 Task: Look for space in Massapequa, United States from 10th September, 2023 to 18th September, 2023 for 7 adults, 3 children in price range Rs.10000 to Rs.15000. Place can be shared room with 5 bedrooms having 10 beds and 5 bathrooms. Property type can be house, flat, guest house. Amenities needed are: wifi, TV, free parkinig on premises, gym, breakfast. Booking option can be shelf check-in. Required host language is English.
Action: Mouse moved to (436, 91)
Screenshot: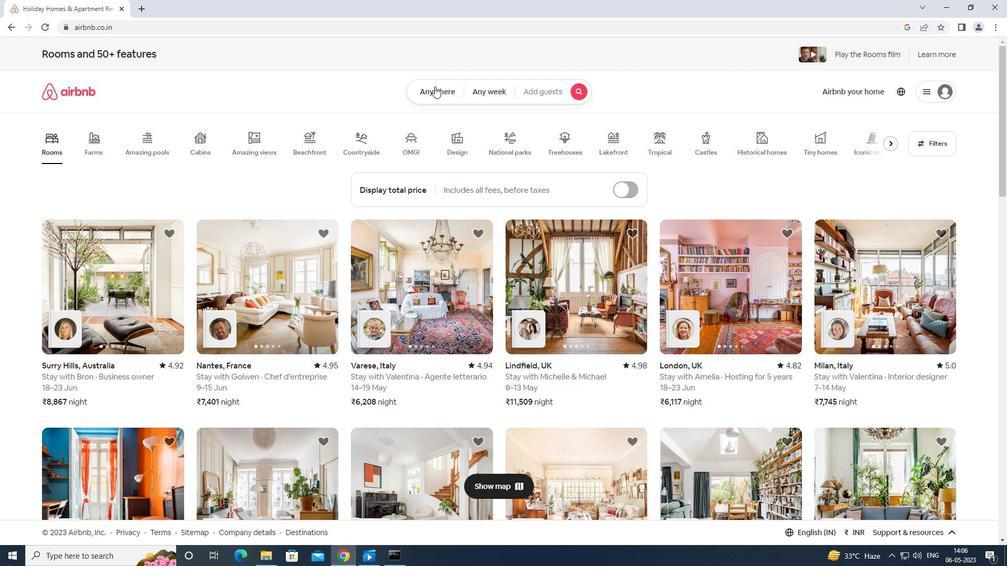 
Action: Mouse pressed left at (436, 91)
Screenshot: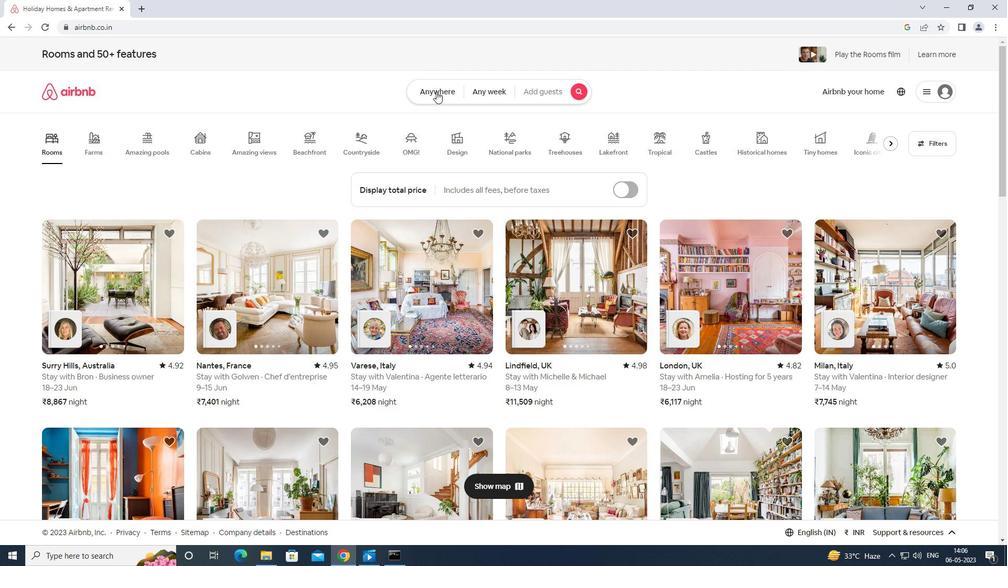 
Action: Mouse moved to (377, 134)
Screenshot: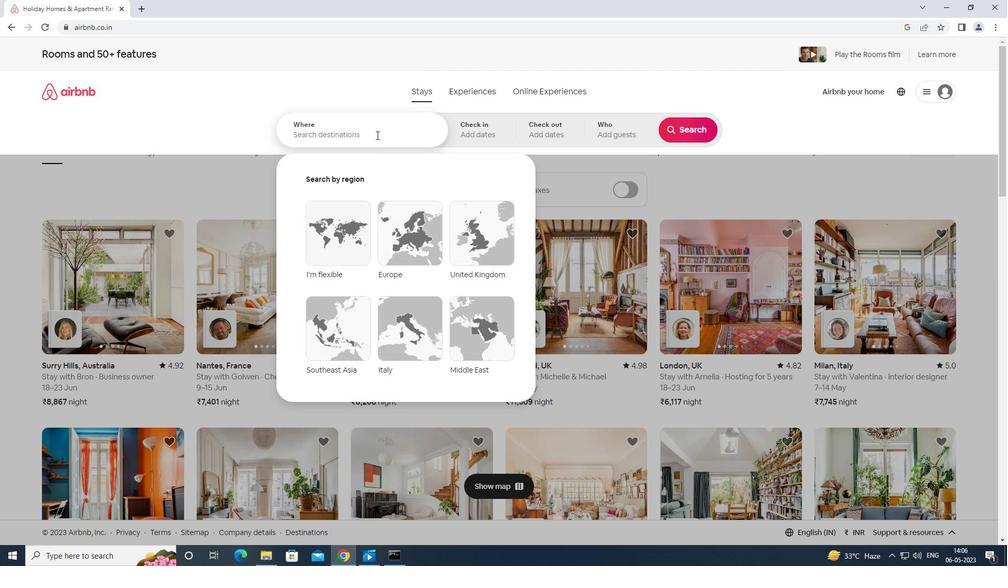
Action: Mouse pressed left at (377, 134)
Screenshot: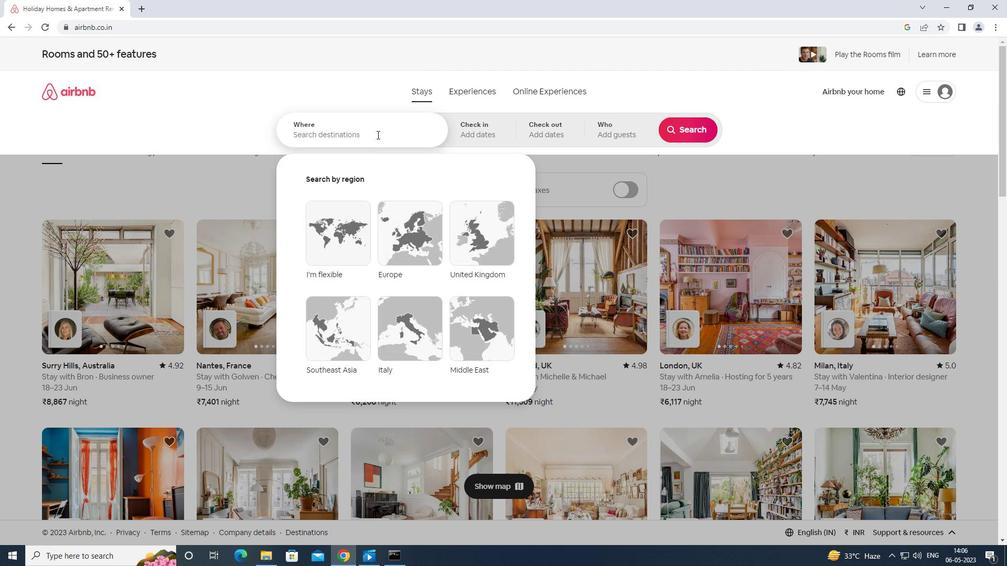 
Action: Mouse moved to (378, 133)
Screenshot: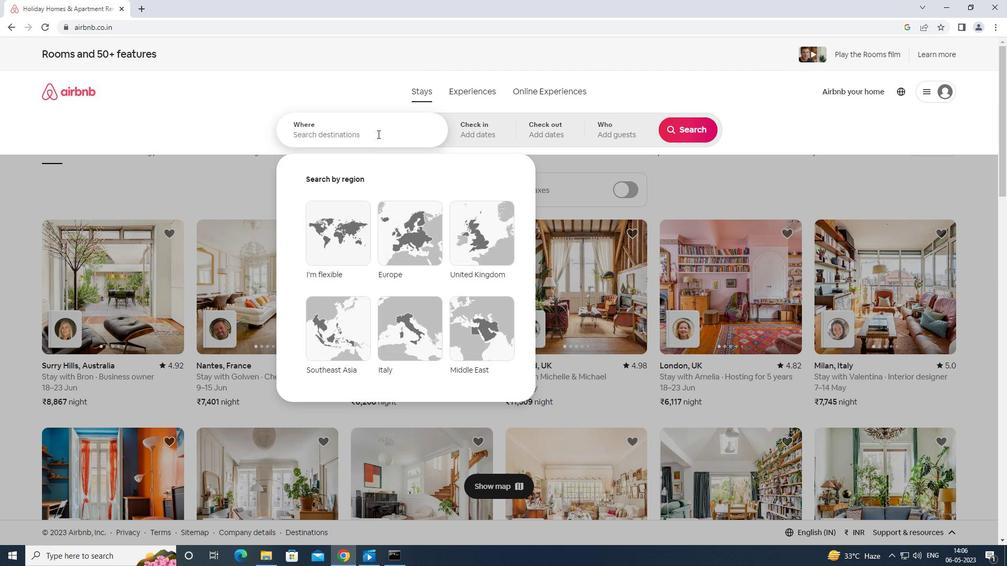 
Action: Key pressed <Key.shift>MASSA<Key.backspace><Key.backspace><Key.backspace><Key.backspace><Key.backspace><Key.caps_lock><Key.shift>MASSAPEQUE<Key.space>UNITED<Key.space>U<Key.backspace>STATES<Key.enter>
Screenshot: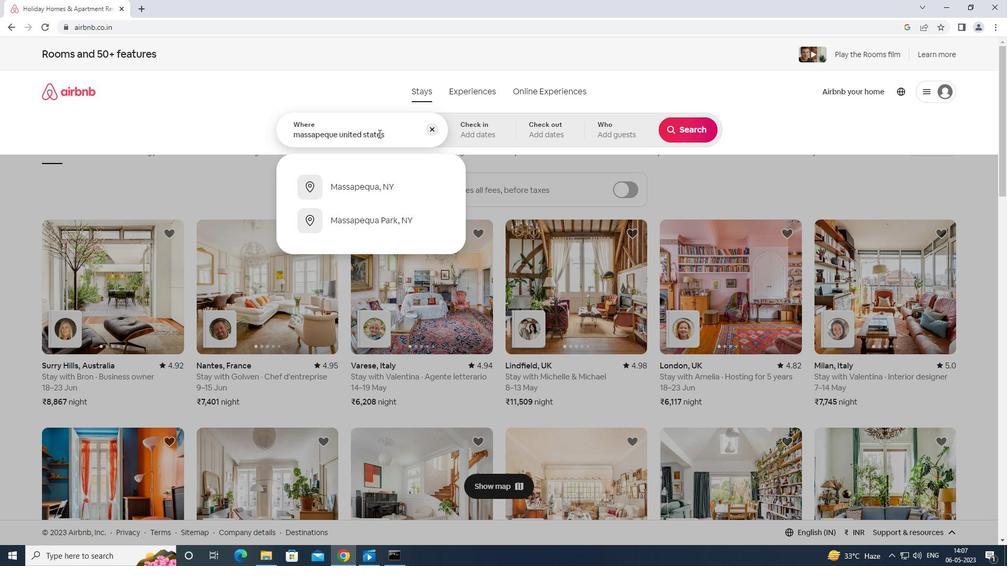 
Action: Mouse moved to (682, 211)
Screenshot: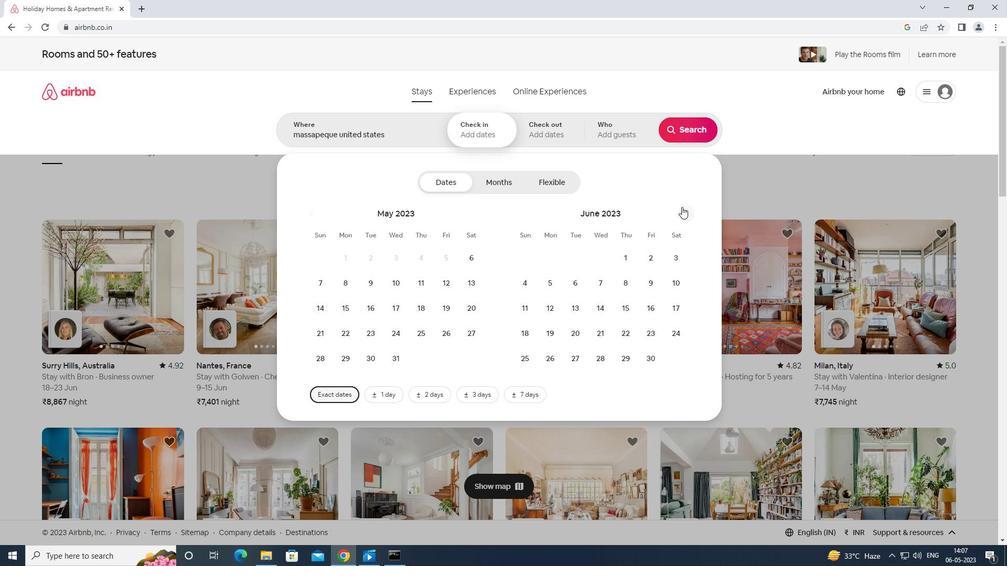 
Action: Mouse pressed left at (682, 211)
Screenshot: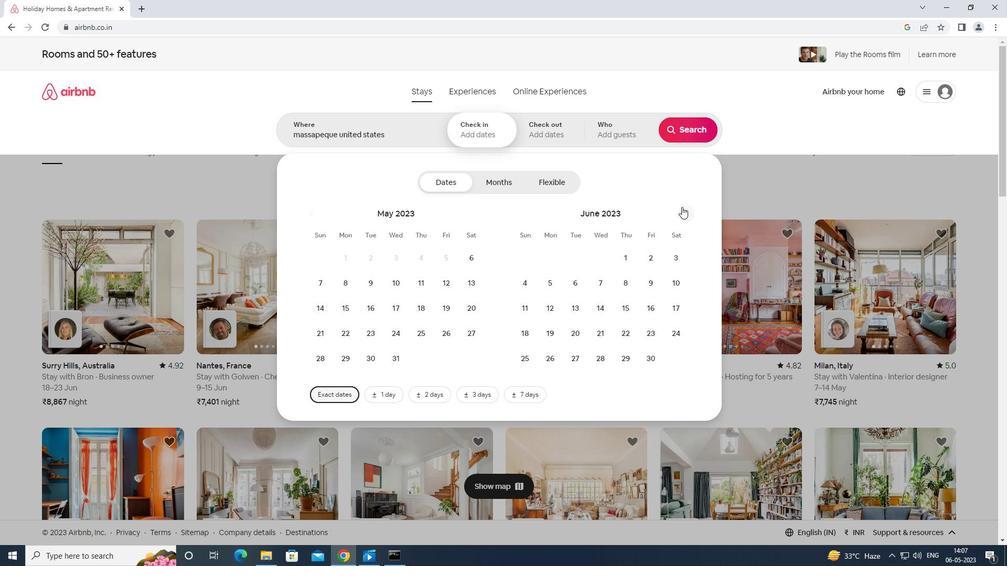 
Action: Mouse moved to (684, 214)
Screenshot: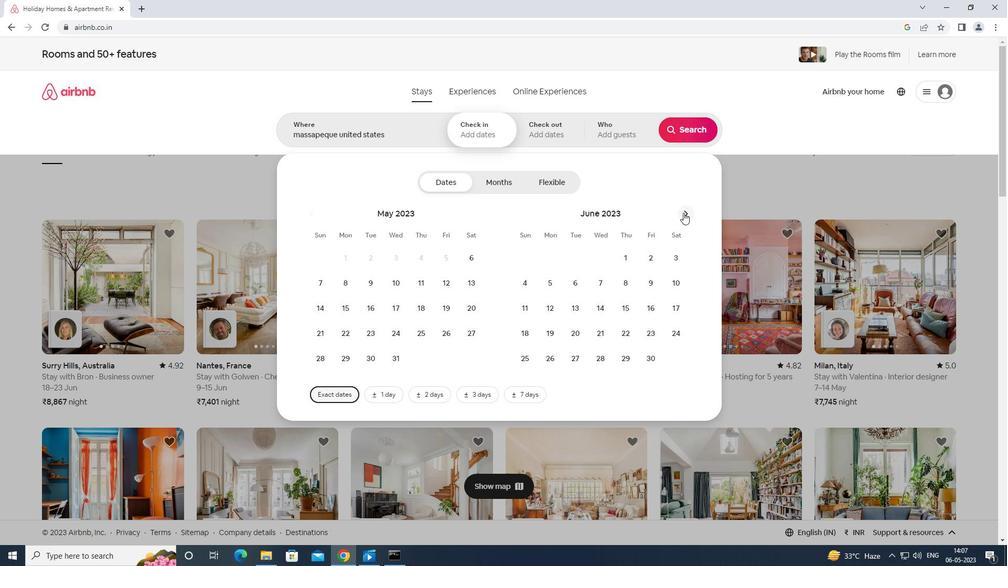 
Action: Mouse pressed left at (684, 214)
Screenshot: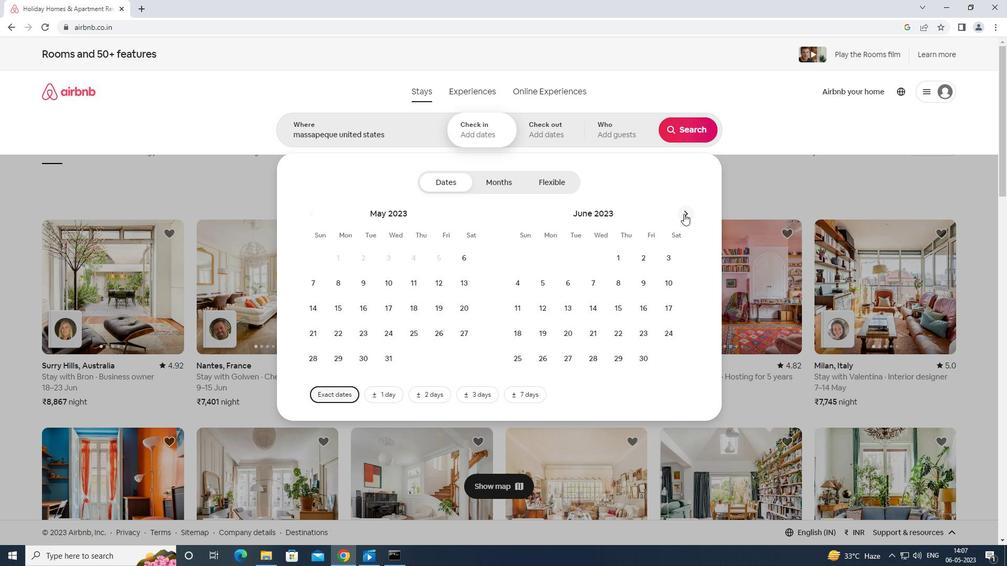 
Action: Mouse pressed left at (684, 214)
Screenshot: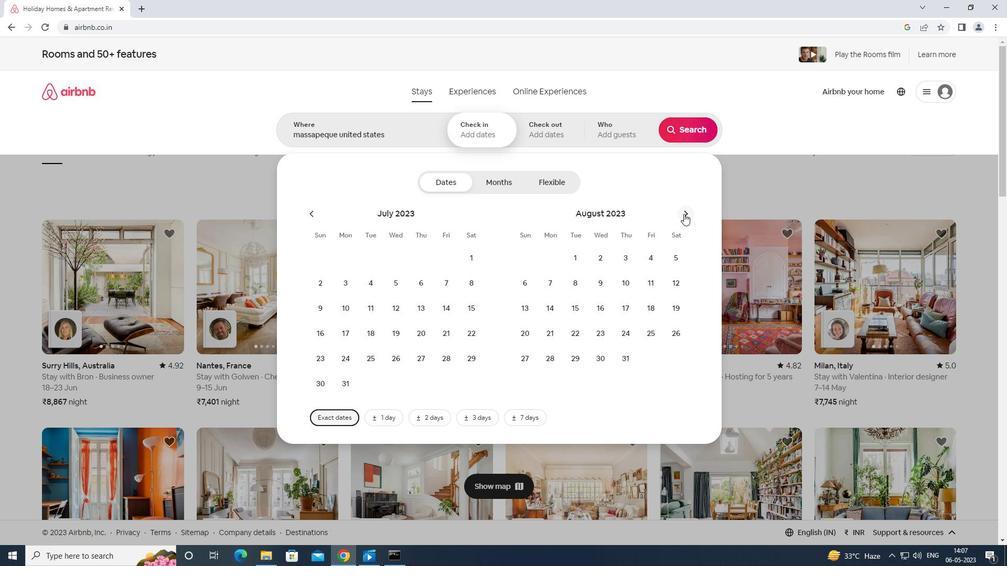 
Action: Mouse moved to (523, 307)
Screenshot: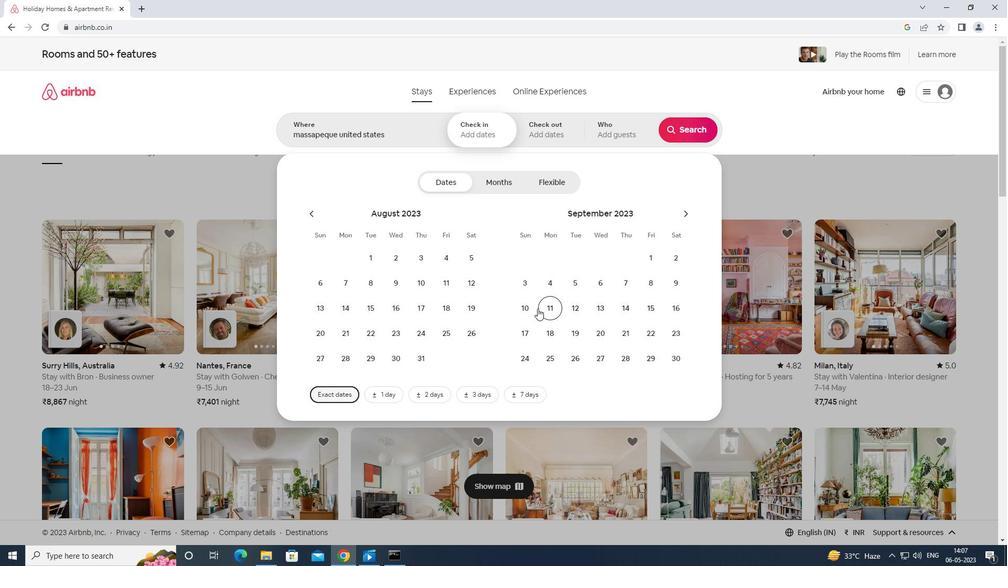 
Action: Mouse pressed left at (523, 307)
Screenshot: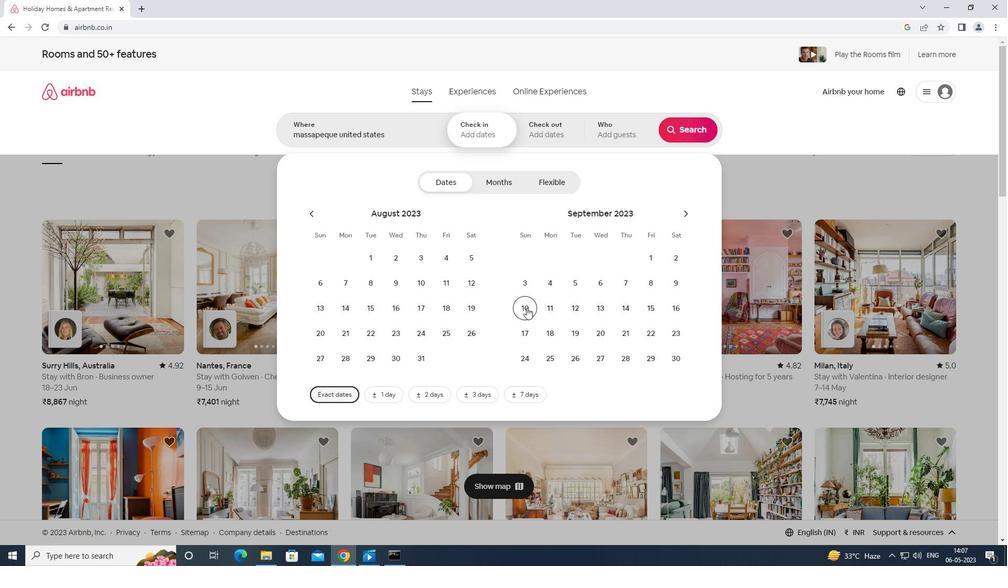
Action: Mouse moved to (551, 331)
Screenshot: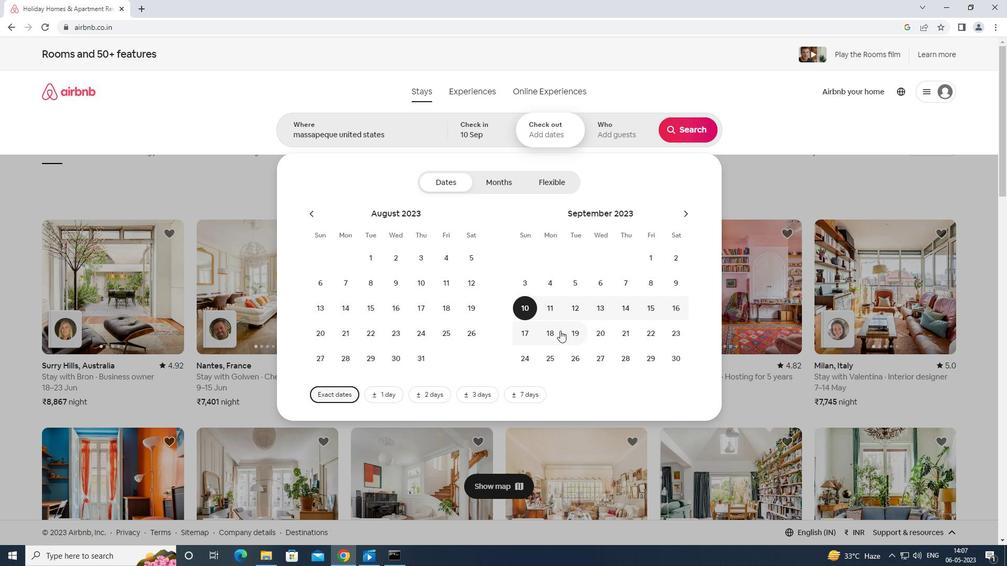 
Action: Mouse pressed left at (551, 331)
Screenshot: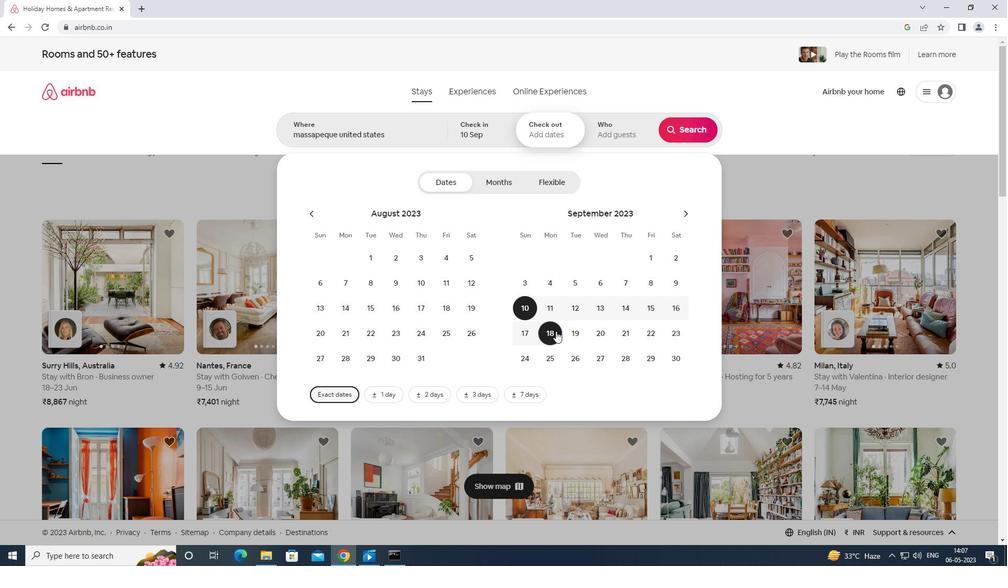 
Action: Mouse moved to (626, 130)
Screenshot: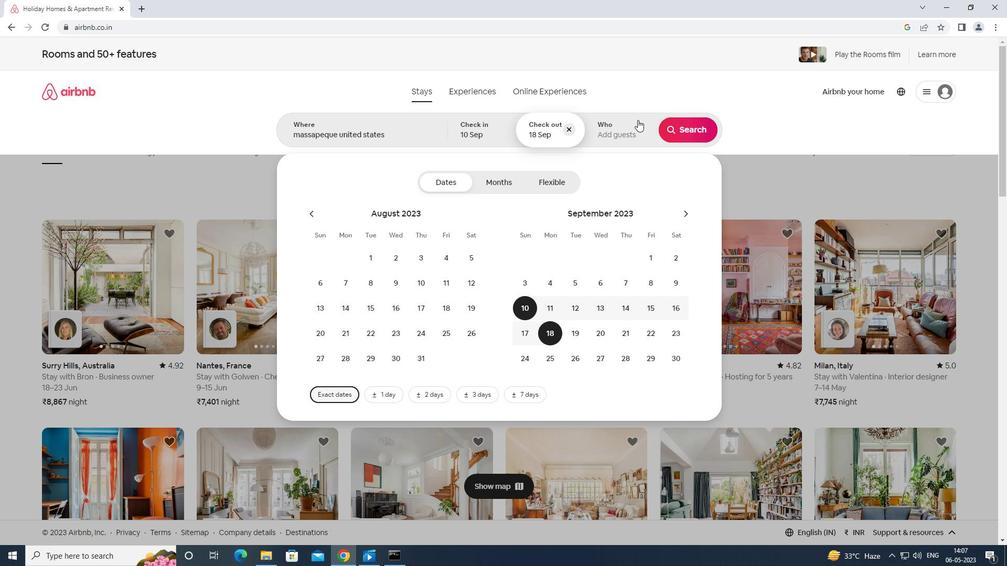 
Action: Mouse pressed left at (626, 130)
Screenshot: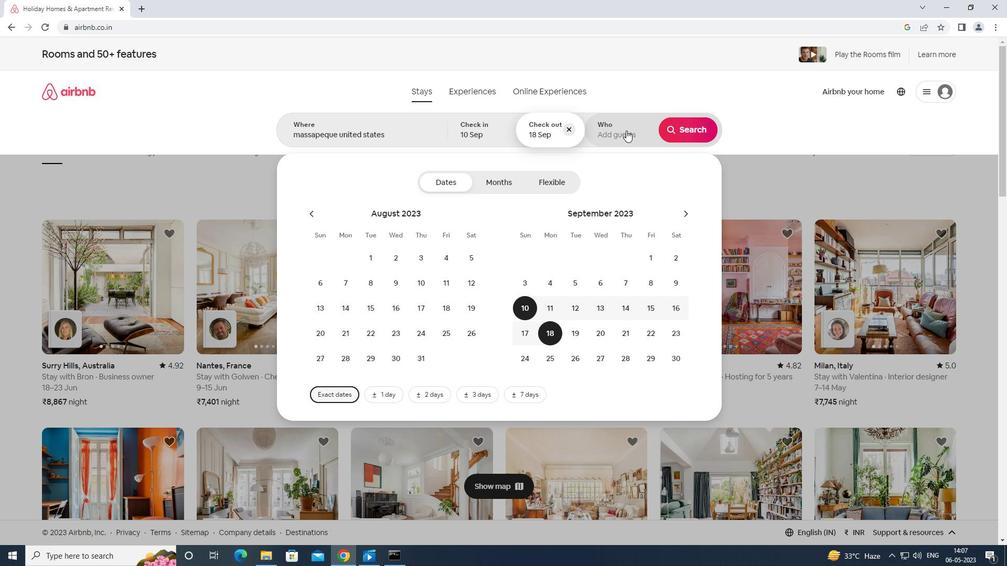 
Action: Mouse moved to (690, 186)
Screenshot: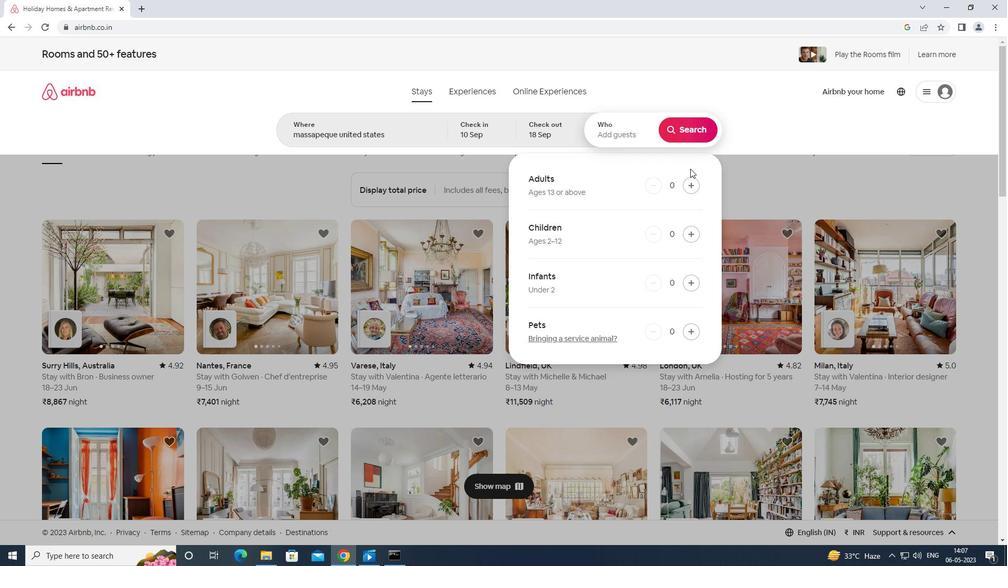 
Action: Mouse pressed left at (690, 186)
Screenshot: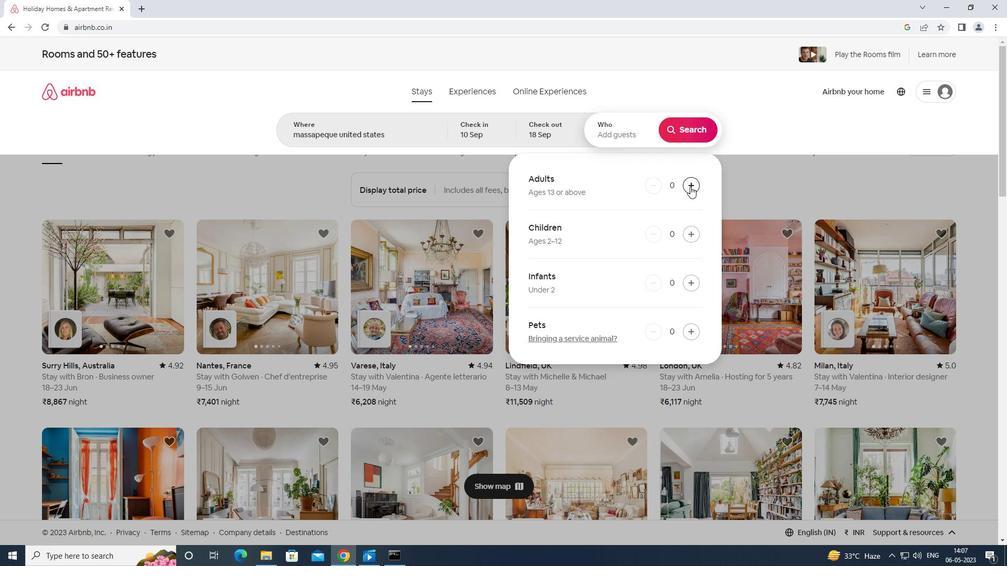 
Action: Mouse moved to (693, 183)
Screenshot: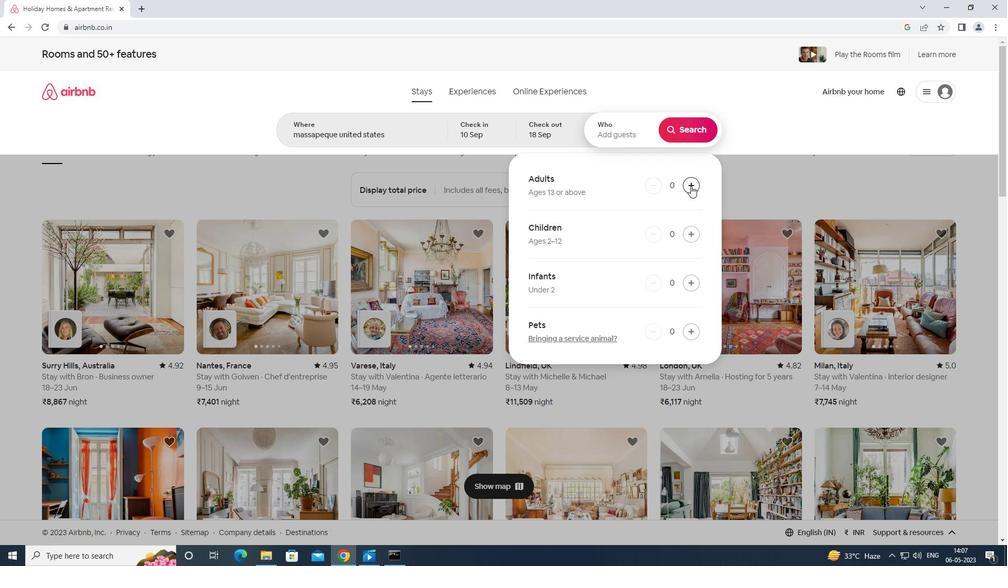 
Action: Mouse pressed left at (693, 183)
Screenshot: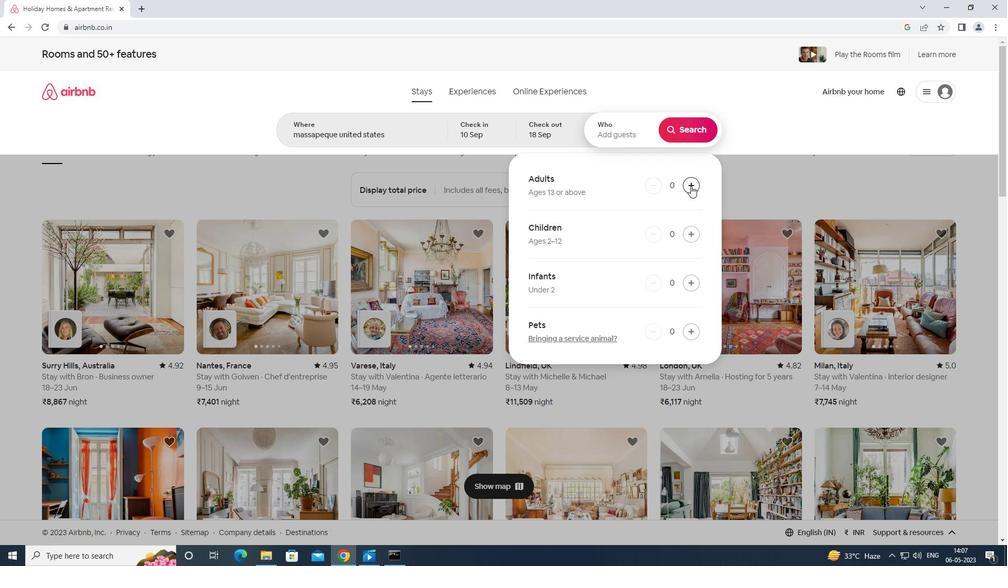 
Action: Mouse moved to (694, 182)
Screenshot: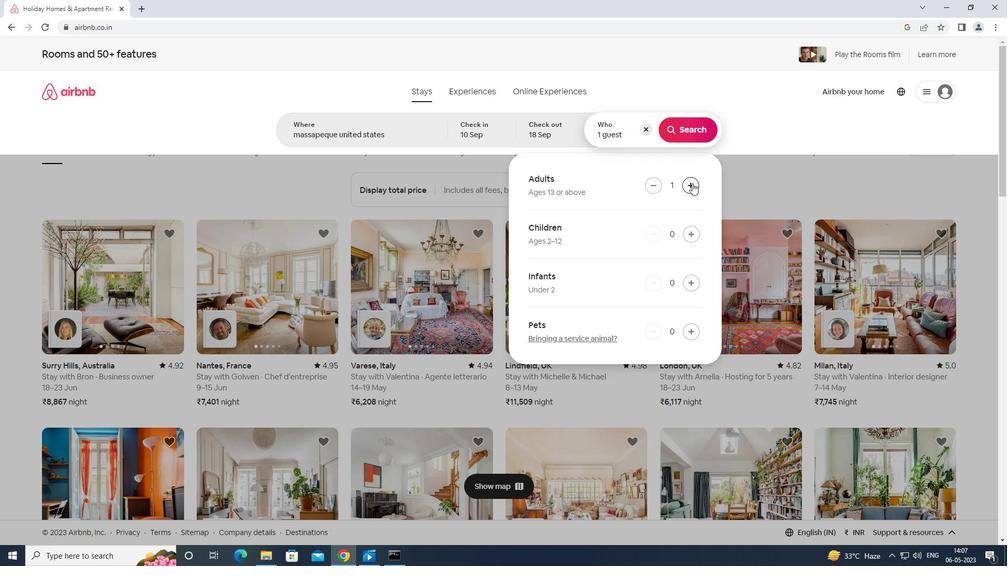 
Action: Mouse pressed left at (694, 182)
Screenshot: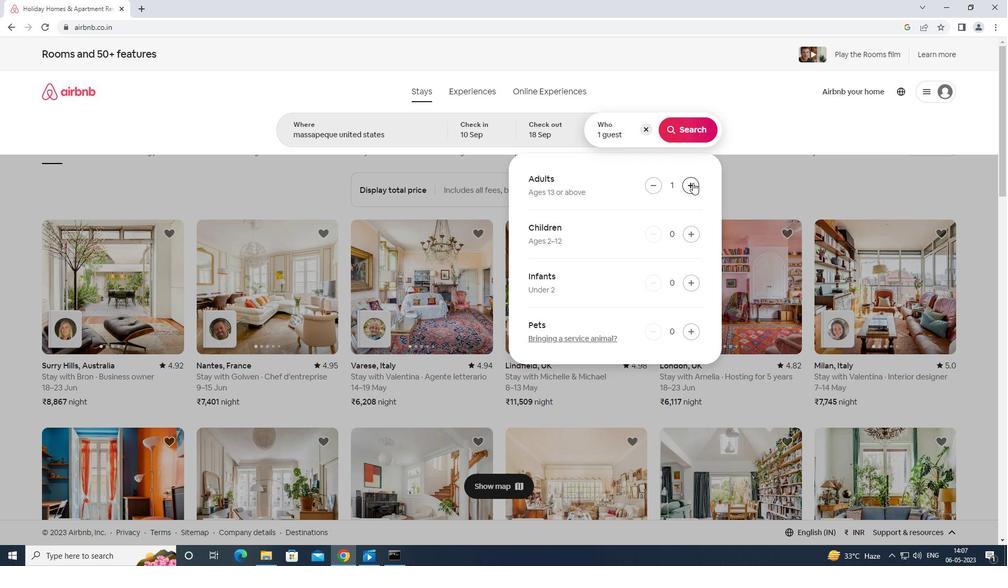 
Action: Mouse moved to (695, 182)
Screenshot: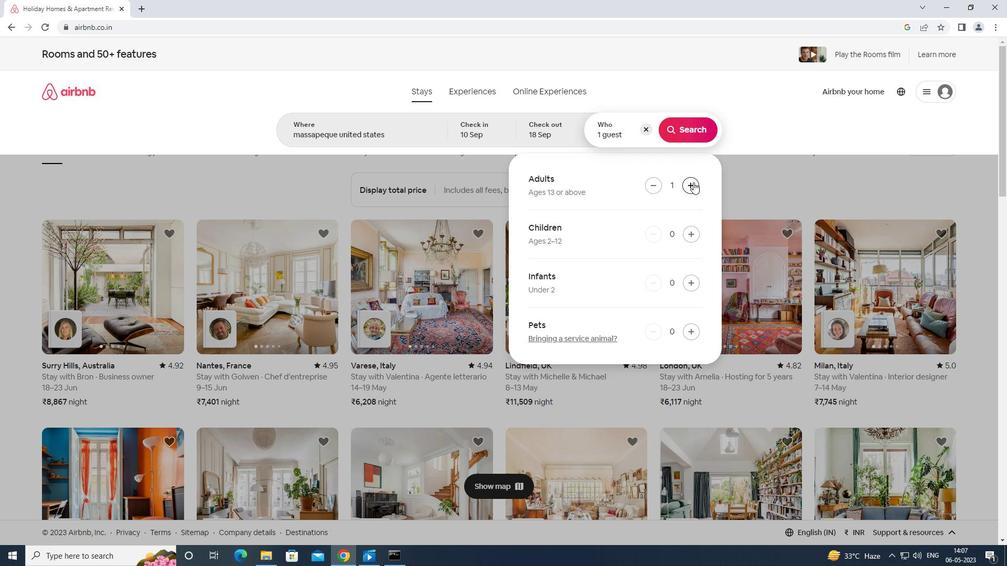 
Action: Mouse pressed left at (695, 182)
Screenshot: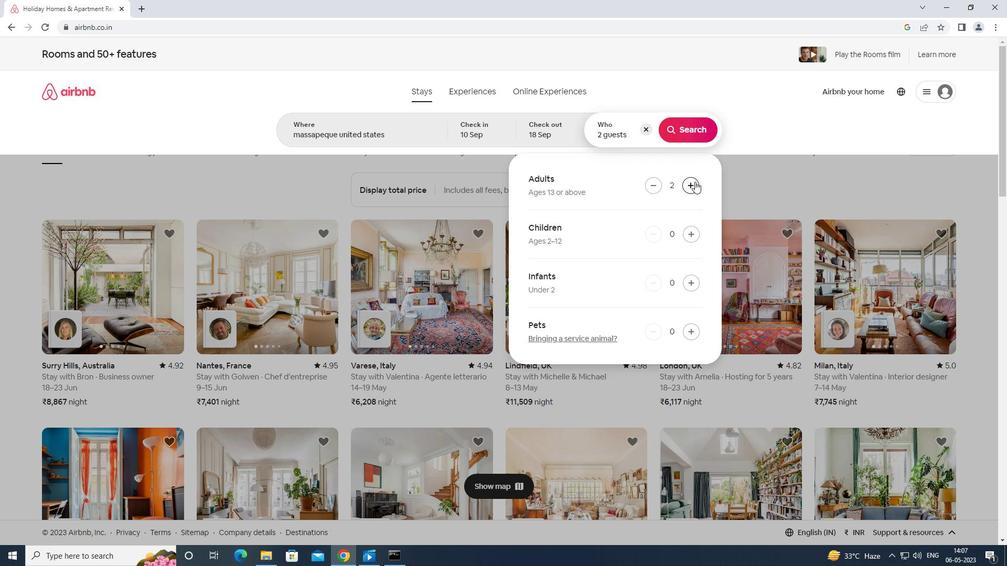 
Action: Mouse moved to (695, 181)
Screenshot: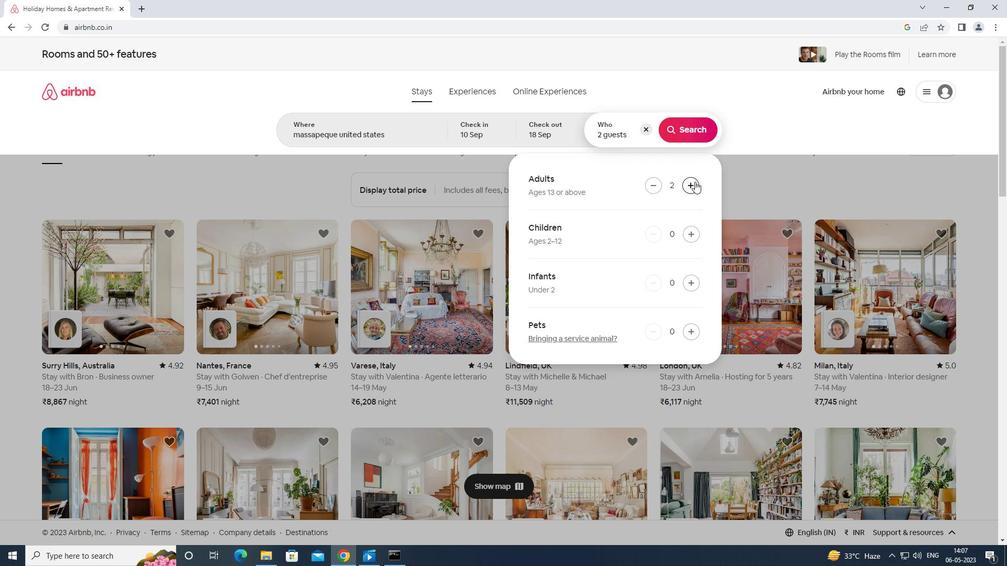 
Action: Mouse pressed left at (695, 181)
Screenshot: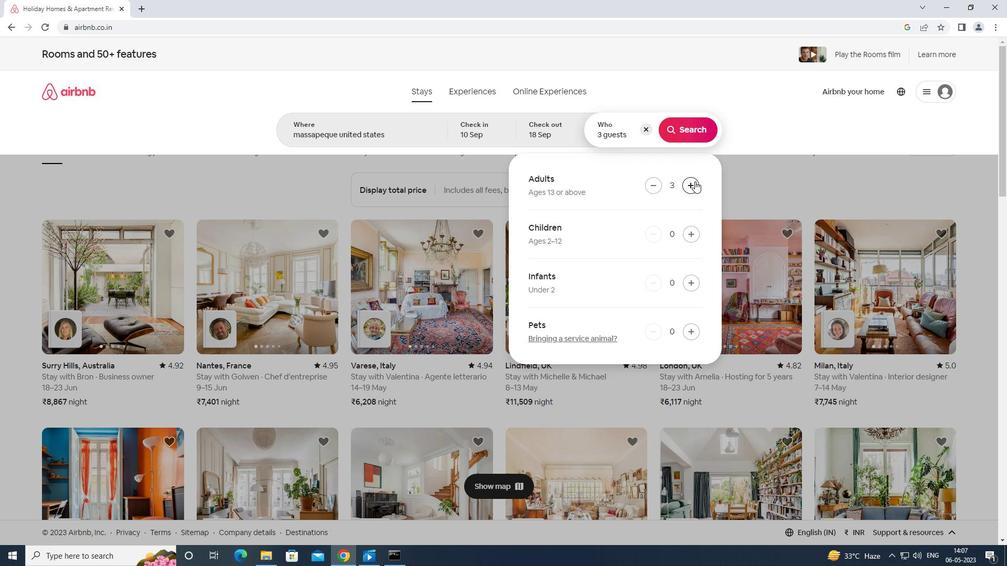 
Action: Mouse moved to (695, 181)
Screenshot: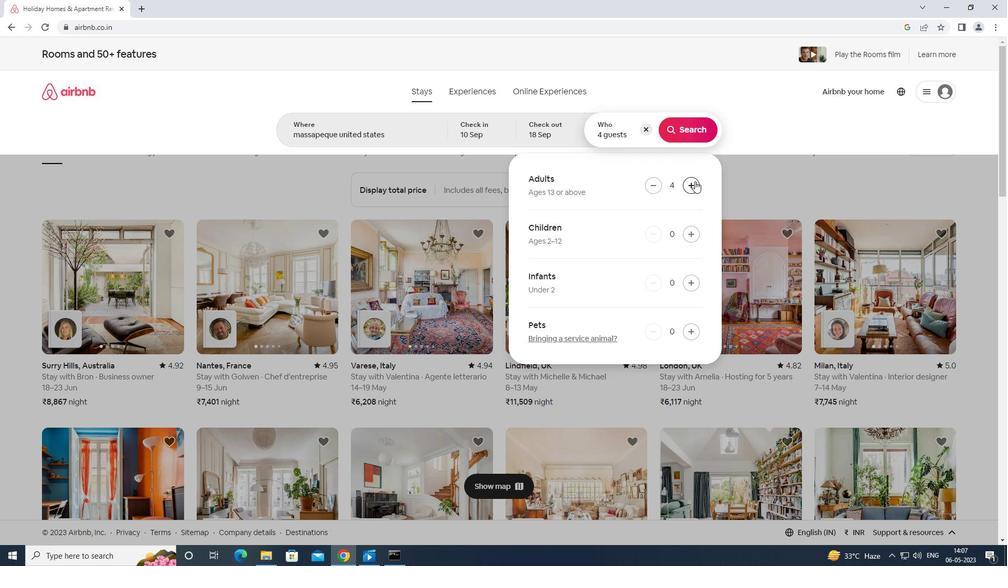 
Action: Mouse pressed left at (695, 181)
Screenshot: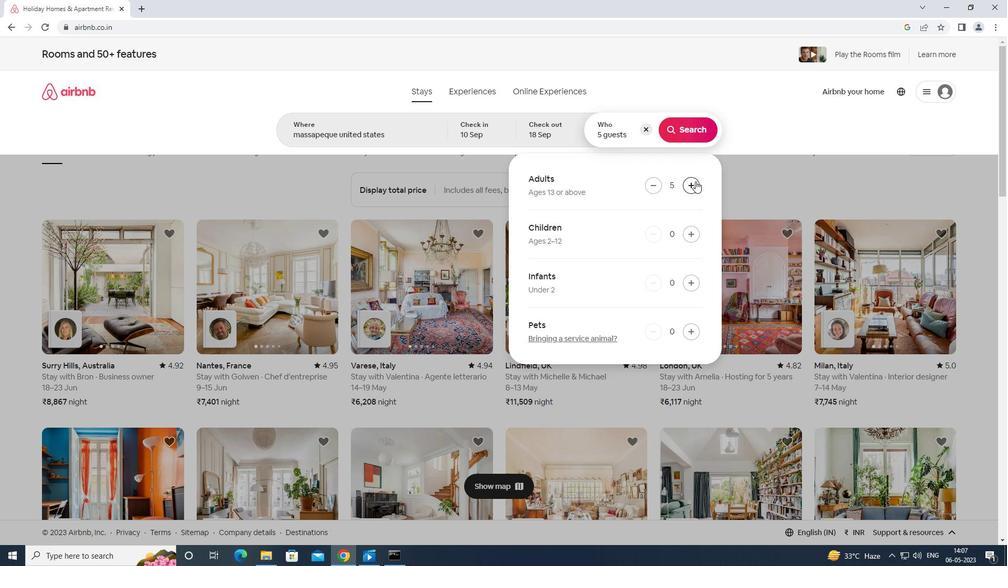 
Action: Mouse moved to (694, 183)
Screenshot: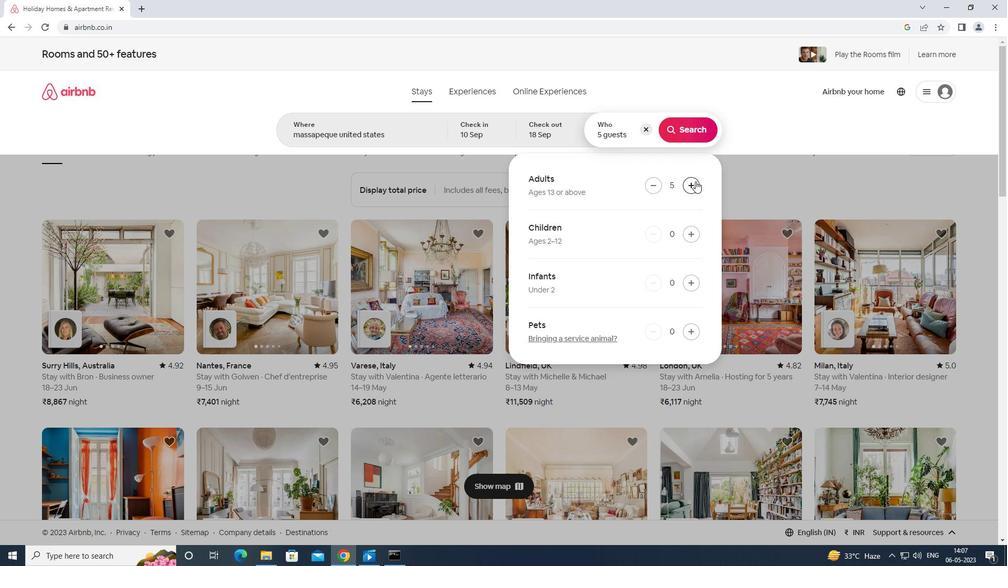 
Action: Mouse pressed left at (694, 183)
Screenshot: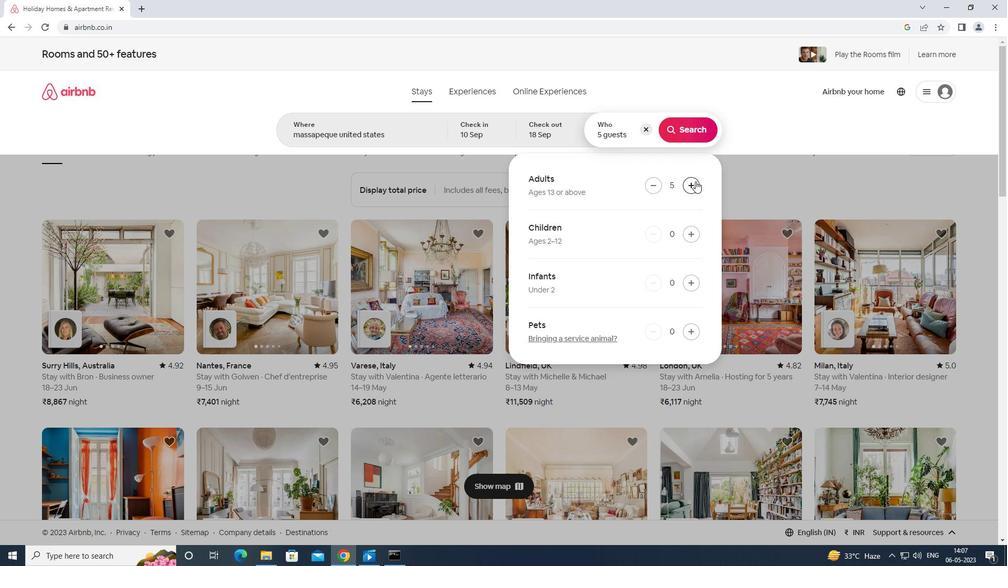 
Action: Mouse moved to (694, 231)
Screenshot: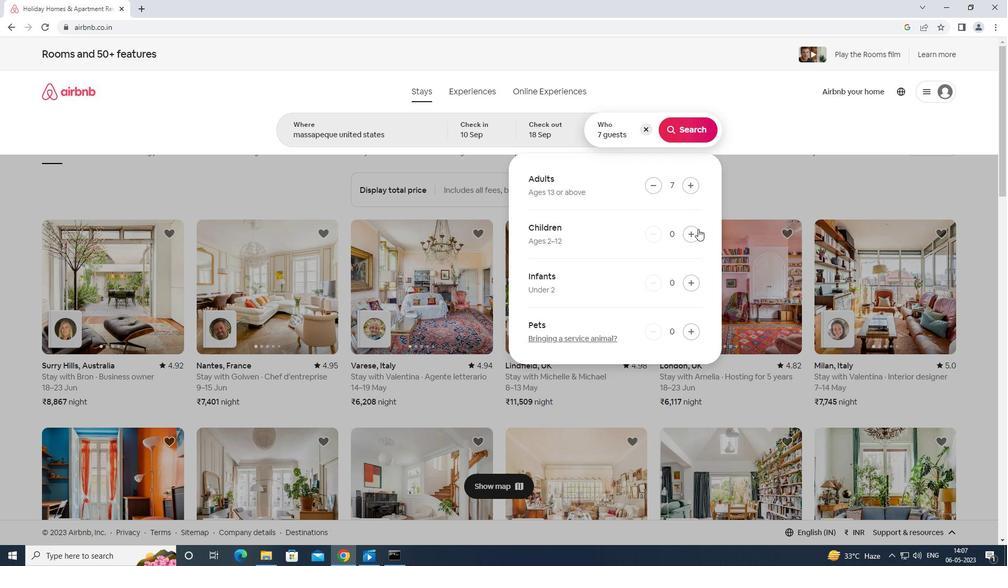 
Action: Mouse pressed left at (694, 231)
Screenshot: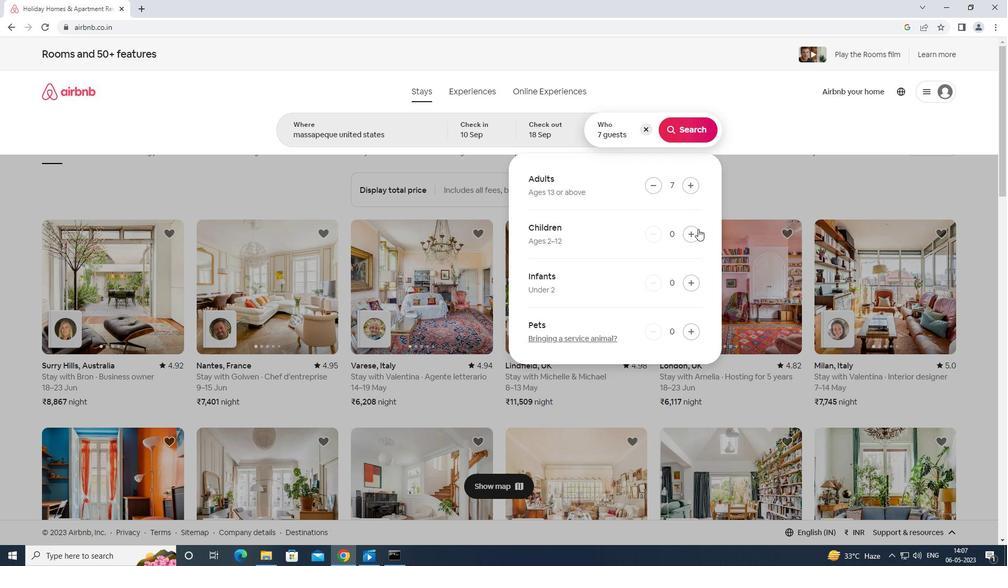 
Action: Mouse moved to (693, 232)
Screenshot: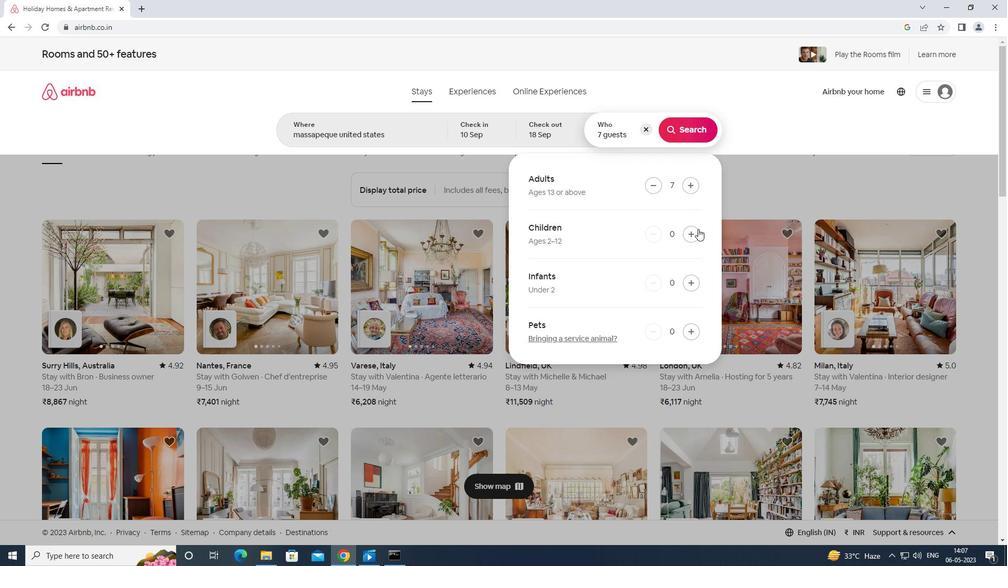 
Action: Mouse pressed left at (693, 232)
Screenshot: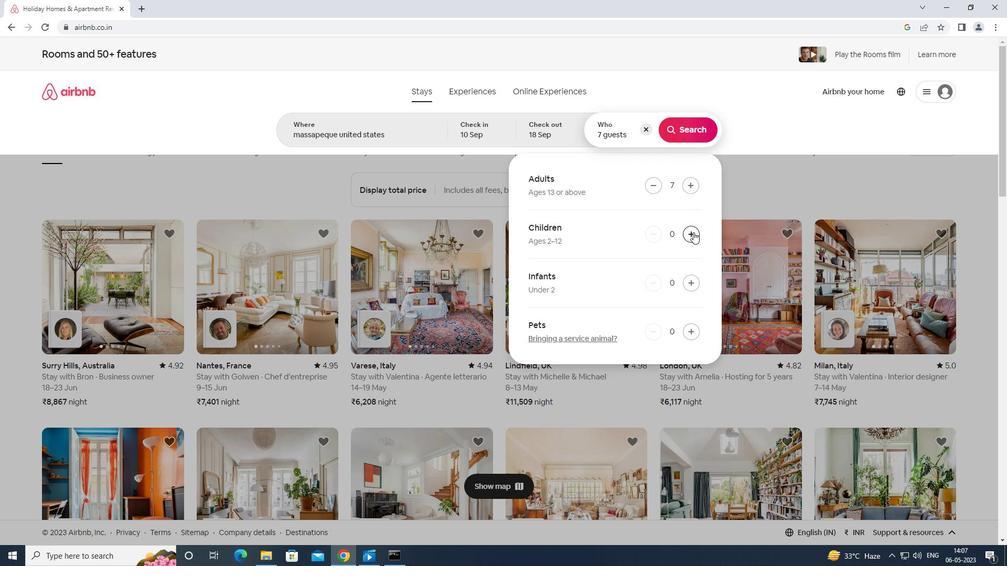 
Action: Mouse pressed left at (693, 232)
Screenshot: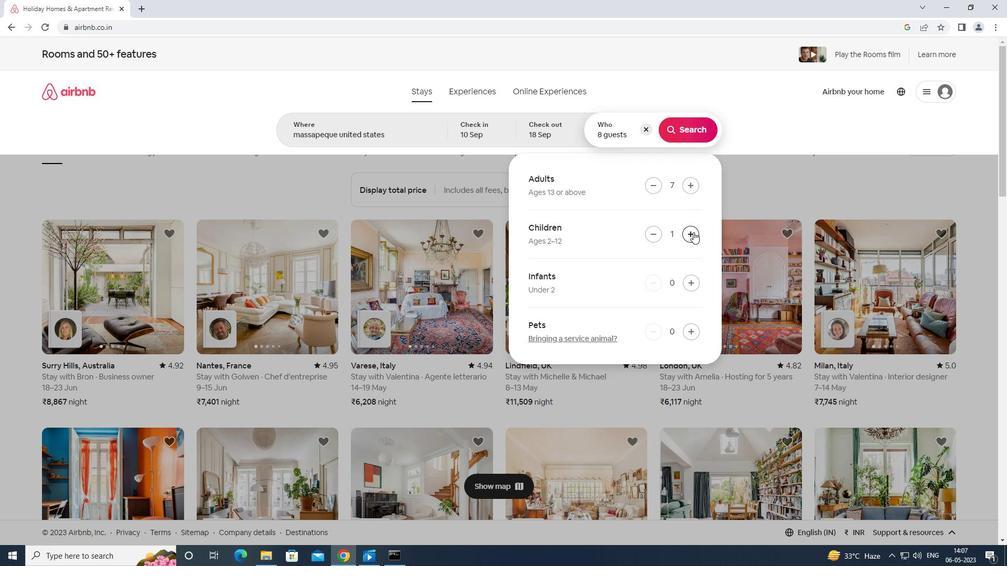 
Action: Mouse moved to (684, 135)
Screenshot: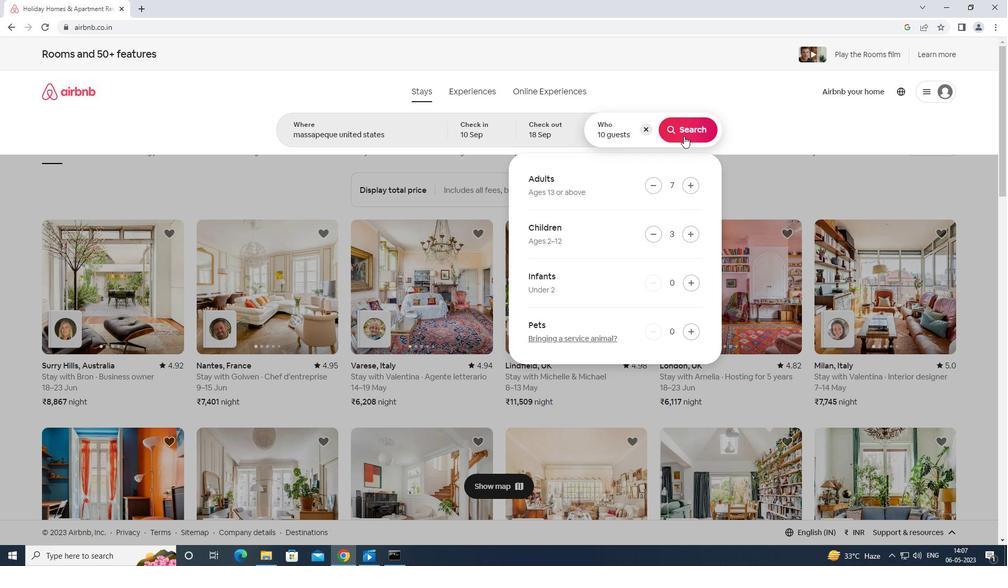 
Action: Mouse pressed left at (684, 135)
Screenshot: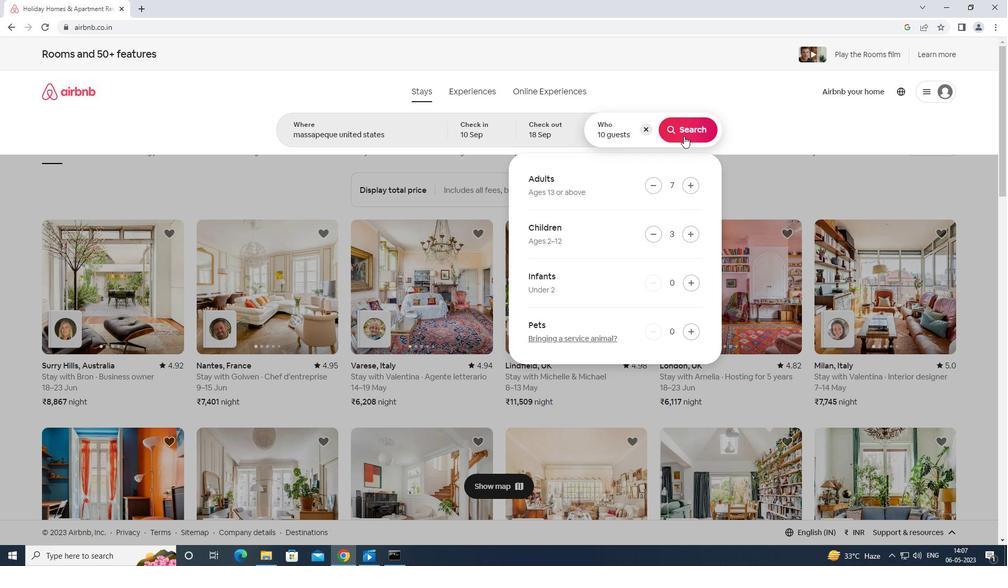 
Action: Mouse moved to (967, 99)
Screenshot: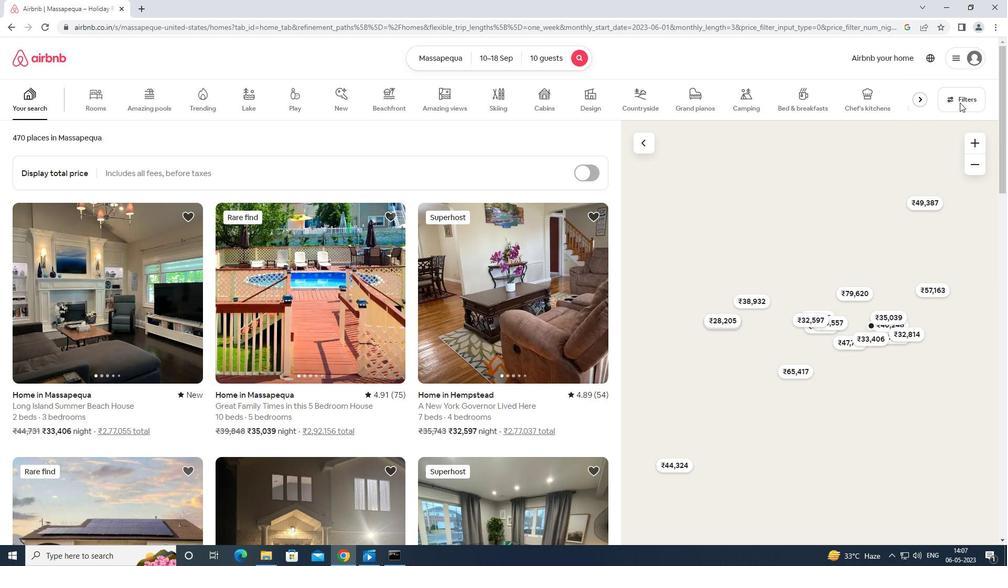 
Action: Mouse pressed left at (967, 99)
Screenshot: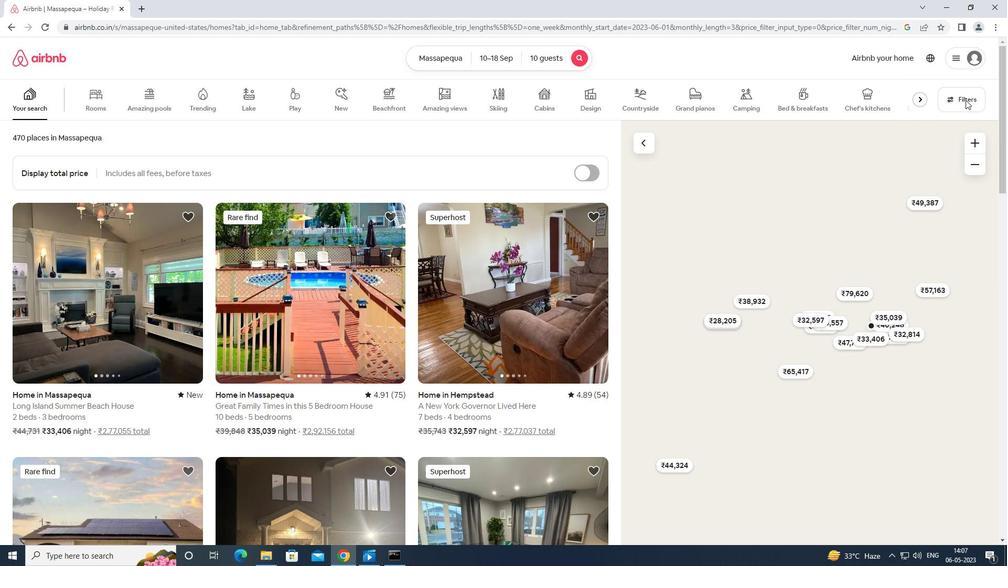 
Action: Mouse moved to (395, 363)
Screenshot: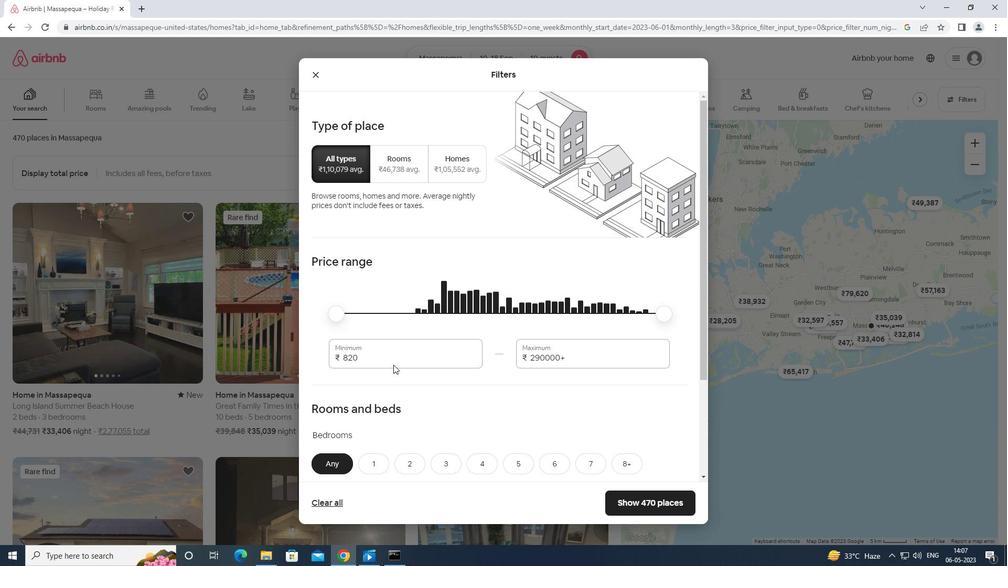 
Action: Mouse pressed left at (395, 363)
Screenshot: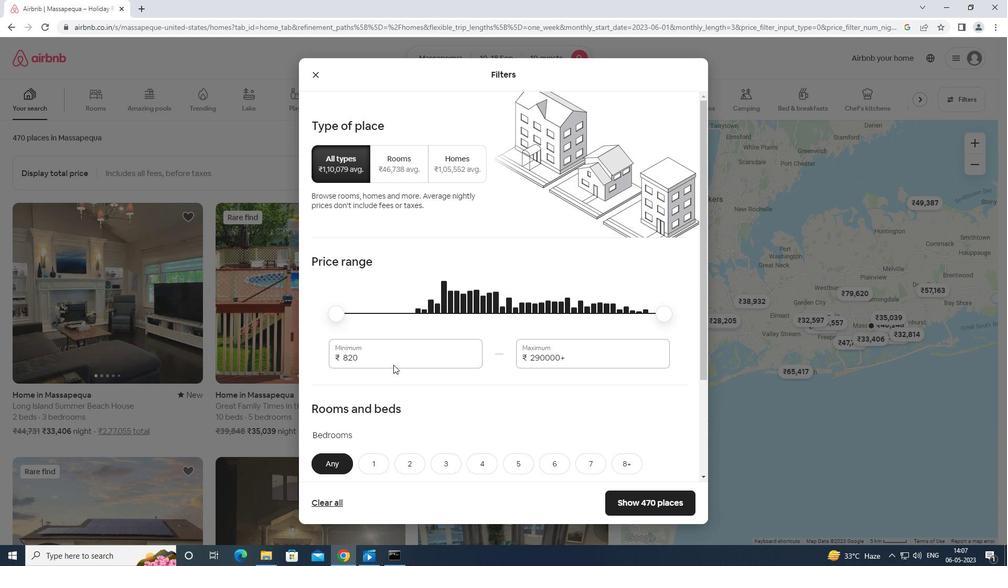 
Action: Key pressed <Key.backspace><Key.backspace><Key.backspace><Key.backspace><Key.backspace><Key.backspace><Key.backspace><Key.backspace><Key.backspace><Key.backspace>10000
Screenshot: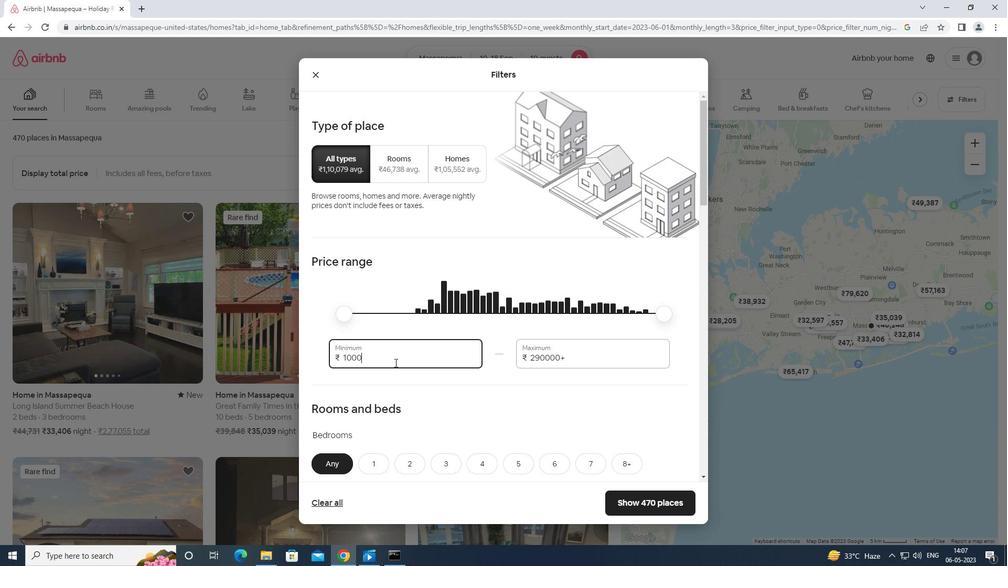 
Action: Mouse moved to (599, 347)
Screenshot: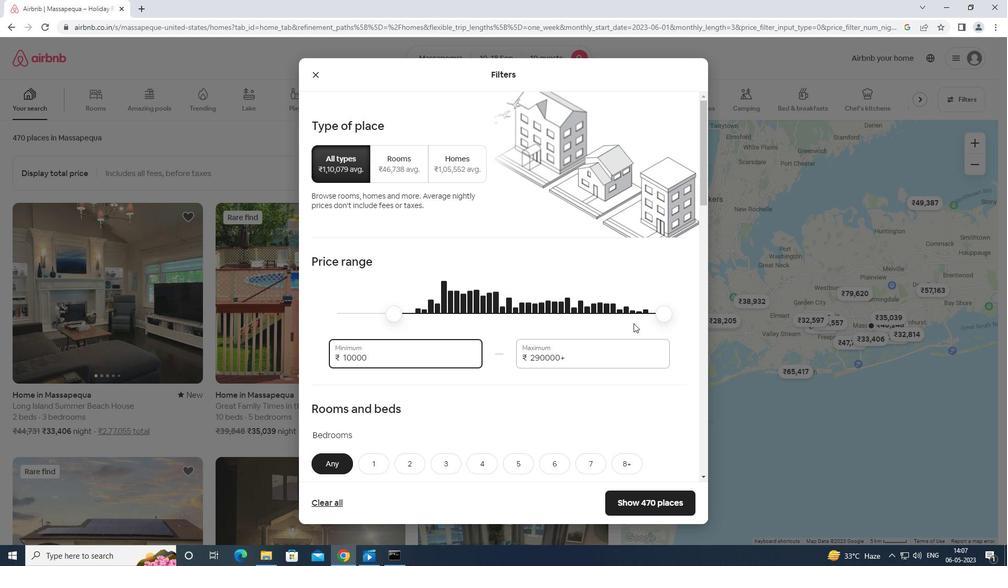 
Action: Mouse pressed left at (599, 347)
Screenshot: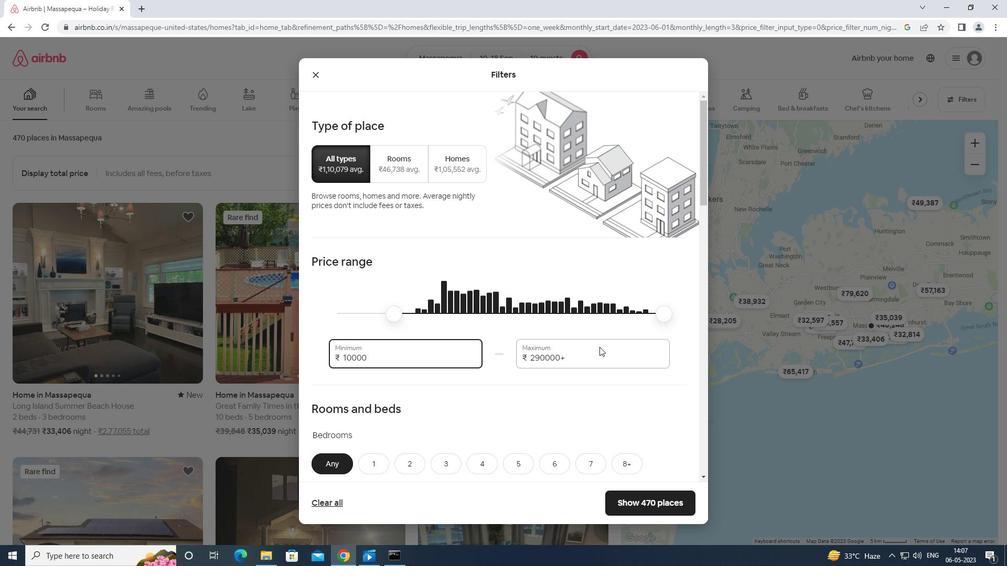 
Action: Key pressed <Key.backspace><Key.backspace><Key.backspace><Key.backspace><Key.backspace><Key.backspace><Key.backspace><Key.backspace><Key.backspace><Key.backspace>15000
Screenshot: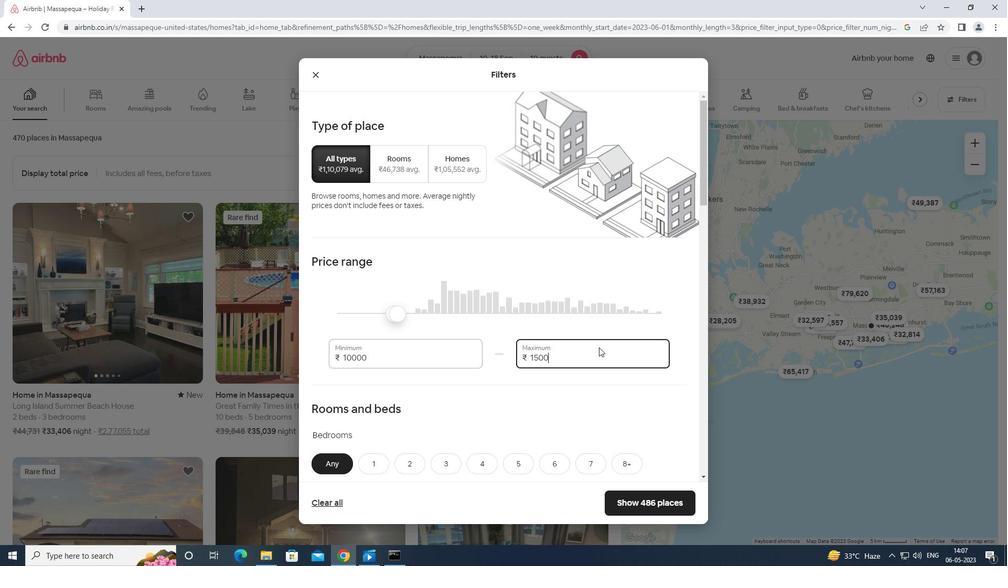 
Action: Mouse moved to (576, 380)
Screenshot: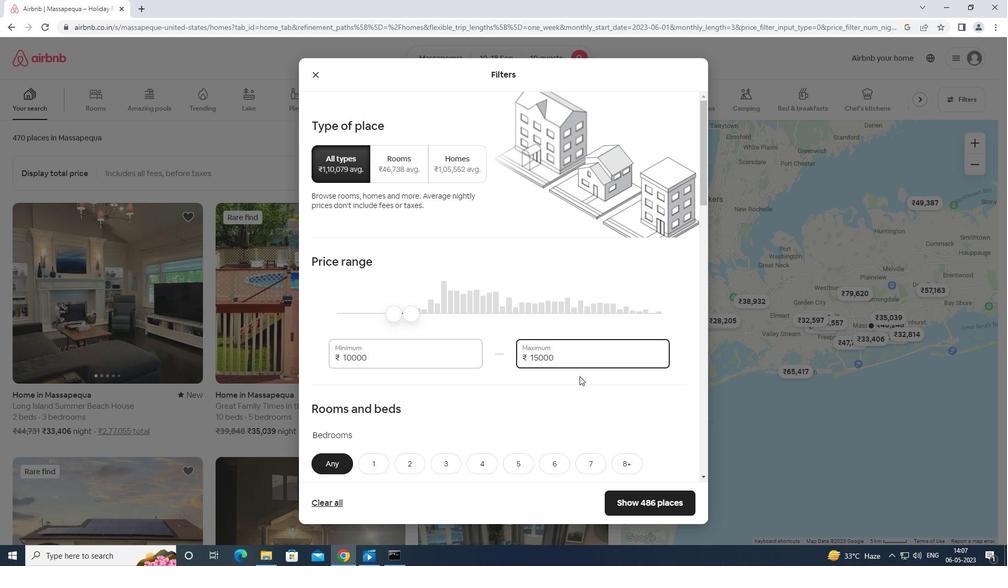
Action: Mouse scrolled (576, 380) with delta (0, 0)
Screenshot: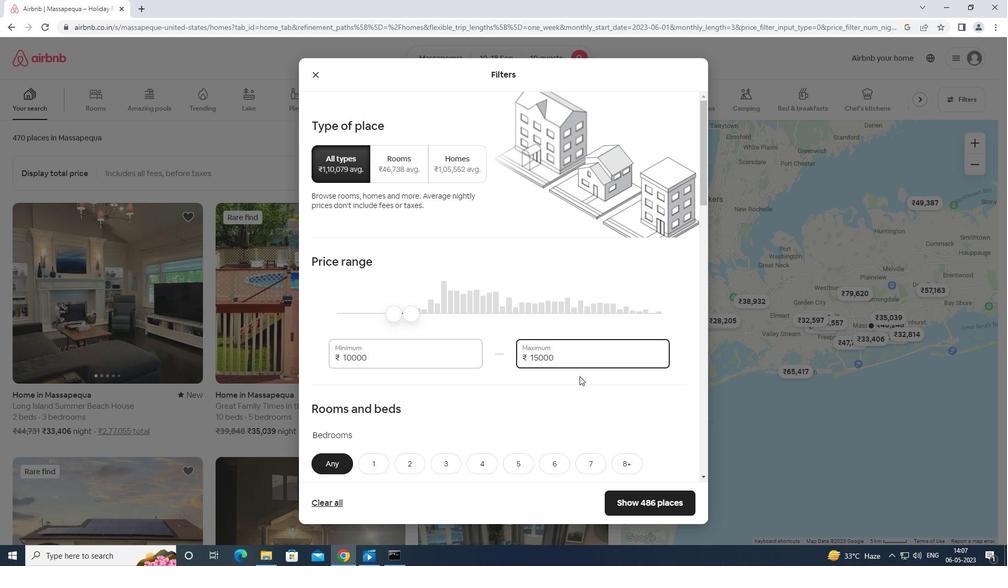 
Action: Mouse moved to (574, 385)
Screenshot: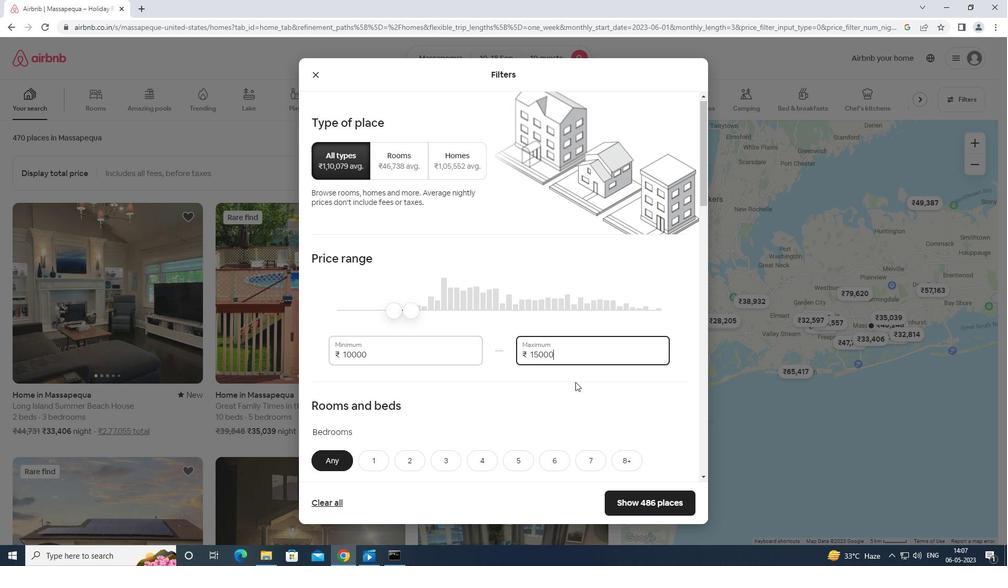 
Action: Mouse scrolled (574, 384) with delta (0, 0)
Screenshot: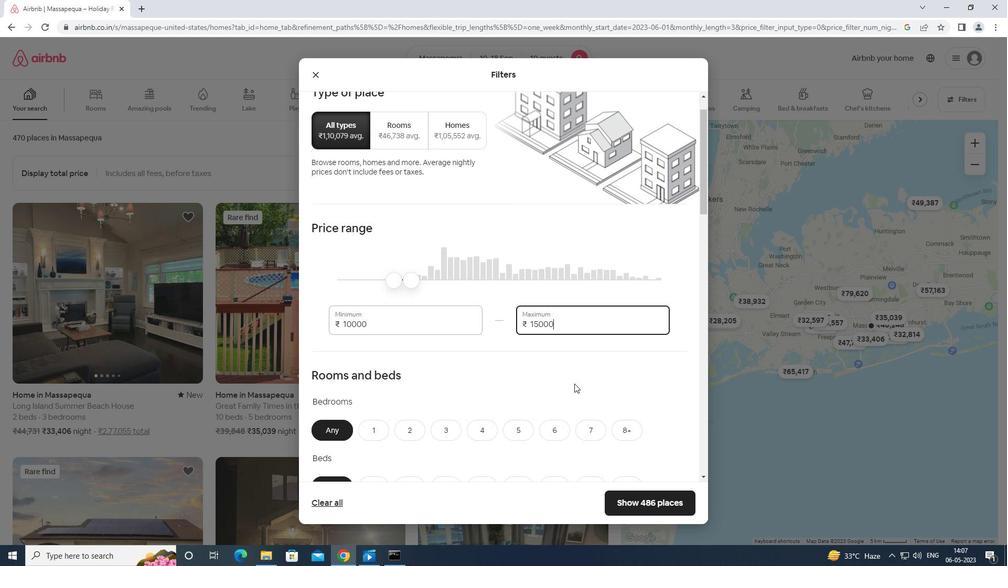 
Action: Mouse moved to (574, 385)
Screenshot: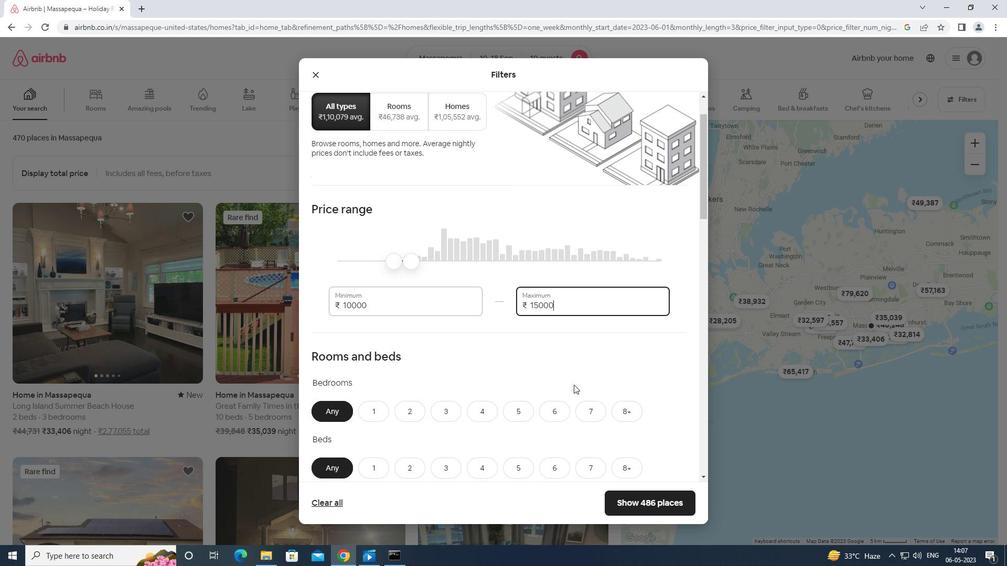 
Action: Mouse scrolled (574, 385) with delta (0, 0)
Screenshot: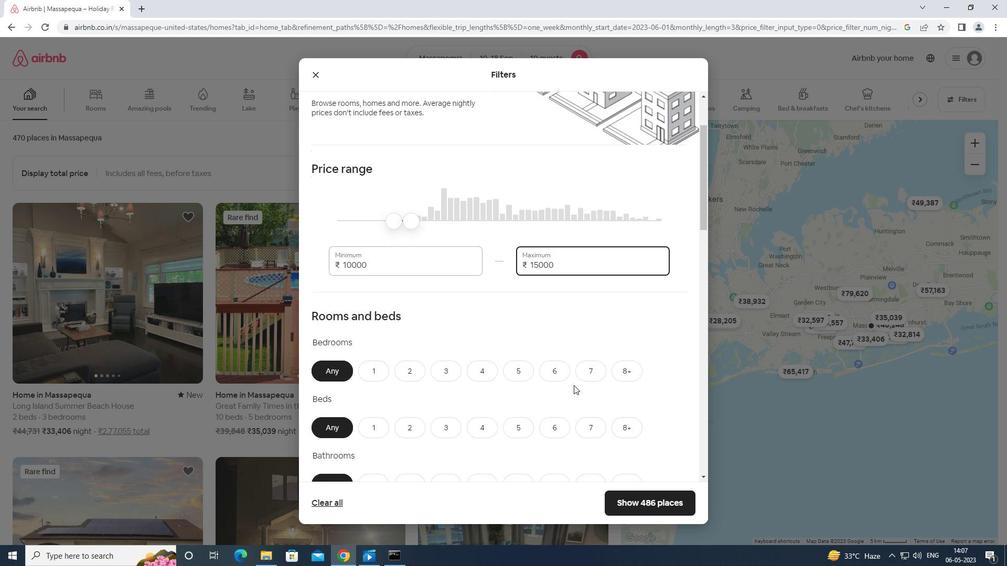 
Action: Mouse scrolled (574, 385) with delta (0, 0)
Screenshot: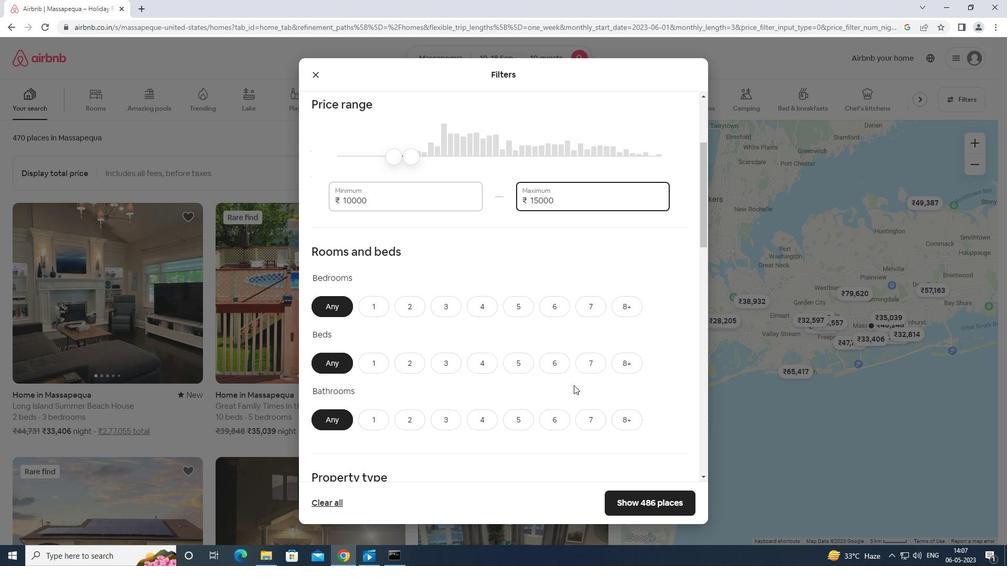
Action: Mouse moved to (528, 254)
Screenshot: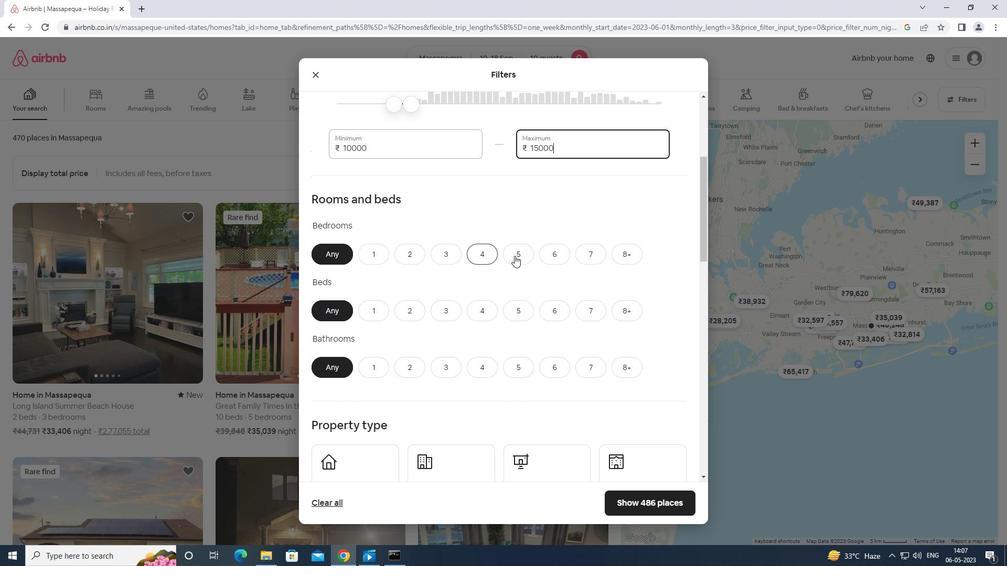 
Action: Mouse pressed left at (528, 254)
Screenshot: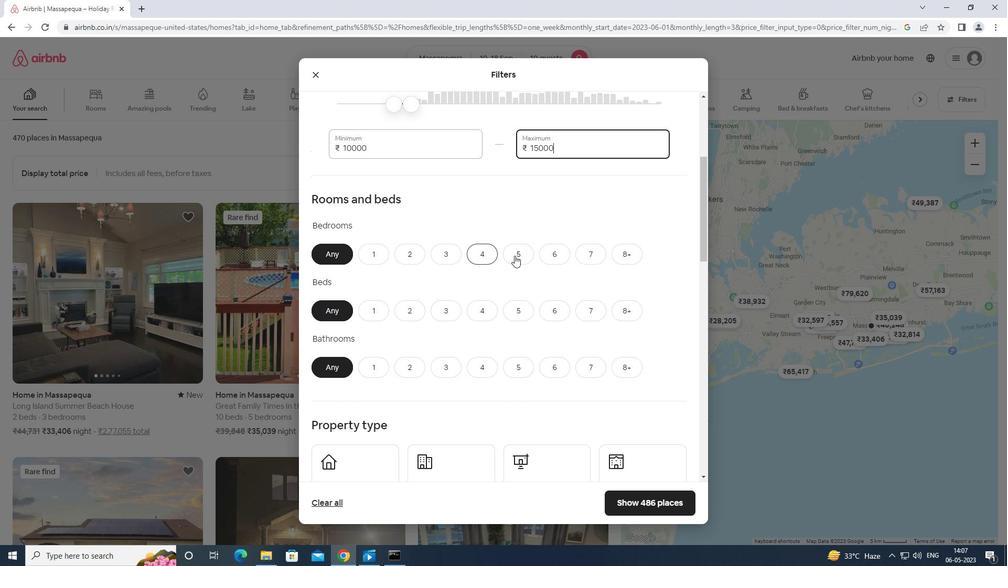 
Action: Mouse moved to (624, 306)
Screenshot: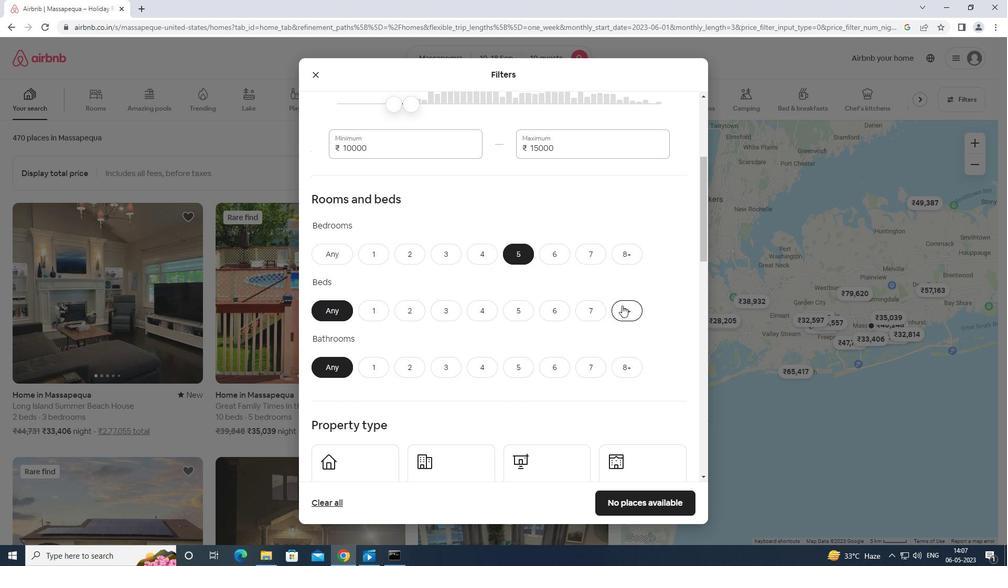 
Action: Mouse pressed left at (624, 306)
Screenshot: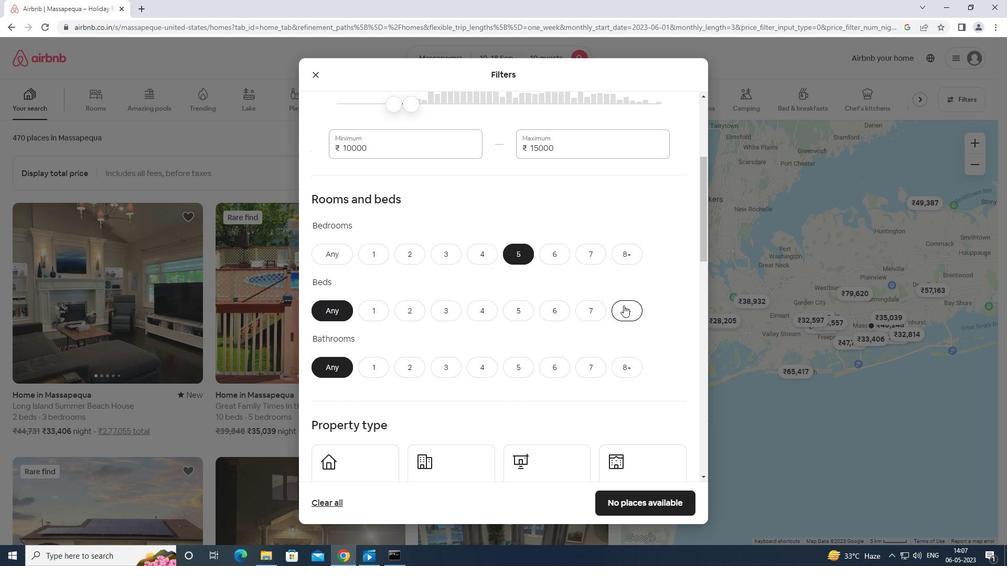 
Action: Mouse moved to (625, 306)
Screenshot: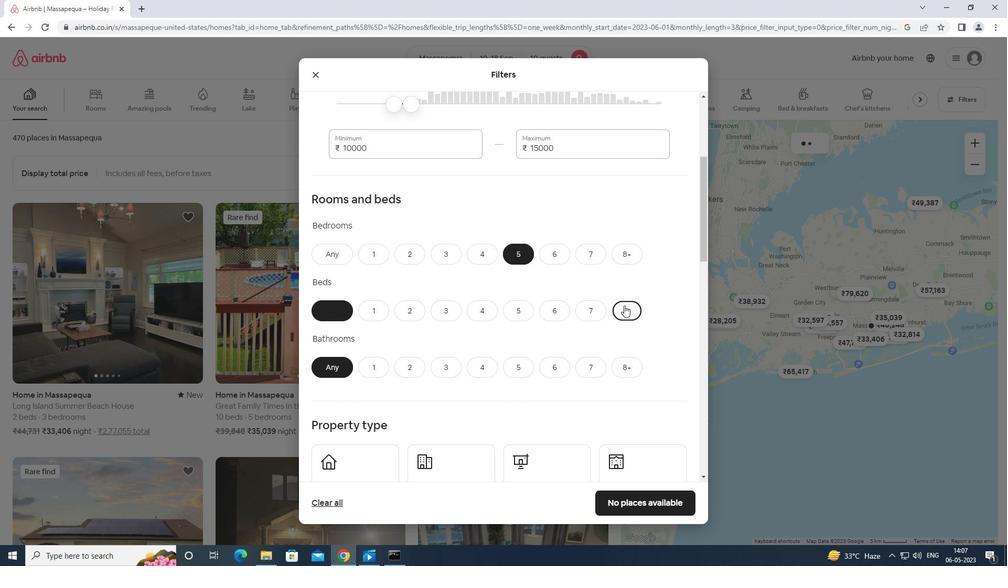 
Action: Mouse pressed left at (625, 306)
Screenshot: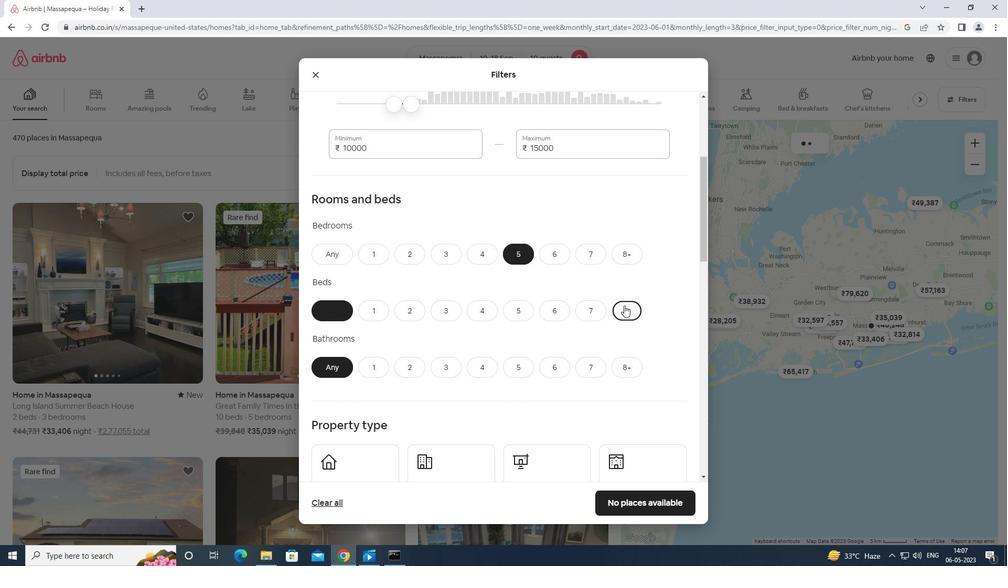 
Action: Mouse moved to (626, 306)
Screenshot: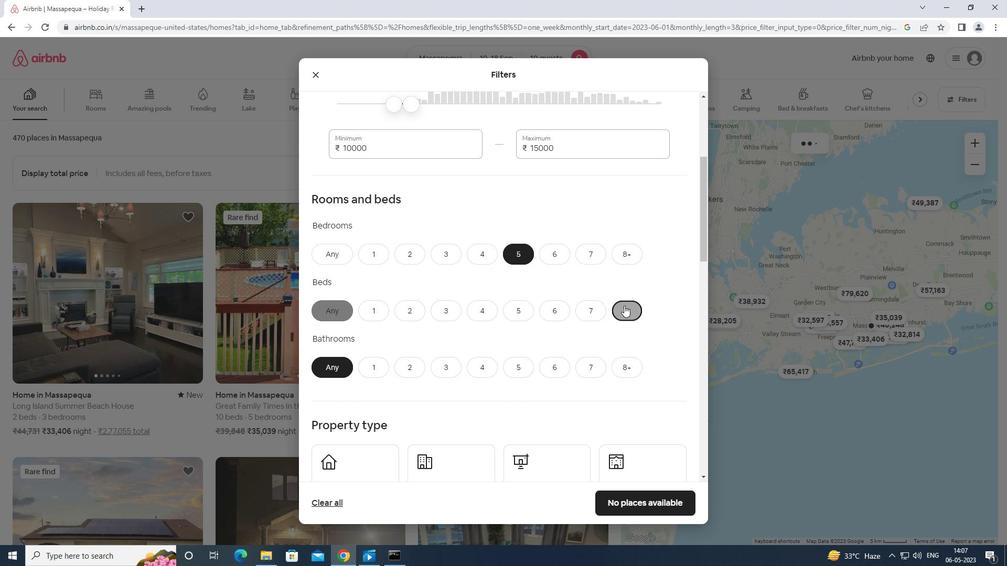 
Action: Mouse pressed left at (626, 306)
Screenshot: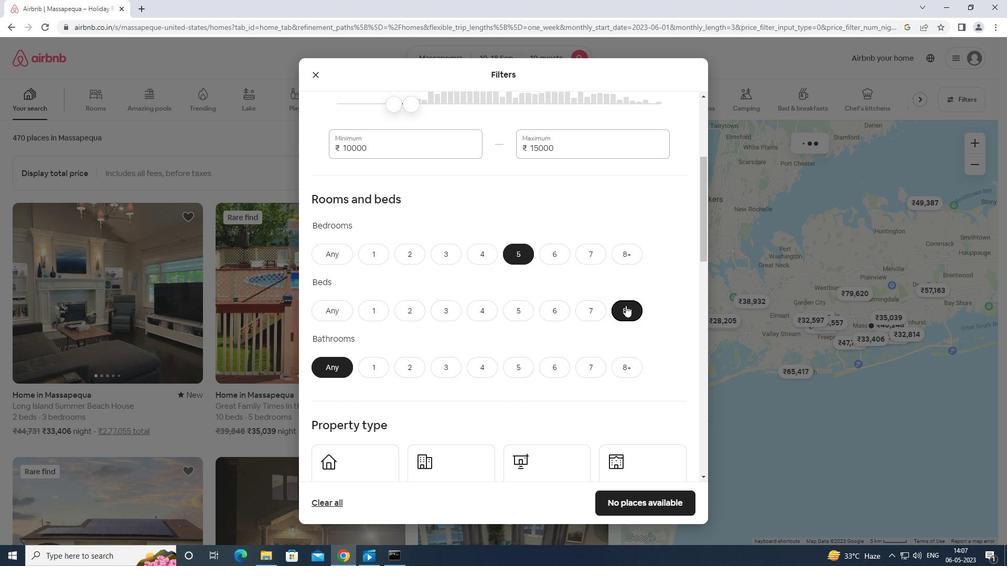 
Action: Mouse moved to (522, 370)
Screenshot: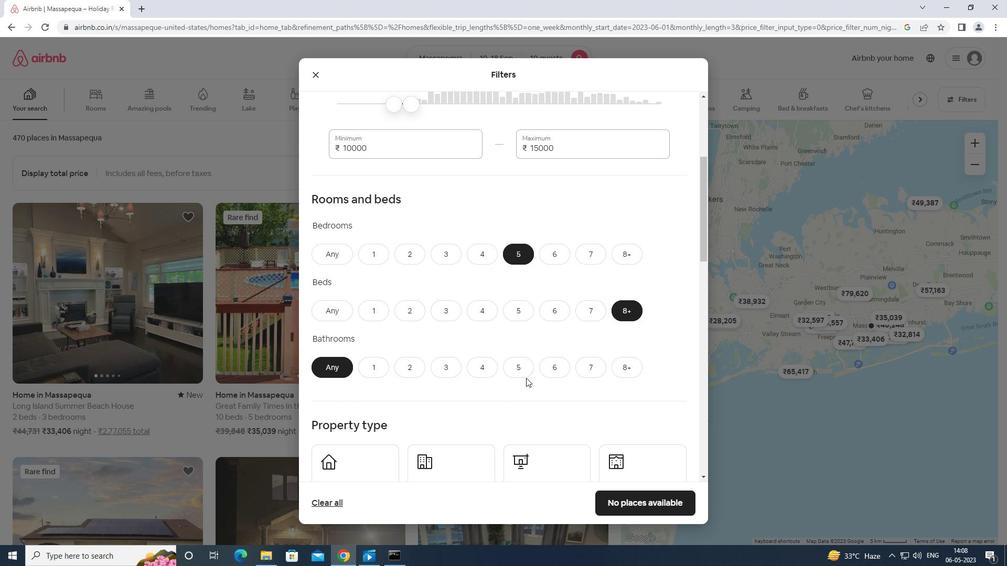 
Action: Mouse pressed left at (522, 370)
Screenshot: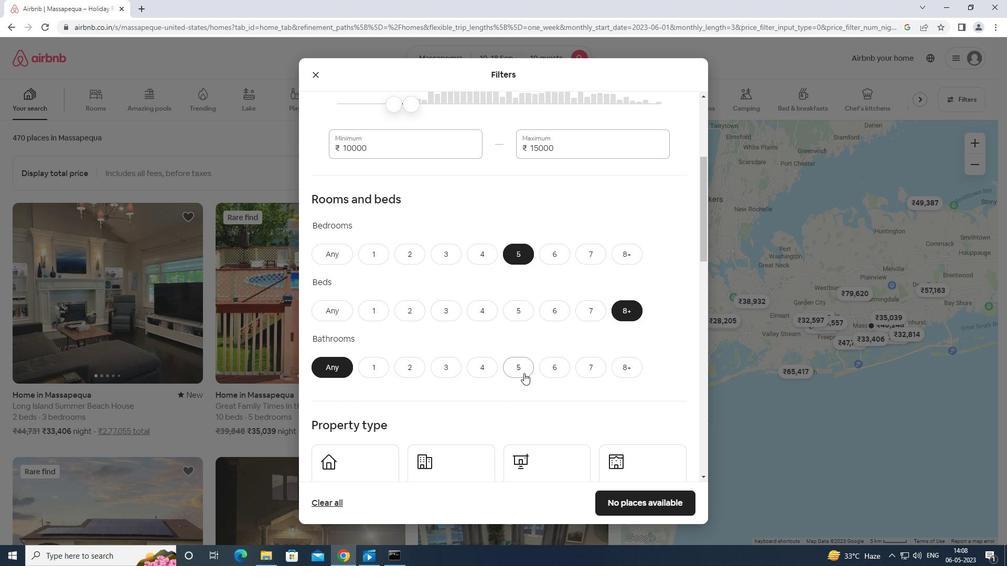
Action: Mouse moved to (512, 366)
Screenshot: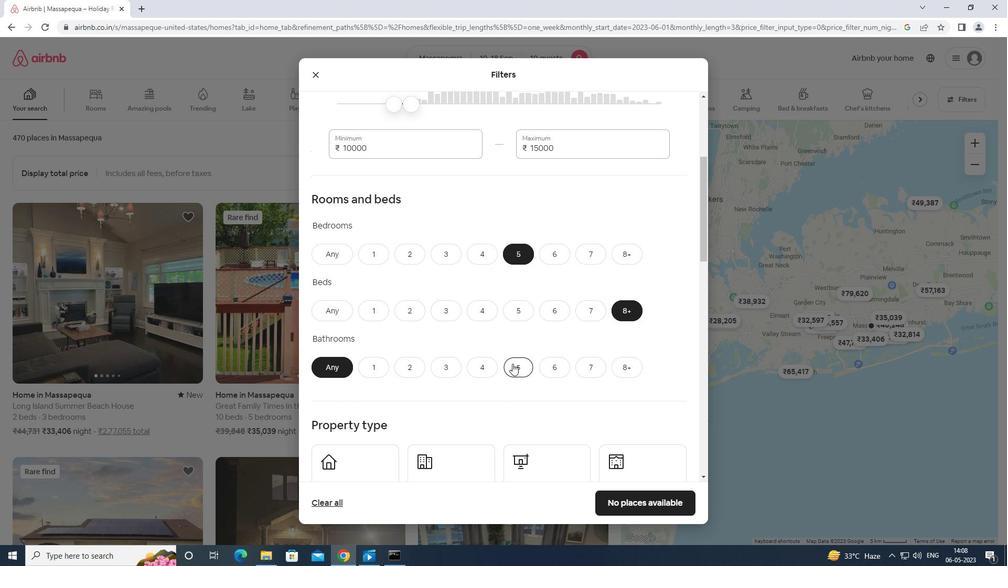 
Action: Mouse scrolled (512, 365) with delta (0, 0)
Screenshot: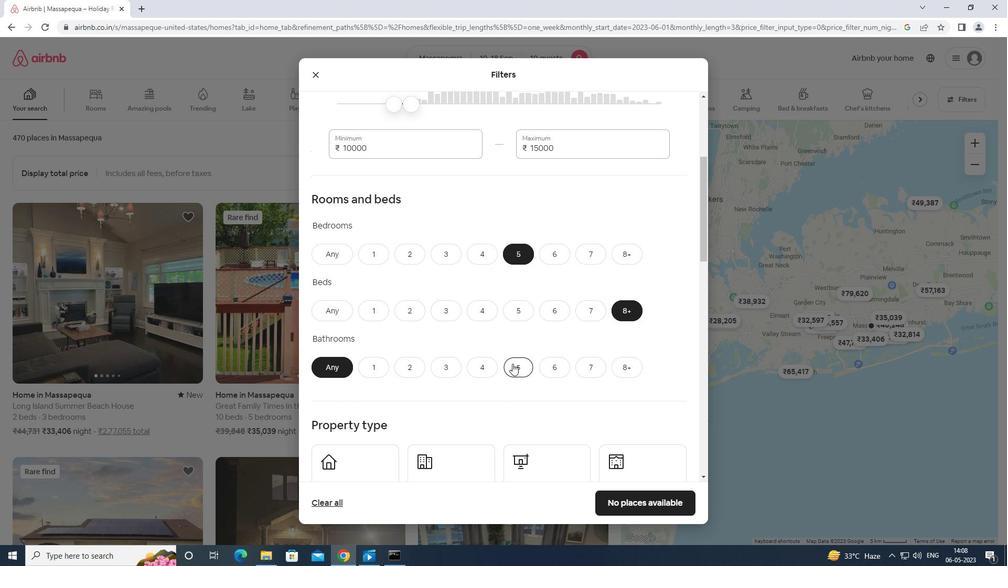 
Action: Mouse moved to (512, 366)
Screenshot: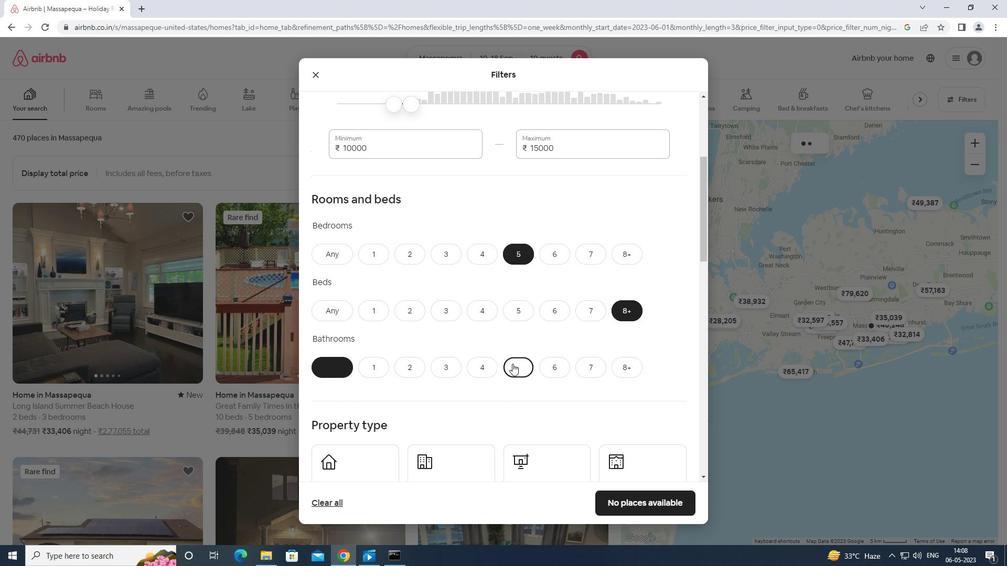 
Action: Mouse scrolled (512, 366) with delta (0, 0)
Screenshot: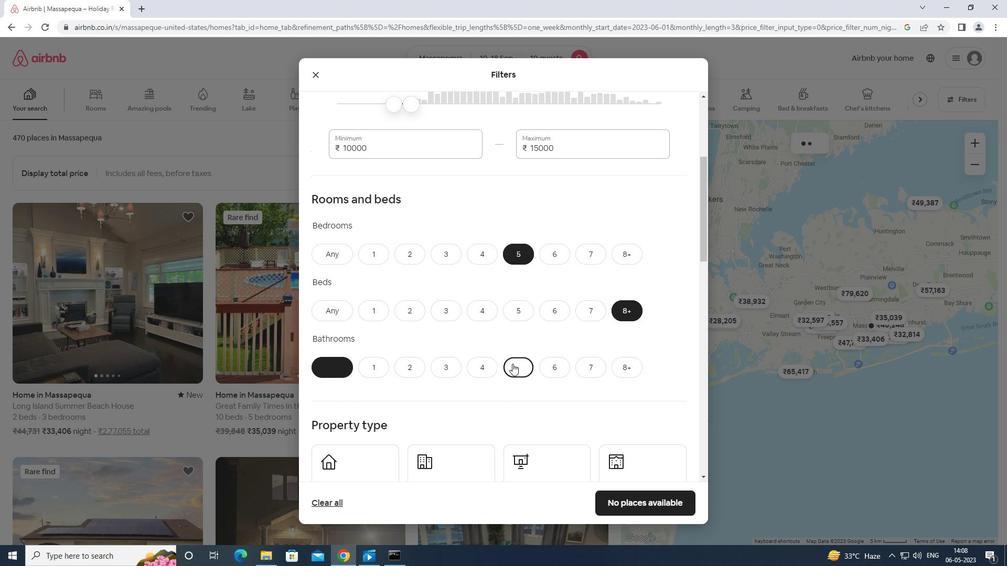 
Action: Mouse moved to (511, 368)
Screenshot: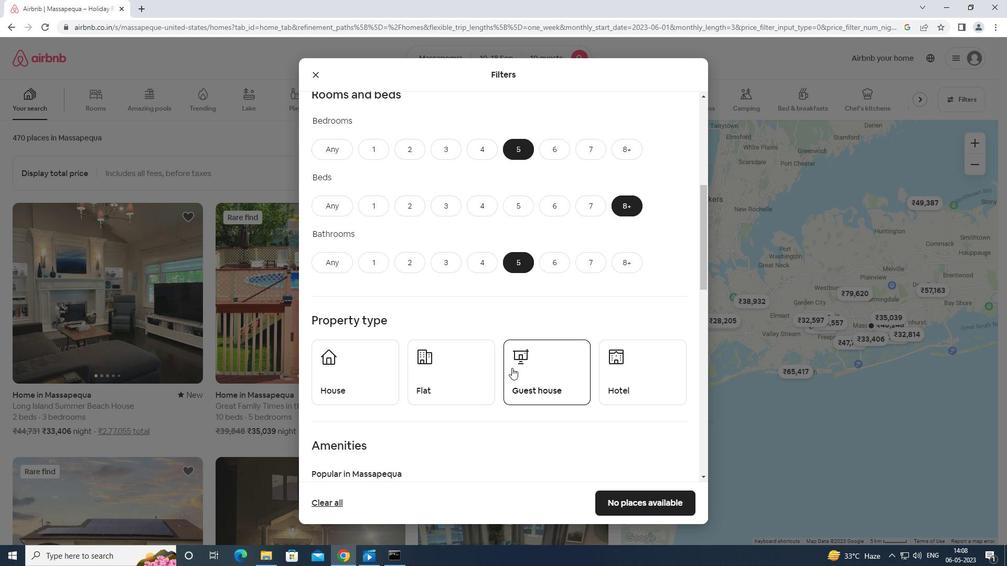 
Action: Mouse scrolled (511, 368) with delta (0, 0)
Screenshot: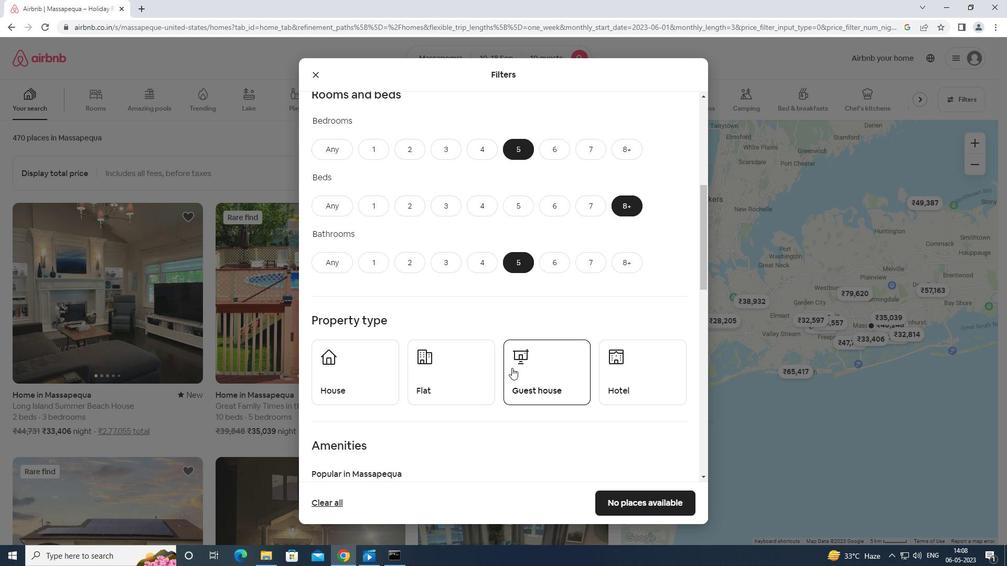 
Action: Mouse moved to (368, 333)
Screenshot: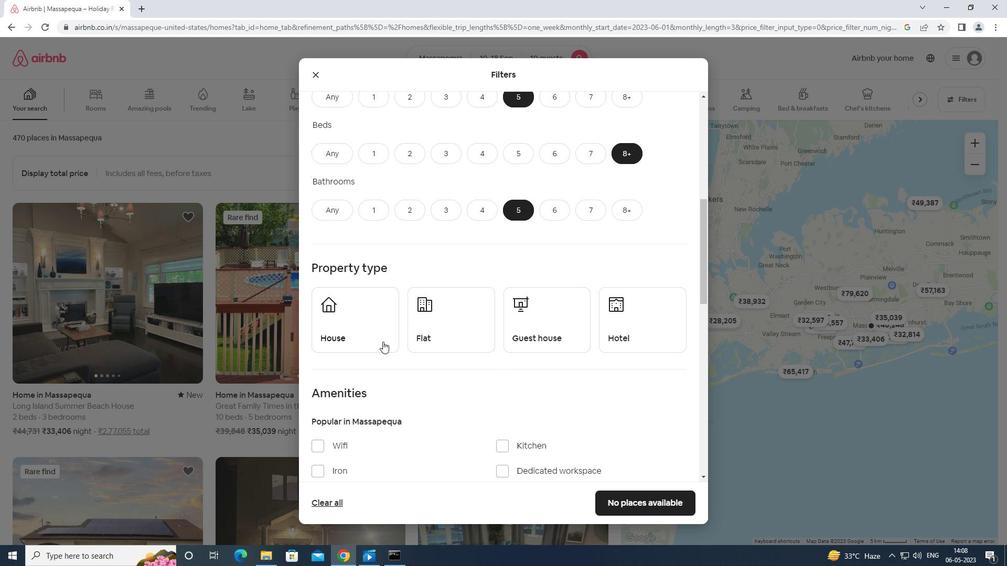 
Action: Mouse pressed left at (368, 333)
Screenshot: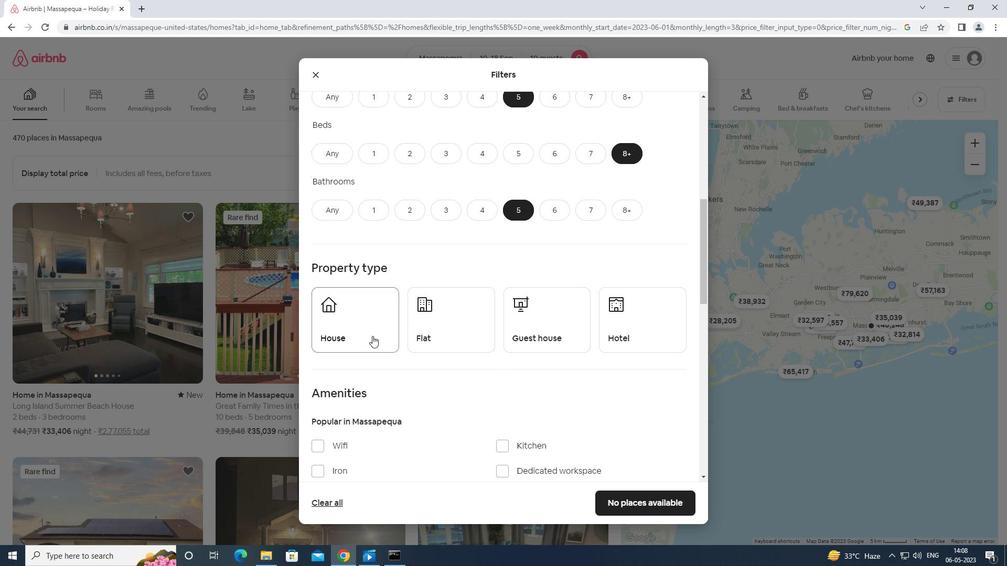 
Action: Mouse moved to (441, 323)
Screenshot: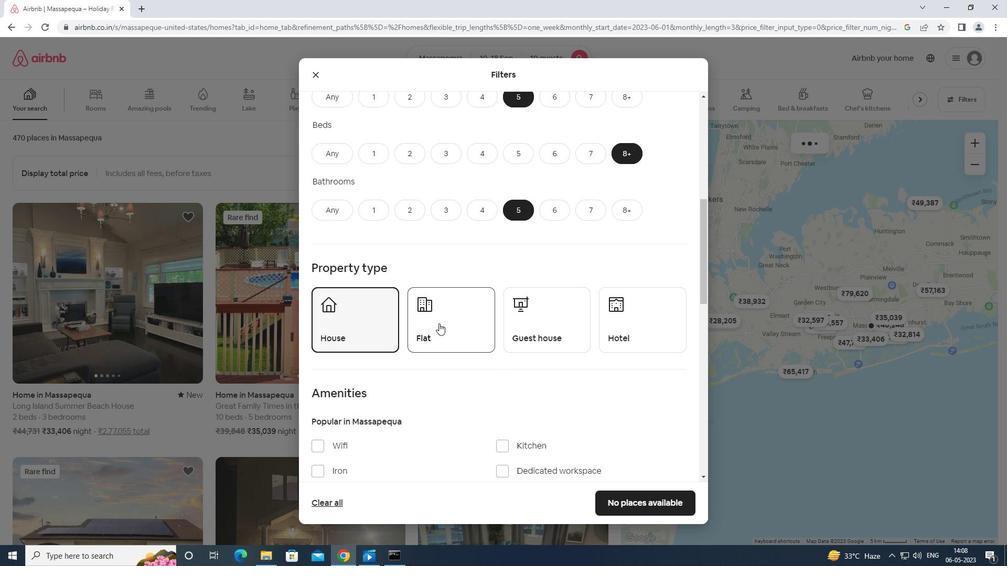 
Action: Mouse pressed left at (441, 323)
Screenshot: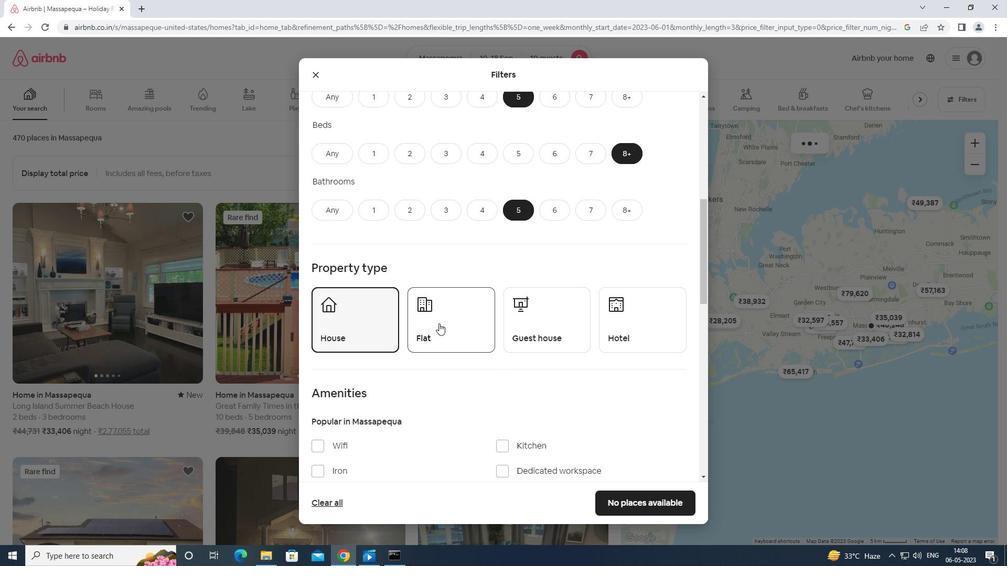
Action: Mouse moved to (525, 330)
Screenshot: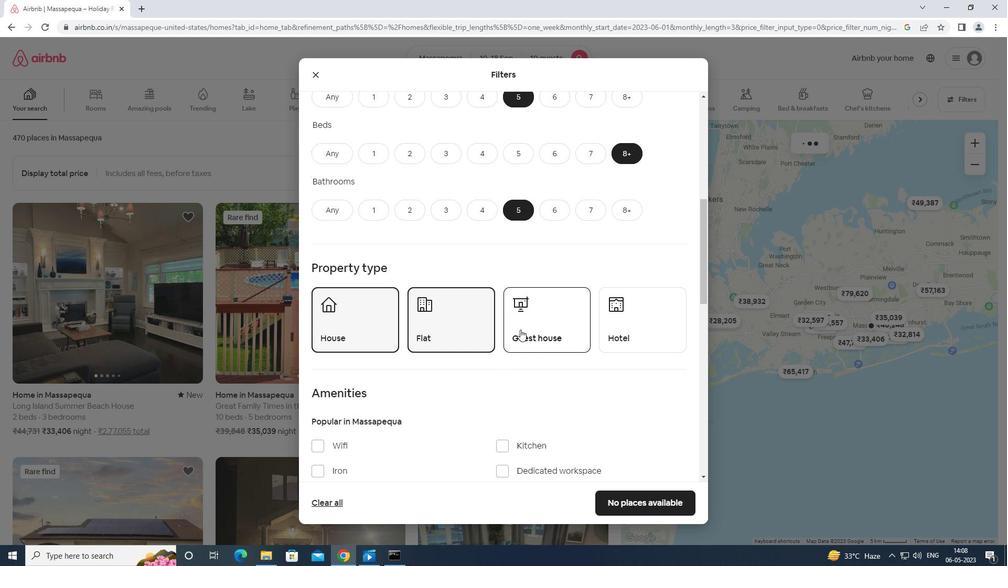 
Action: Mouse pressed left at (525, 330)
Screenshot: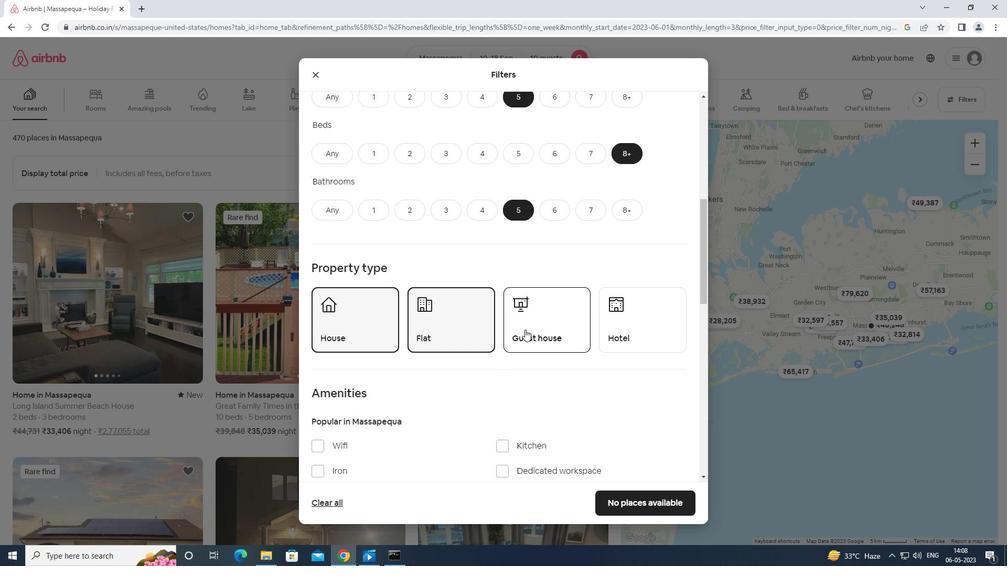 
Action: Mouse moved to (529, 328)
Screenshot: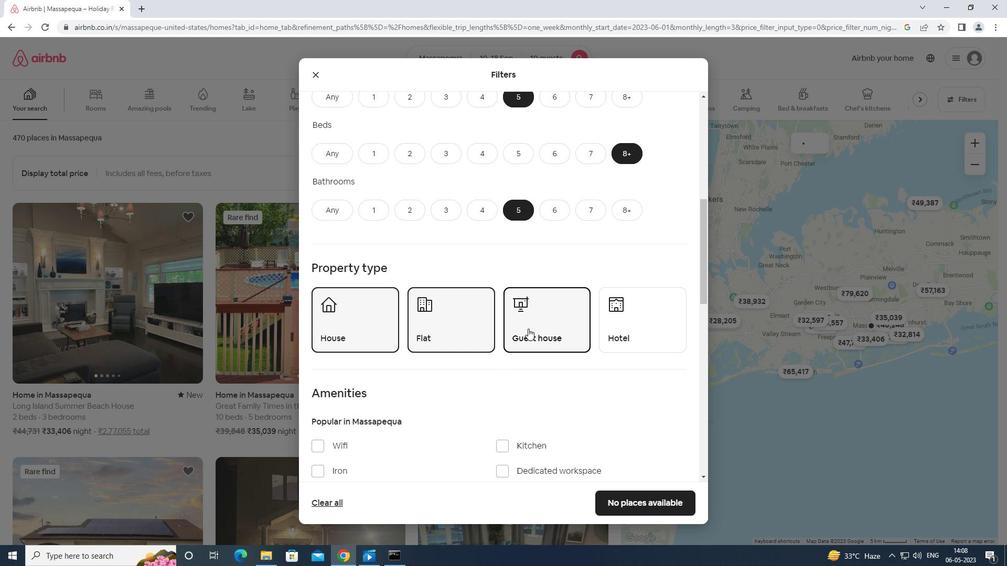 
Action: Mouse scrolled (529, 328) with delta (0, 0)
Screenshot: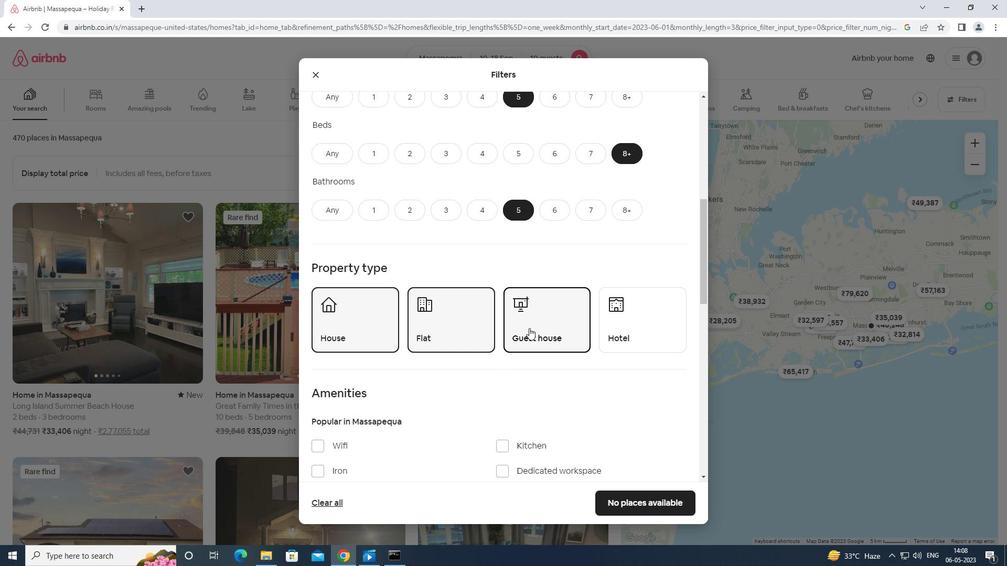 
Action: Mouse scrolled (529, 328) with delta (0, 0)
Screenshot: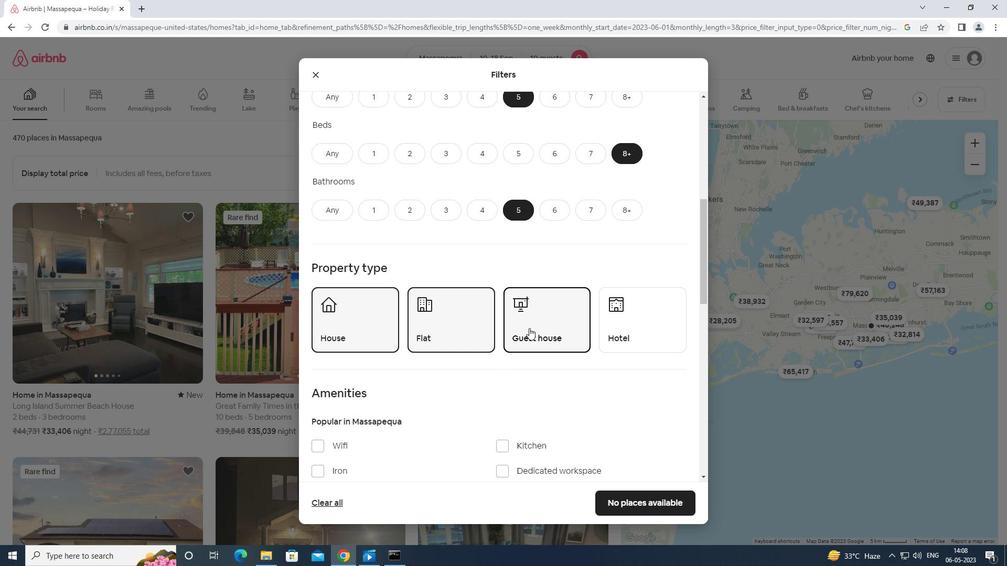 
Action: Mouse moved to (321, 341)
Screenshot: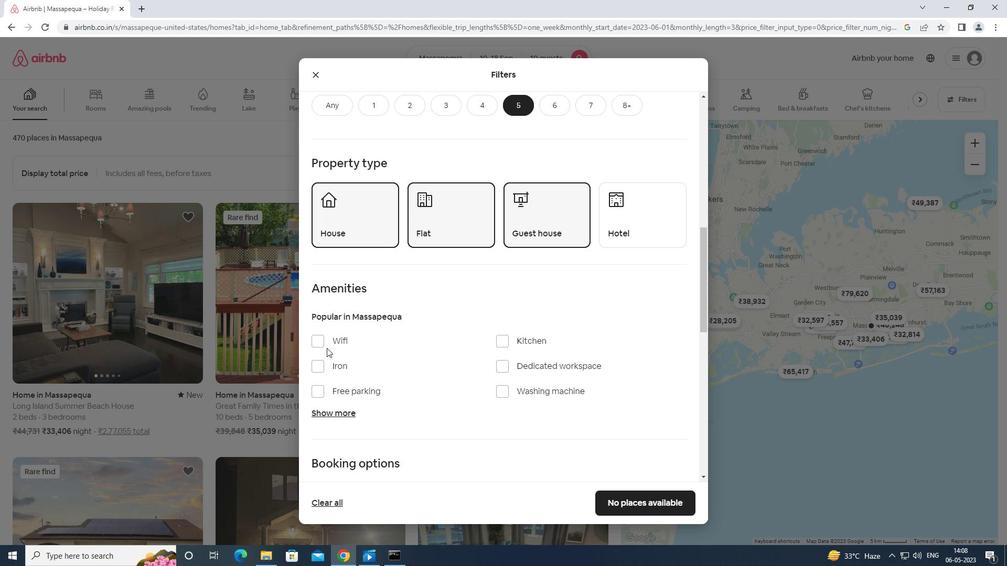 
Action: Mouse pressed left at (321, 341)
Screenshot: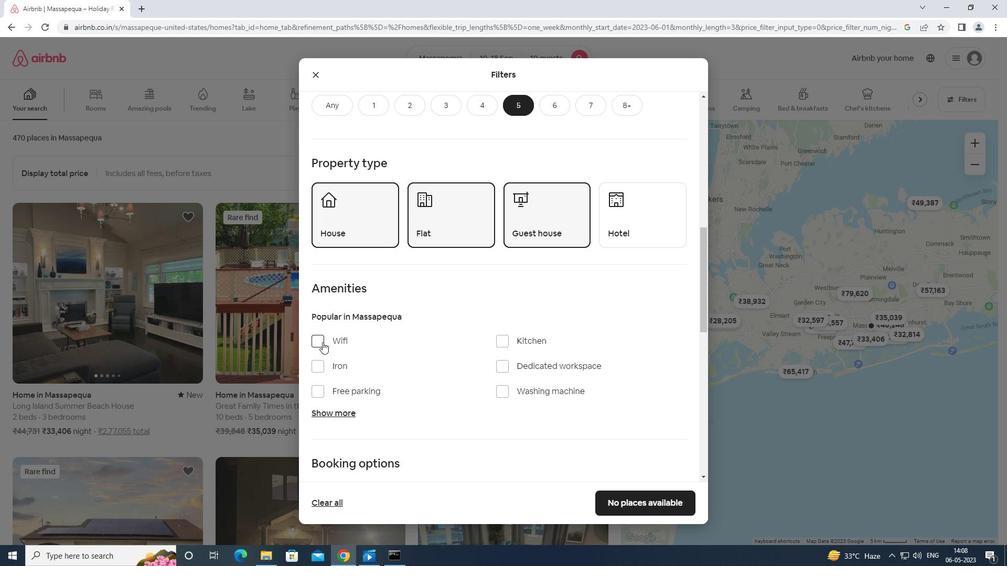 
Action: Mouse moved to (332, 408)
Screenshot: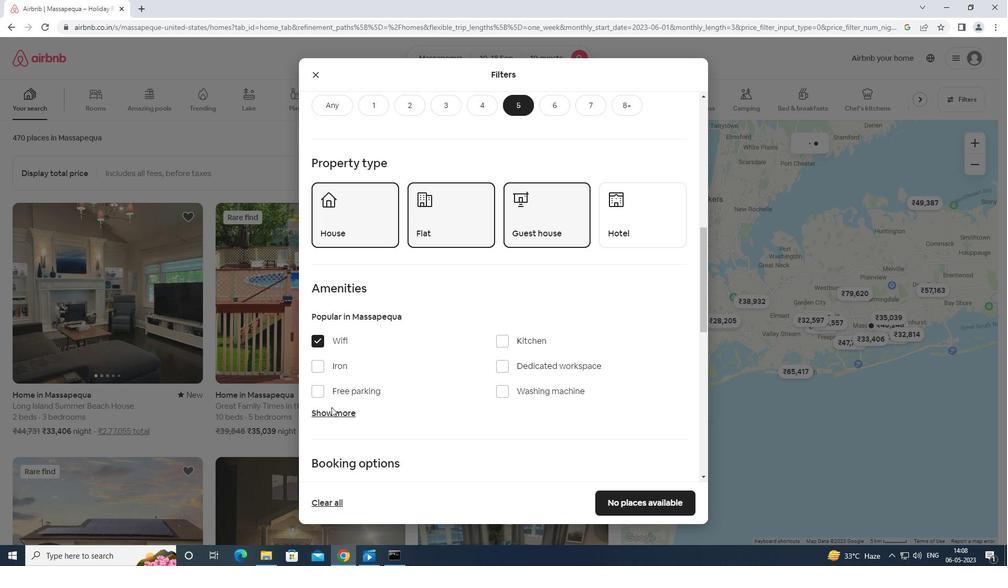 
Action: Mouse pressed left at (332, 408)
Screenshot: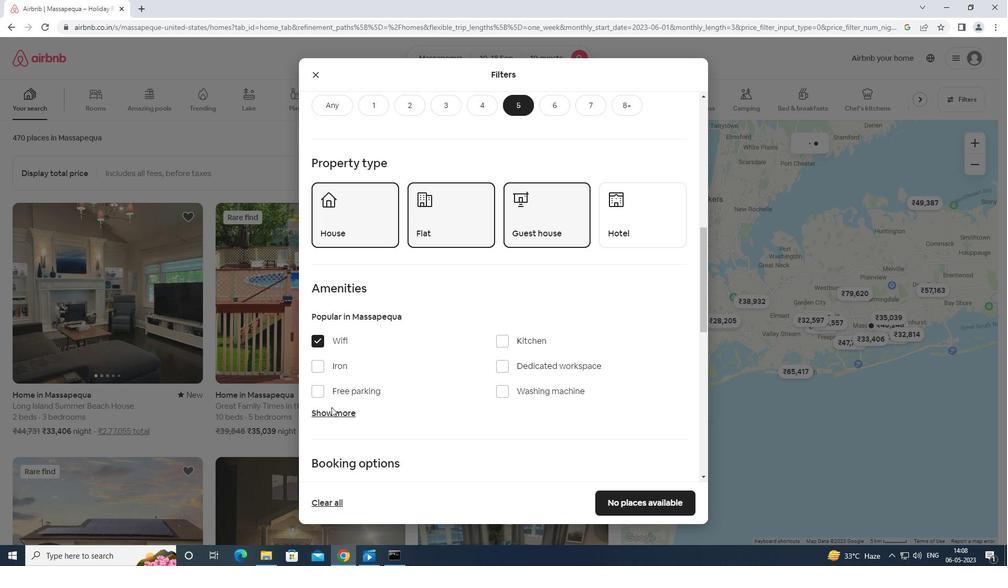 
Action: Mouse moved to (332, 409)
Screenshot: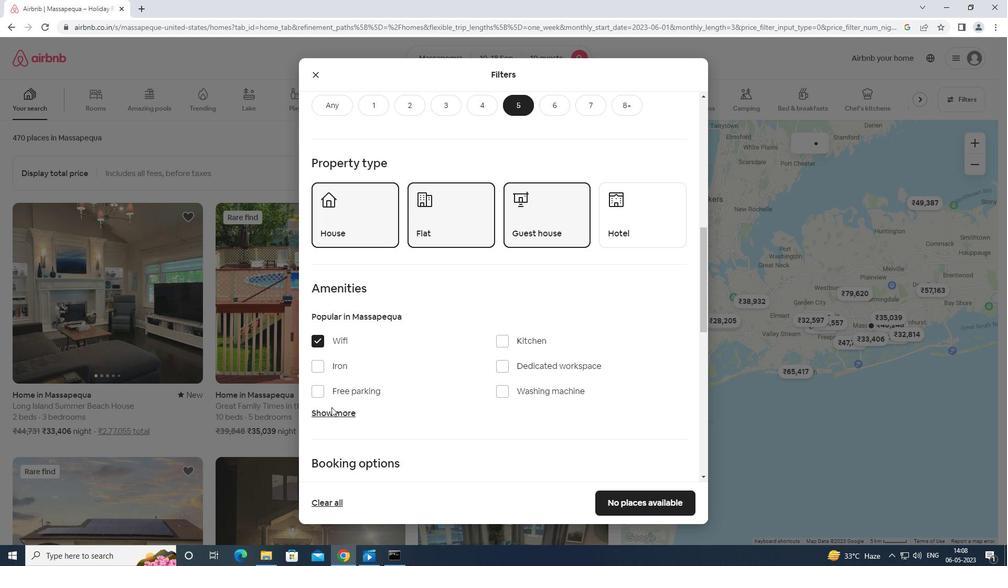 
Action: Mouse scrolled (332, 408) with delta (0, 0)
Screenshot: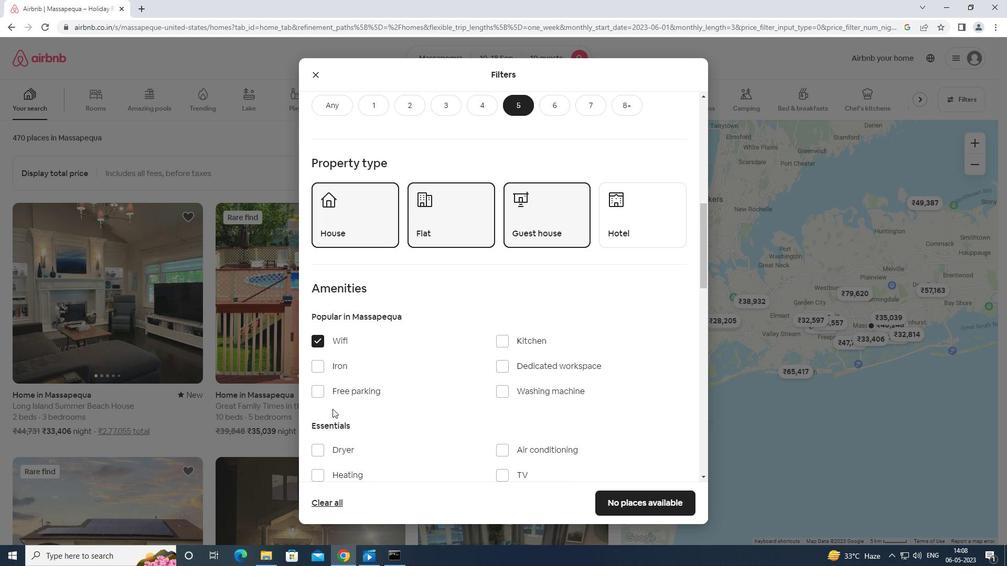 
Action: Mouse scrolled (332, 408) with delta (0, 0)
Screenshot: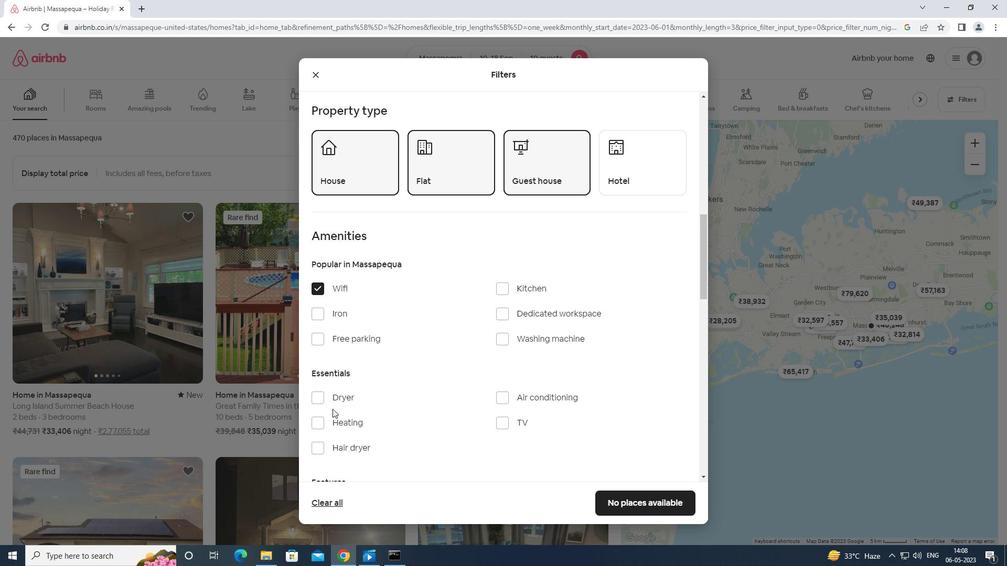 
Action: Mouse moved to (501, 375)
Screenshot: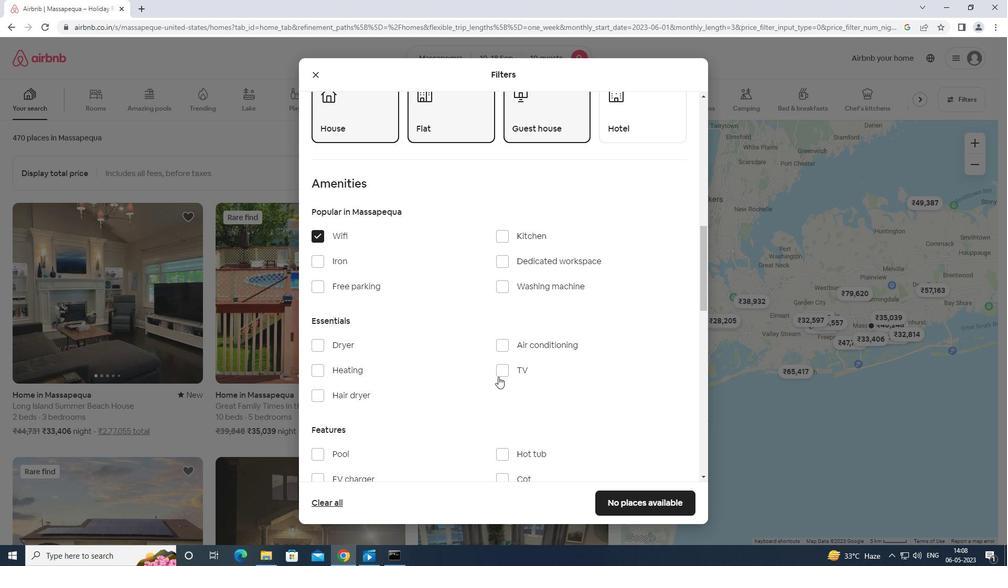 
Action: Mouse pressed left at (501, 375)
Screenshot: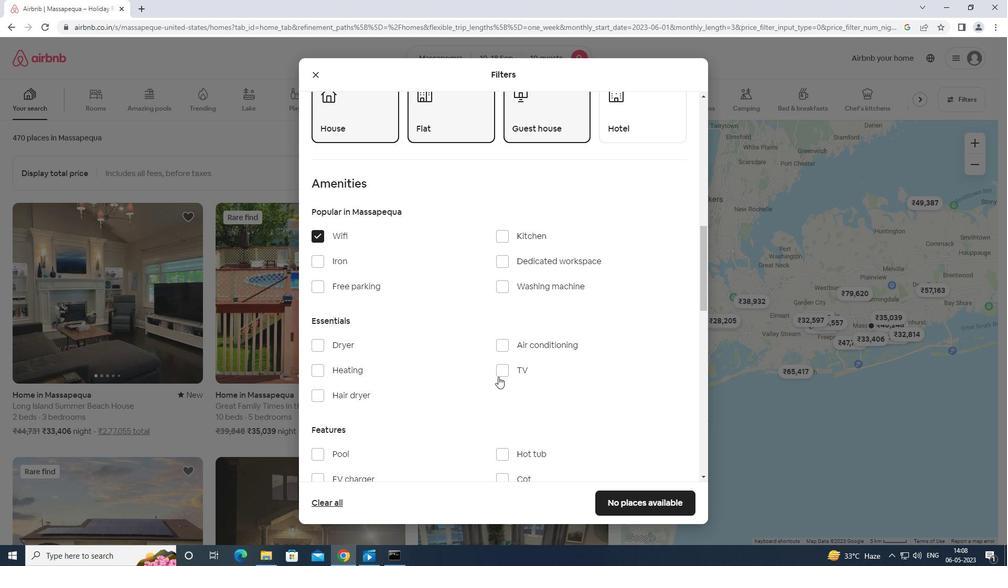 
Action: Mouse moved to (509, 375)
Screenshot: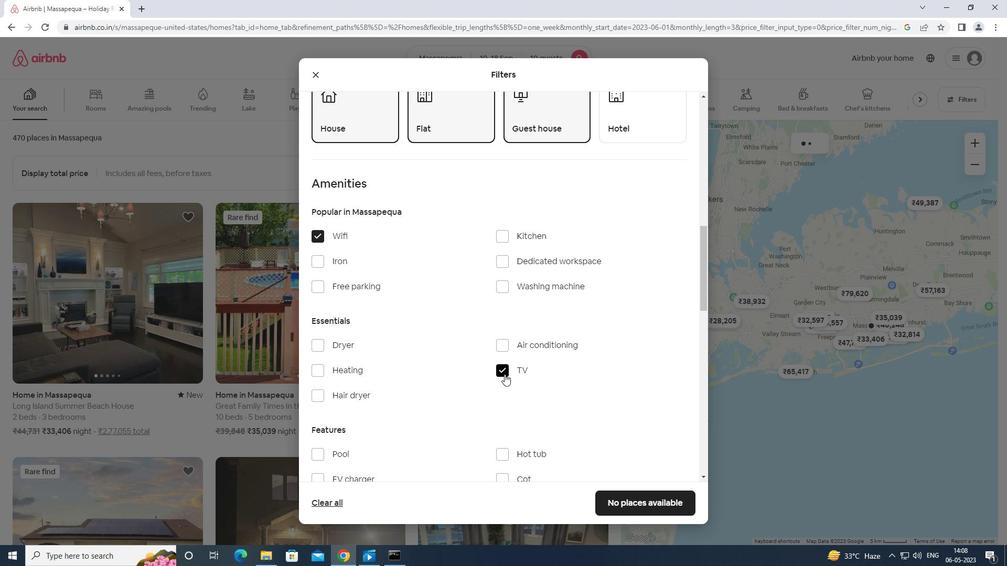 
Action: Mouse scrolled (509, 375) with delta (0, 0)
Screenshot: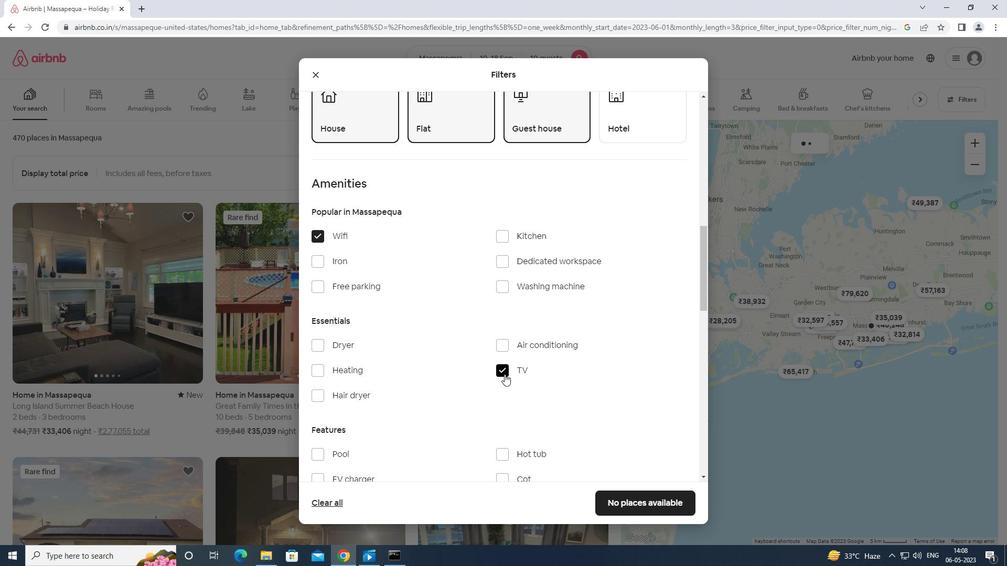 
Action: Mouse moved to (509, 376)
Screenshot: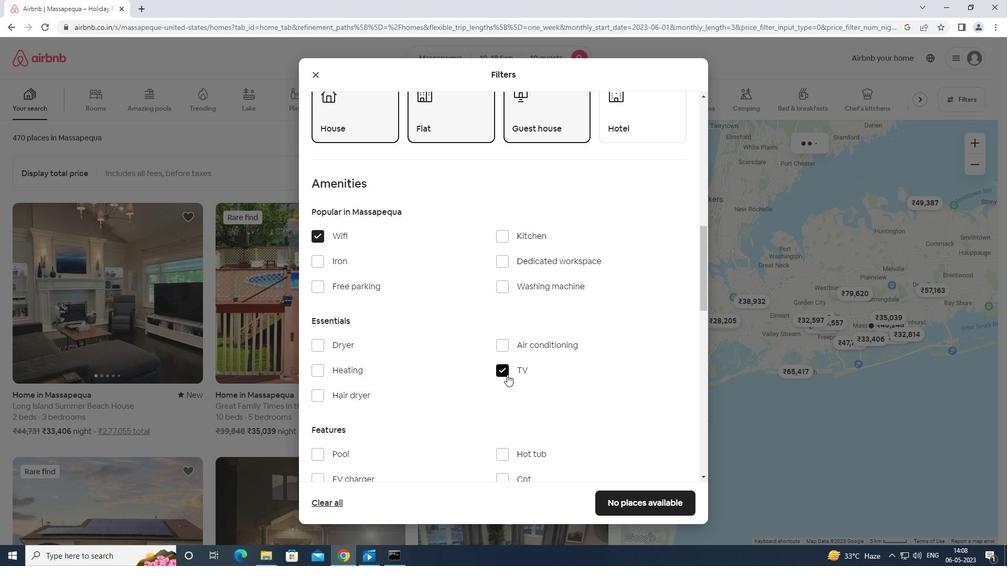 
Action: Mouse scrolled (509, 375) with delta (0, 0)
Screenshot: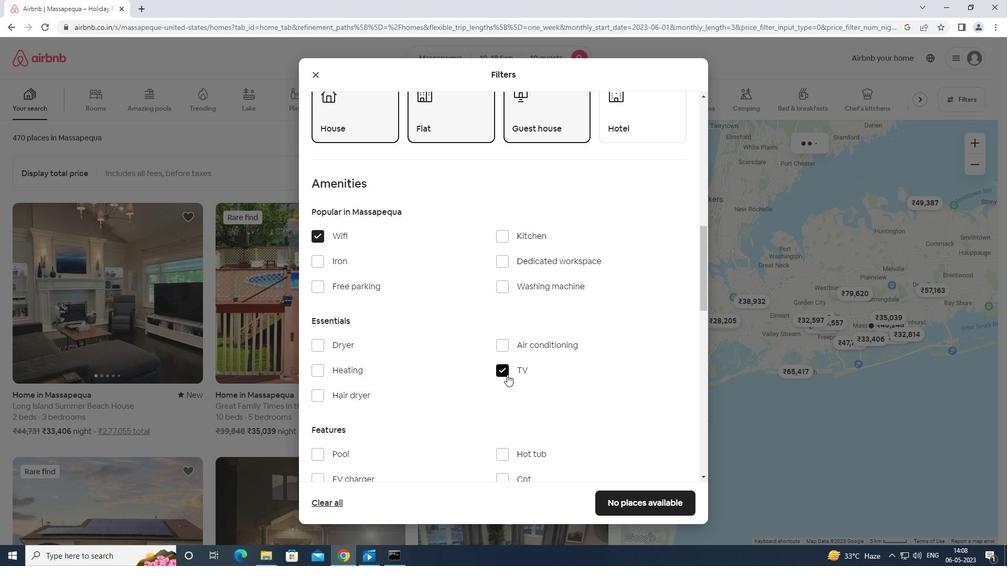 
Action: Mouse scrolled (509, 375) with delta (0, 0)
Screenshot: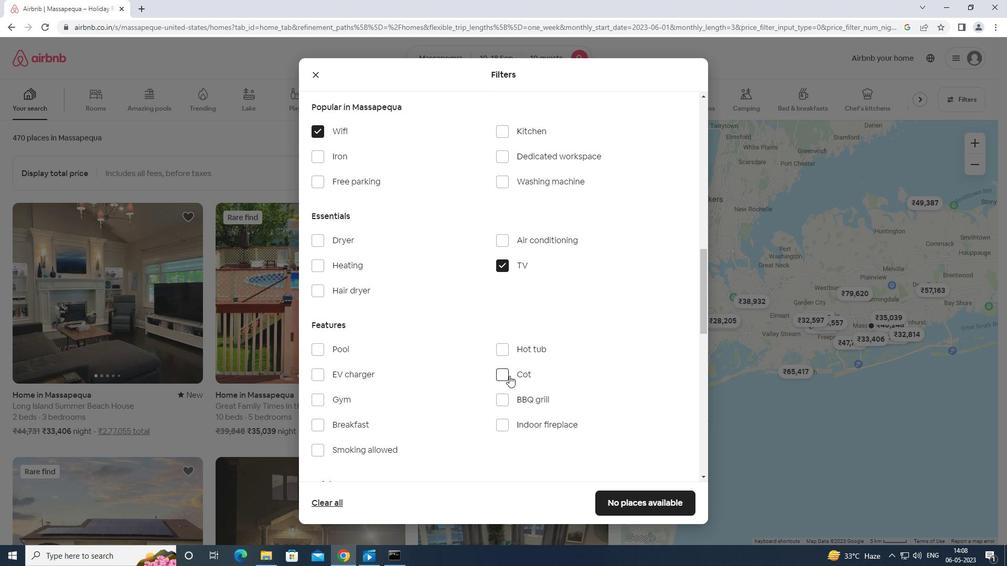 
Action: Mouse moved to (322, 346)
Screenshot: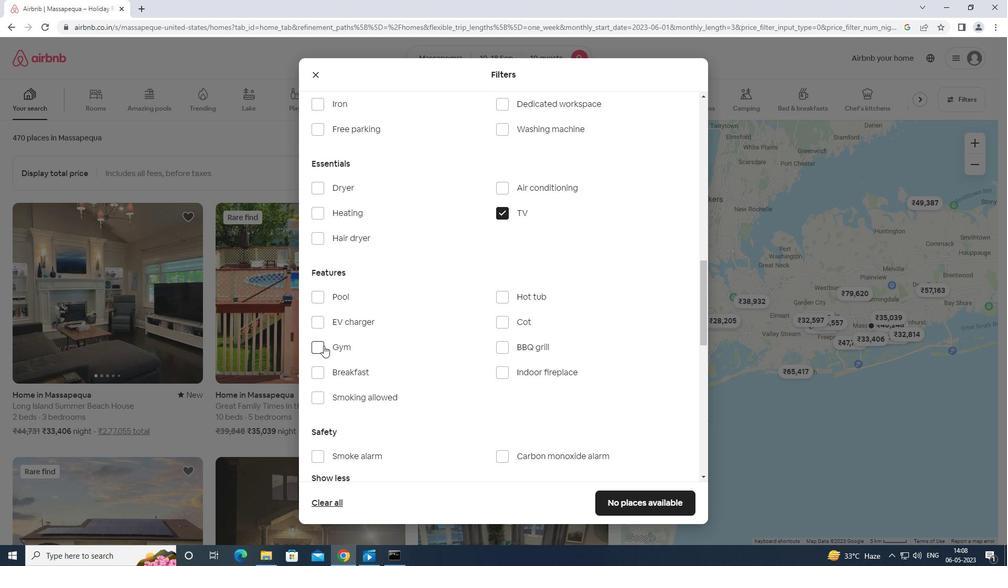 
Action: Mouse pressed left at (322, 346)
Screenshot: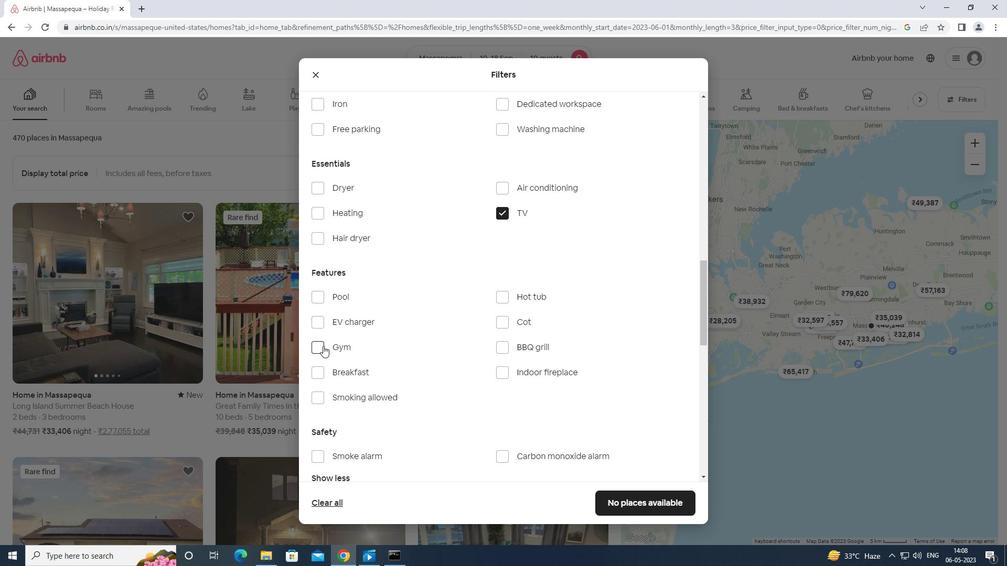 
Action: Mouse moved to (323, 371)
Screenshot: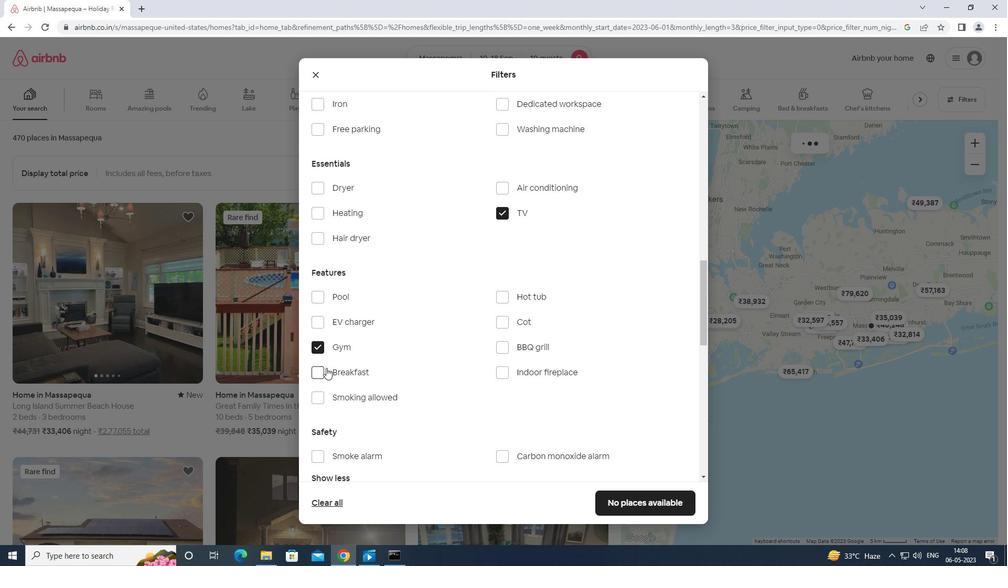 
Action: Mouse pressed left at (323, 371)
Screenshot: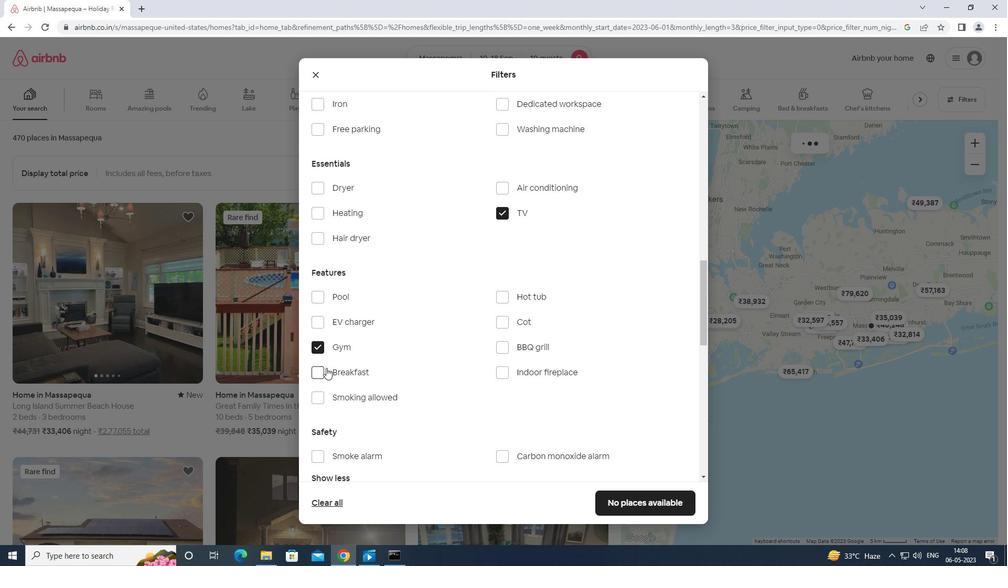 
Action: Mouse moved to (327, 375)
Screenshot: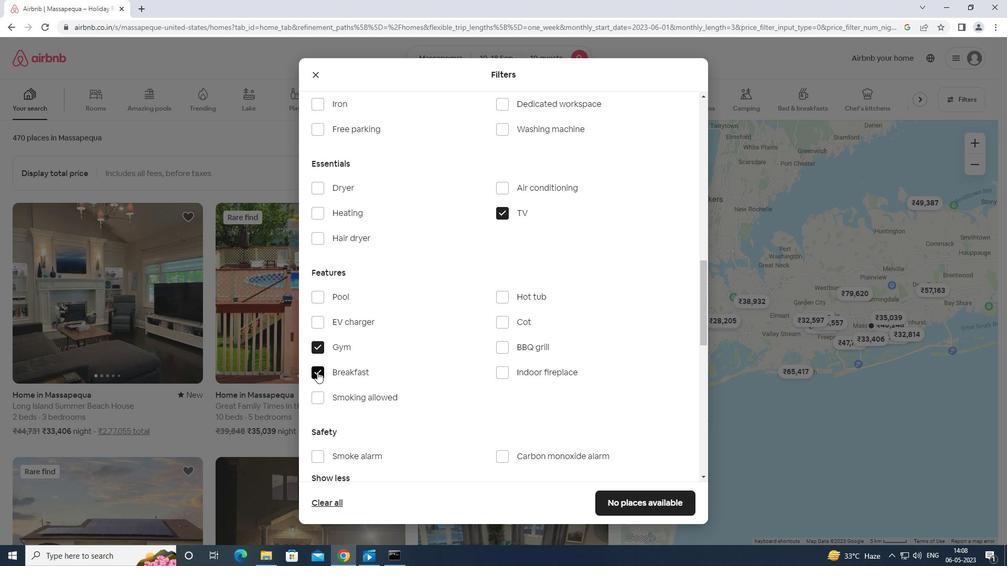 
Action: Mouse scrolled (327, 375) with delta (0, 0)
Screenshot: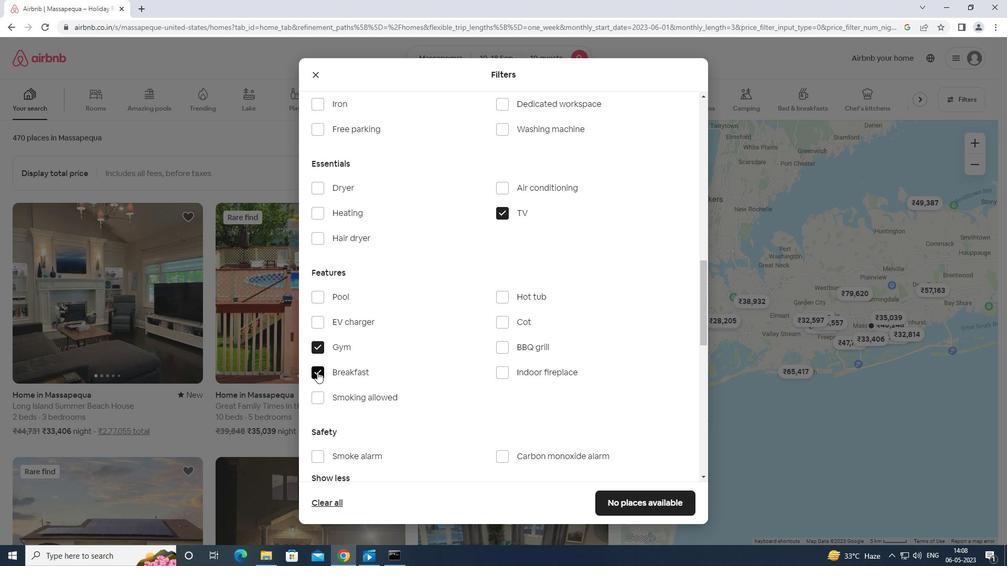 
Action: Mouse moved to (329, 375)
Screenshot: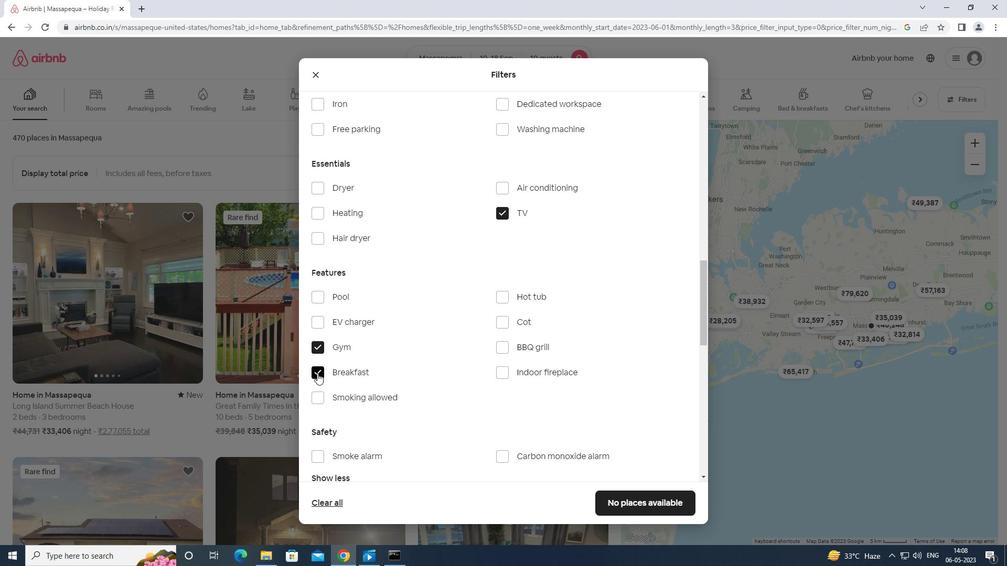 
Action: Mouse scrolled (329, 375) with delta (0, 0)
Screenshot: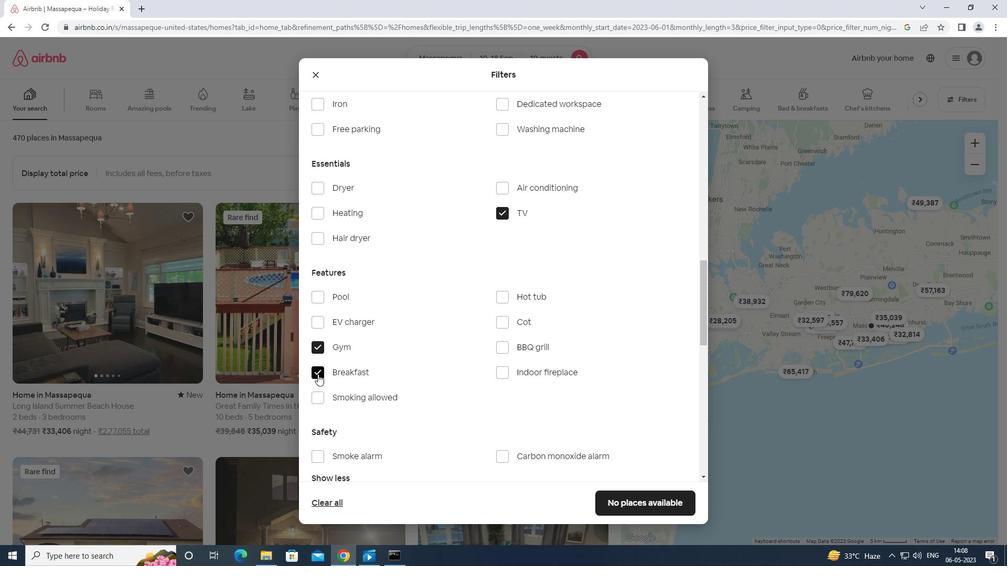 
Action: Mouse moved to (328, 375)
Screenshot: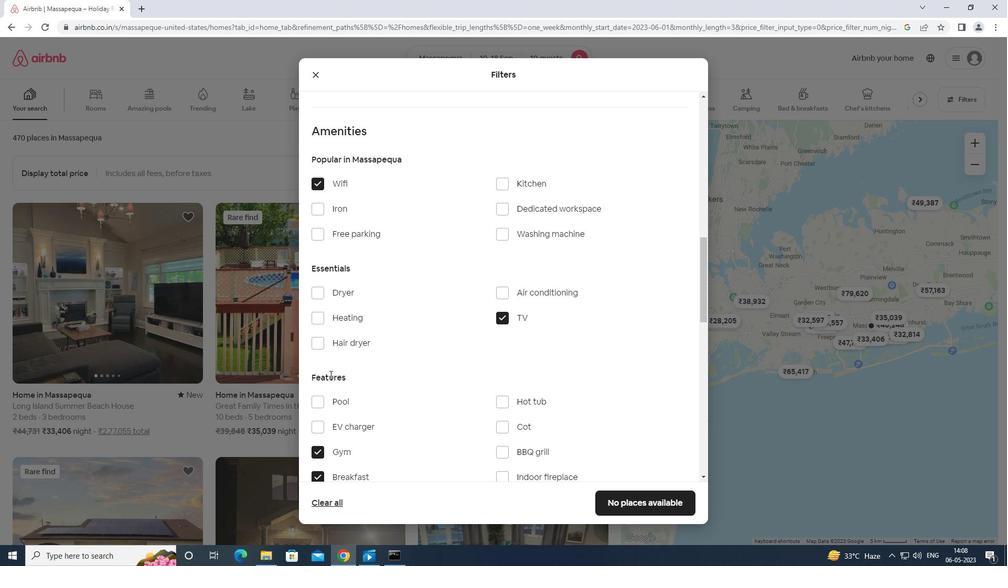 
Action: Mouse scrolled (328, 375) with delta (0, 0)
Screenshot: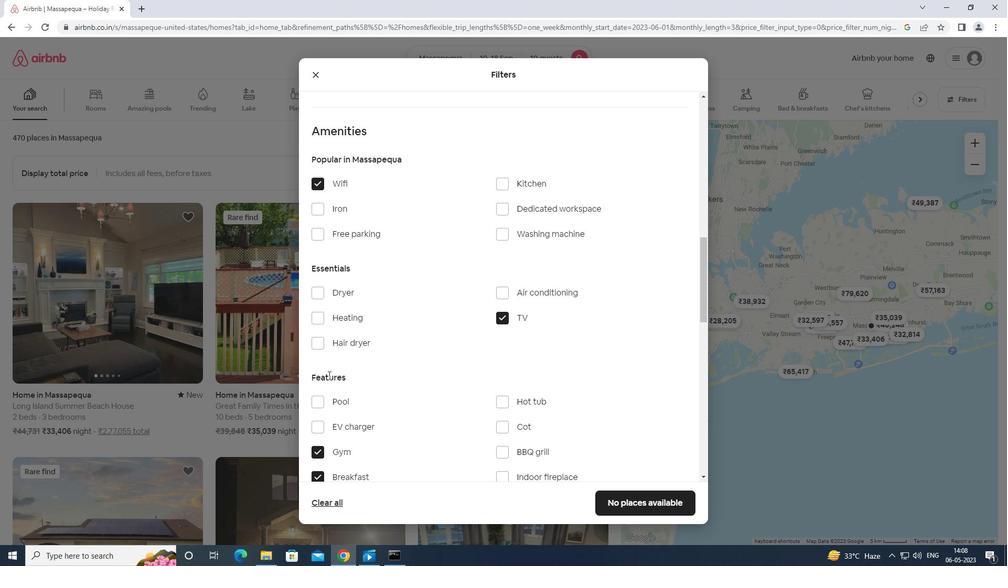 
Action: Mouse scrolled (328, 375) with delta (0, 0)
Screenshot: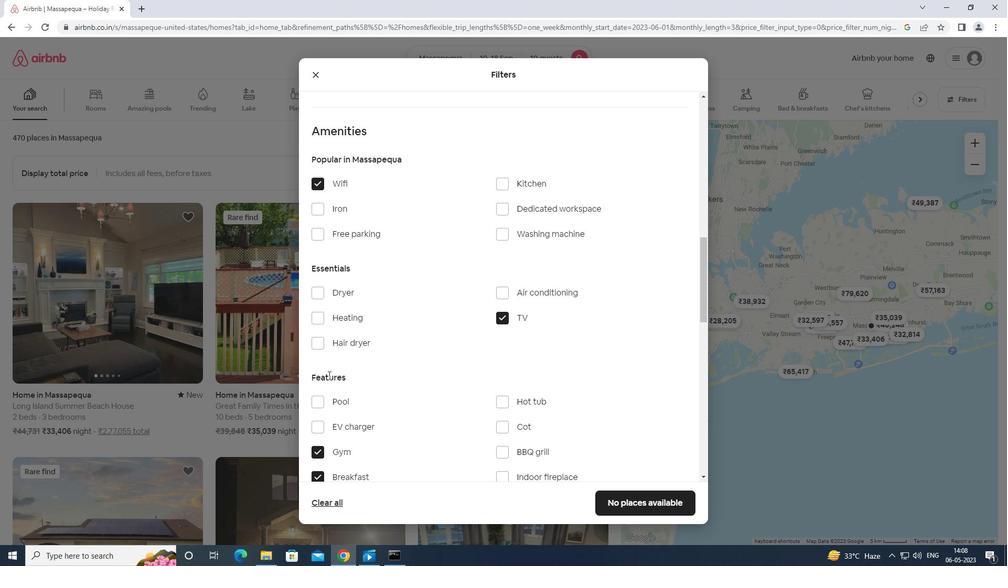 
Action: Mouse moved to (328, 376)
Screenshot: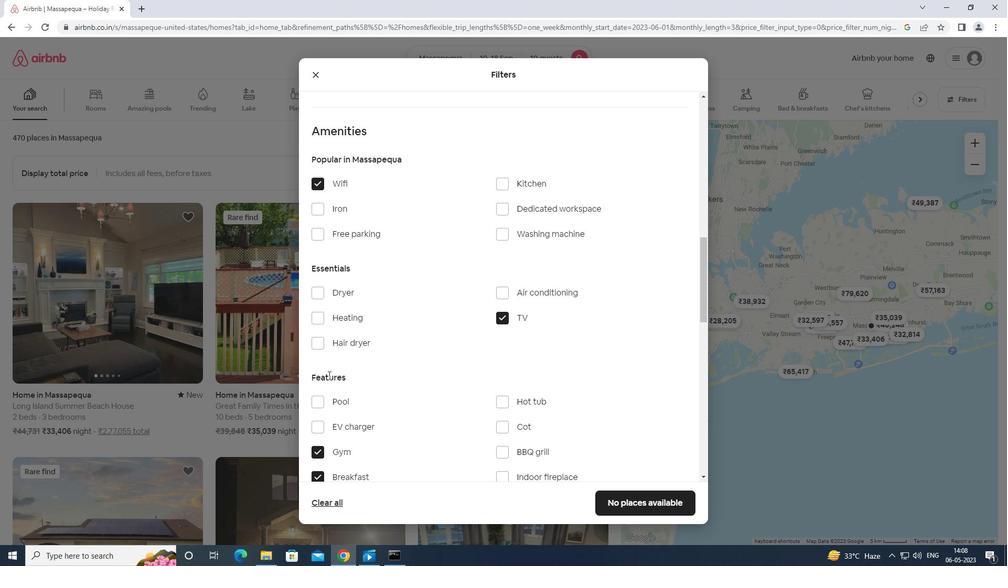 
Action: Mouse scrolled (328, 376) with delta (0, 0)
Screenshot: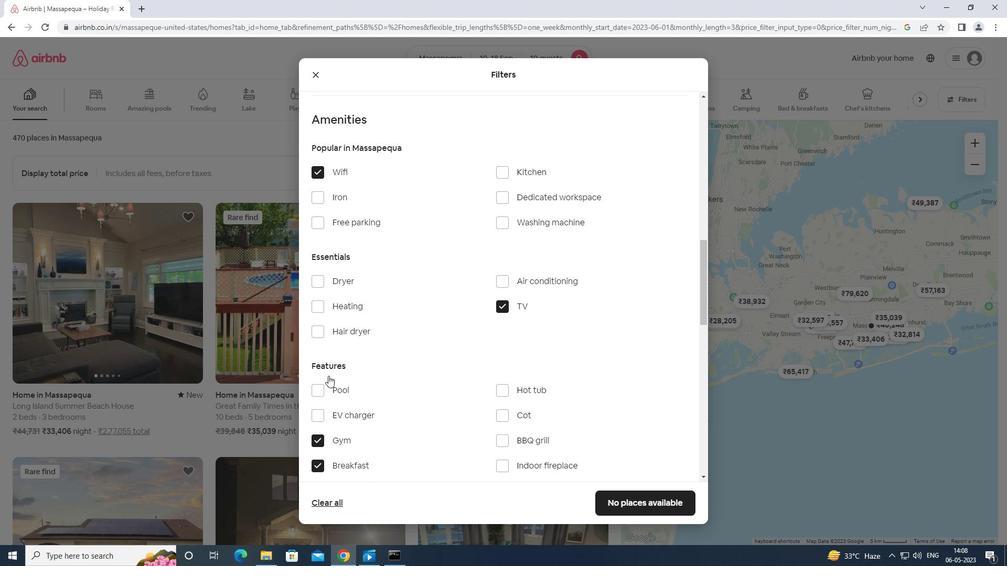 
Action: Mouse moved to (328, 304)
Screenshot: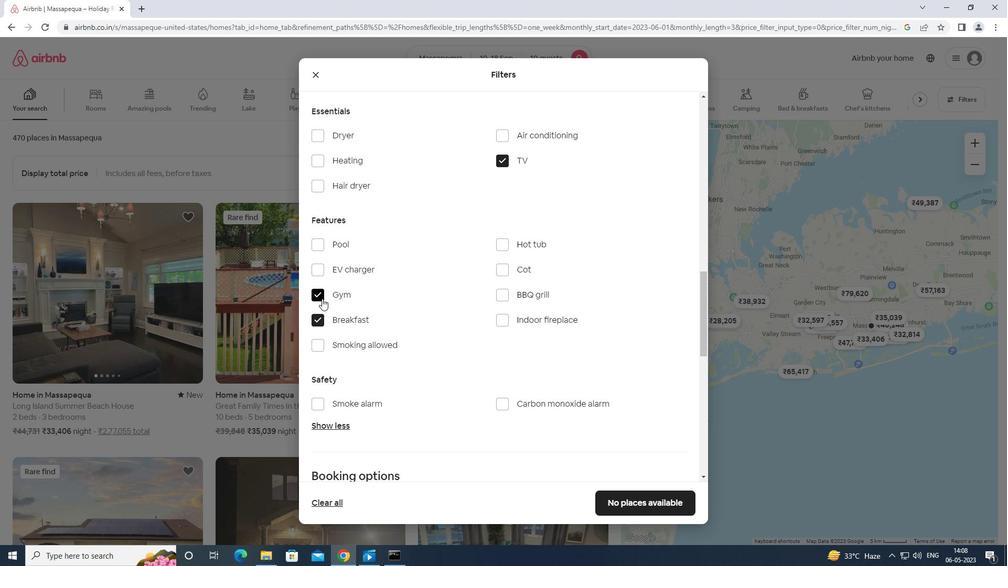 
Action: Mouse scrolled (328, 305) with delta (0, 0)
Screenshot: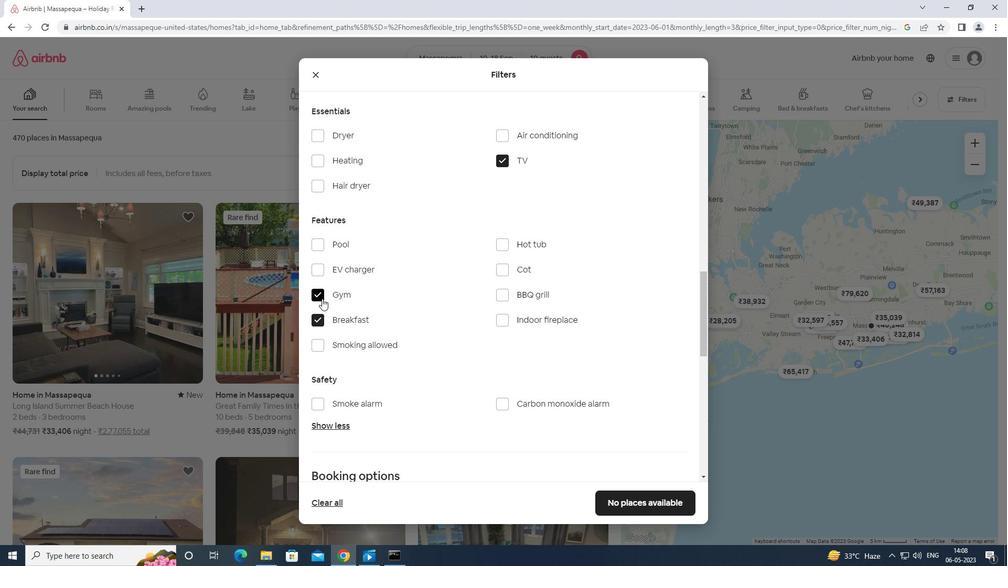 
Action: Mouse moved to (330, 309)
Screenshot: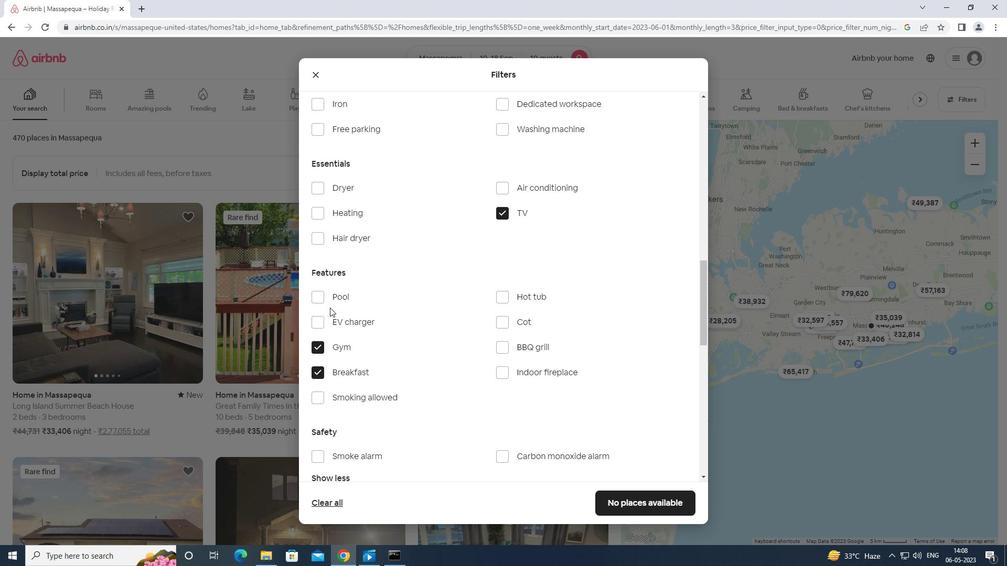 
Action: Mouse scrolled (330, 310) with delta (0, 0)
Screenshot: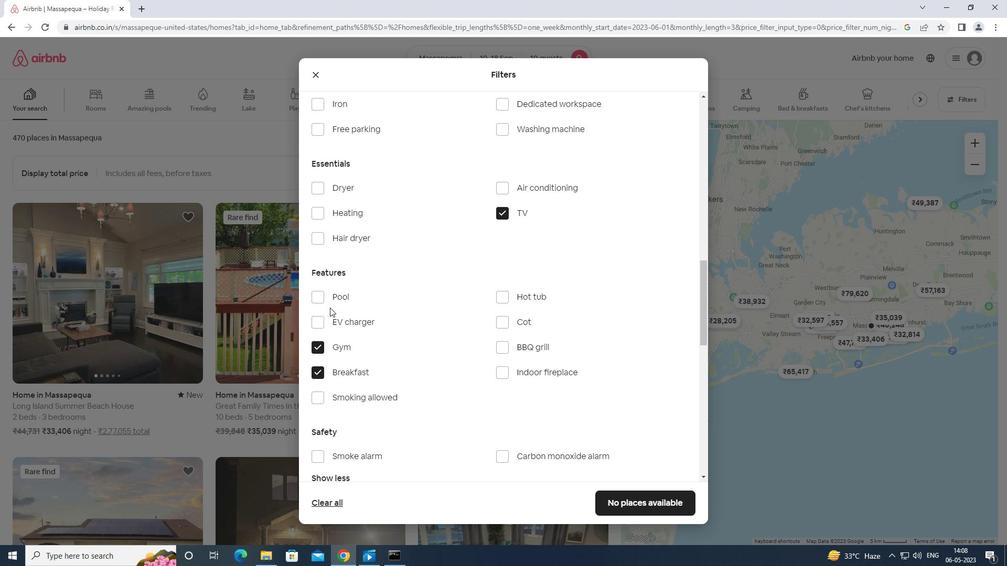 
Action: Mouse moved to (321, 183)
Screenshot: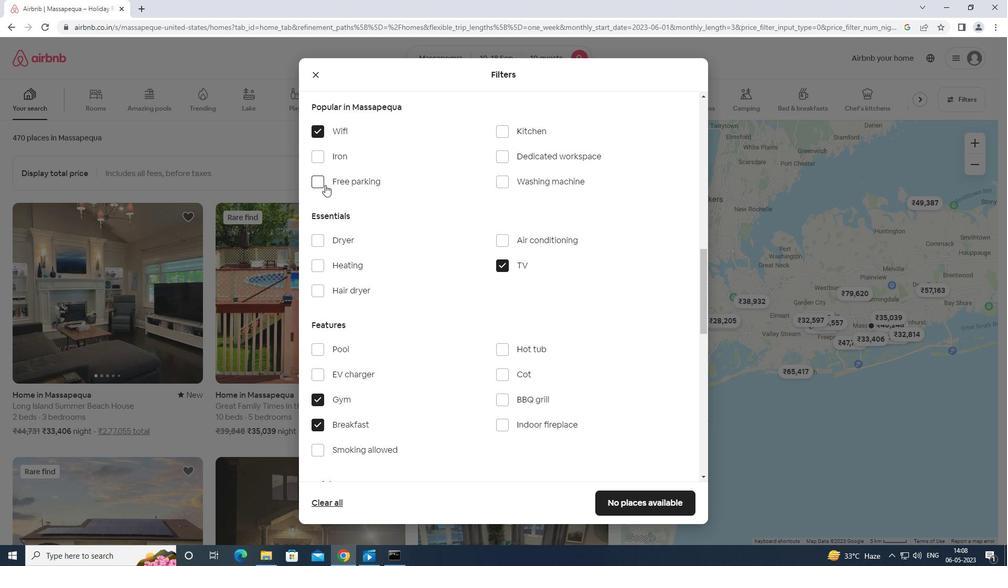 
Action: Mouse pressed left at (321, 183)
Screenshot: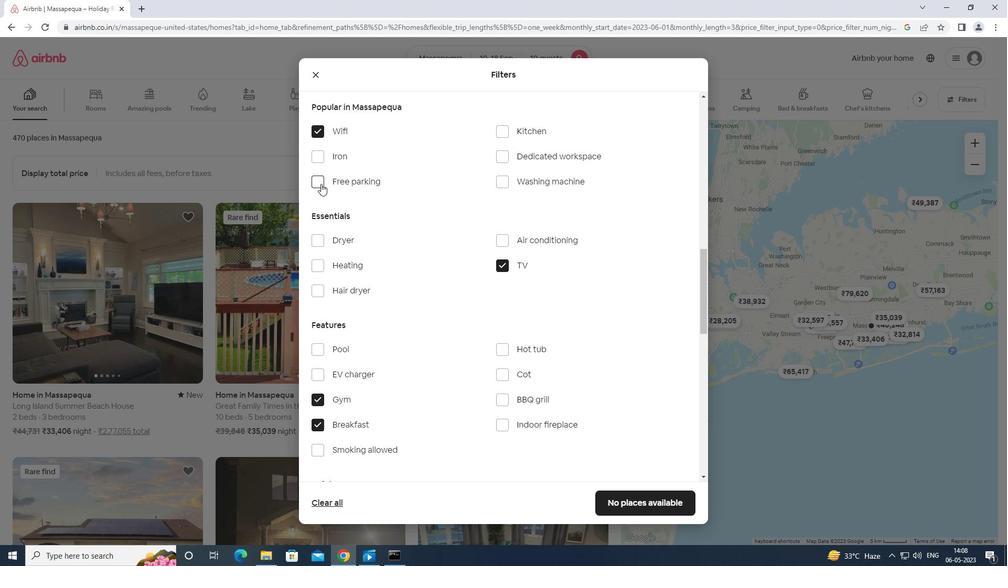 
Action: Mouse moved to (574, 419)
Screenshot: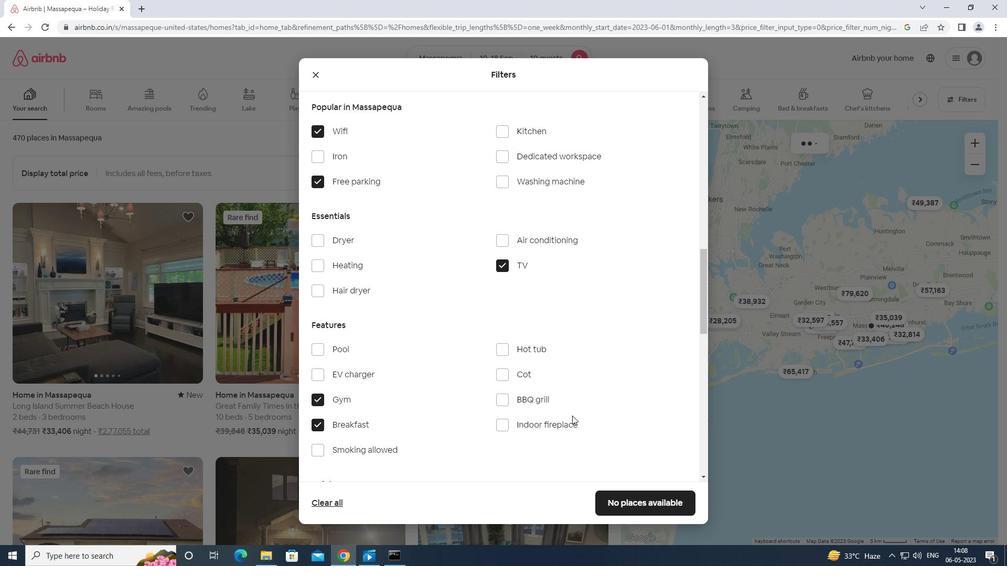 
Action: Mouse scrolled (574, 418) with delta (0, 0)
Screenshot: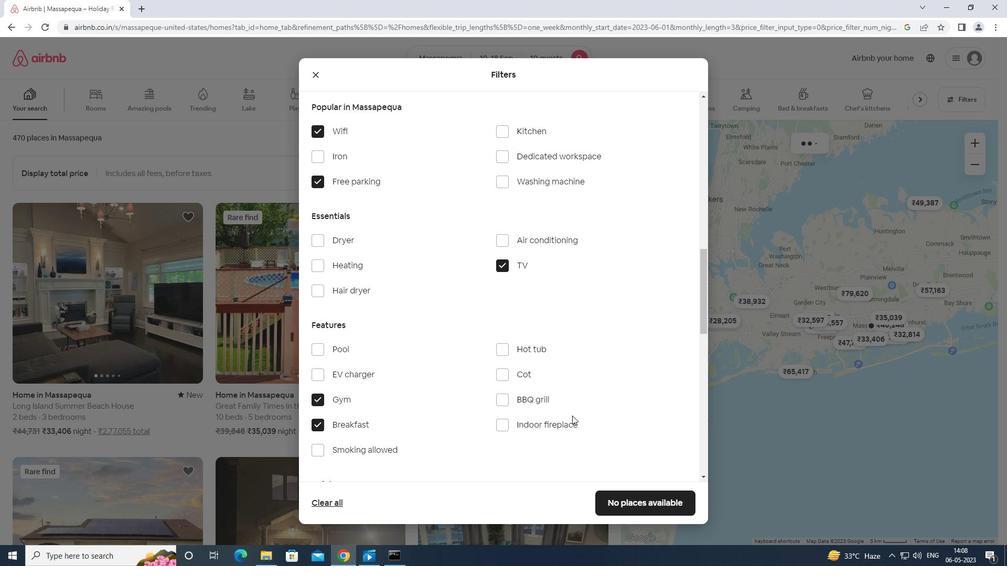 
Action: Mouse moved to (574, 419)
Screenshot: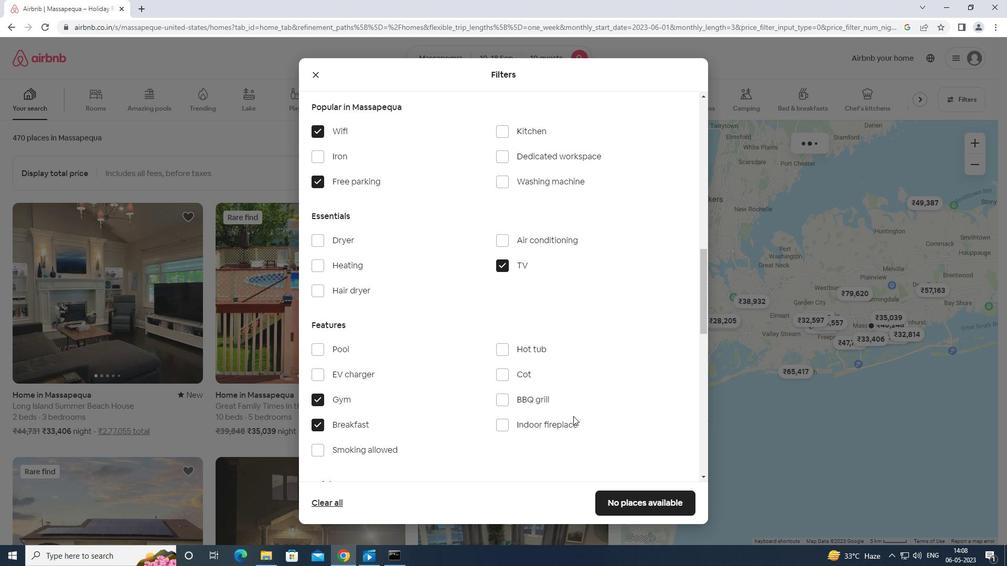 
Action: Mouse scrolled (574, 419) with delta (0, 0)
Screenshot: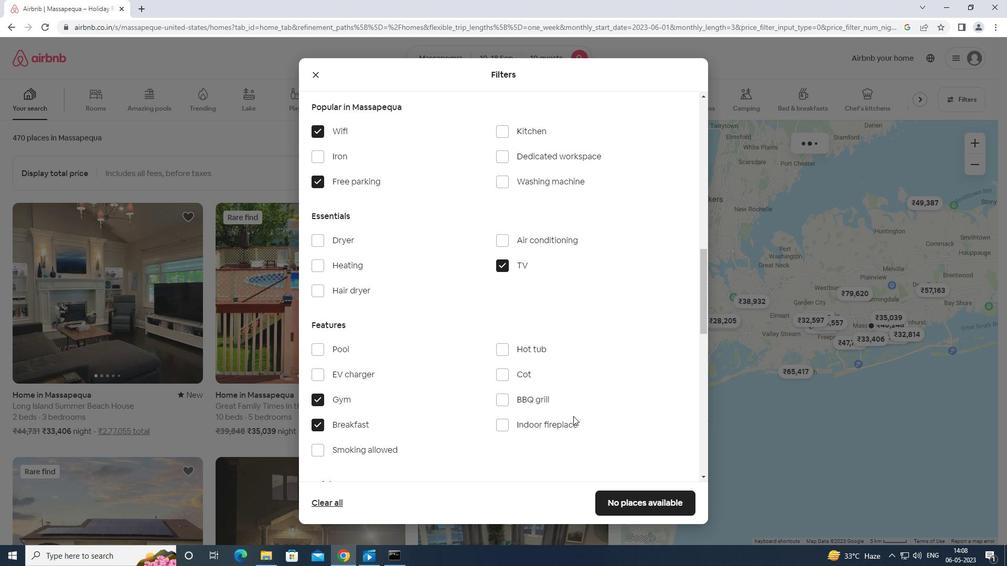 
Action: Mouse scrolled (574, 419) with delta (0, 0)
Screenshot: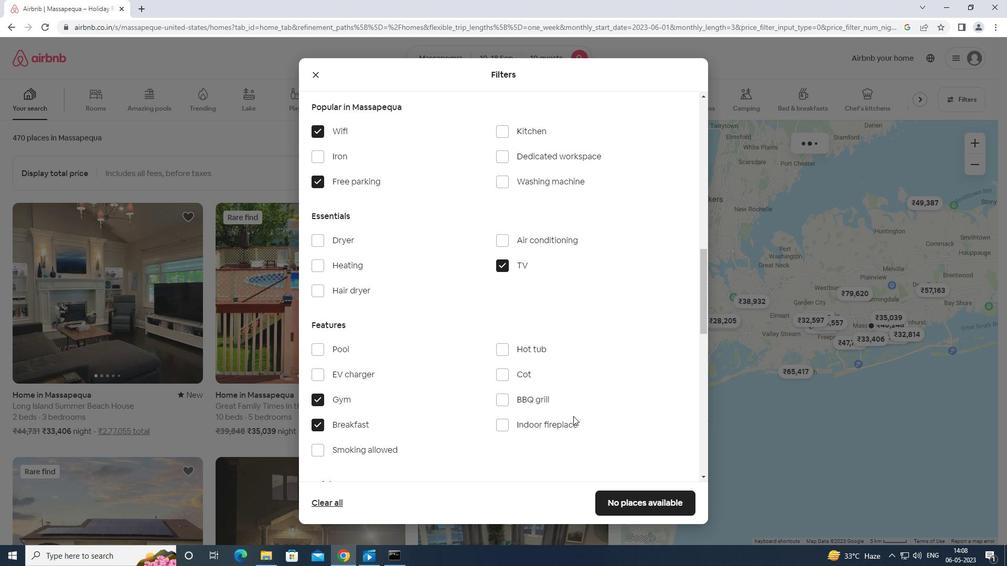 
Action: Mouse moved to (575, 420)
Screenshot: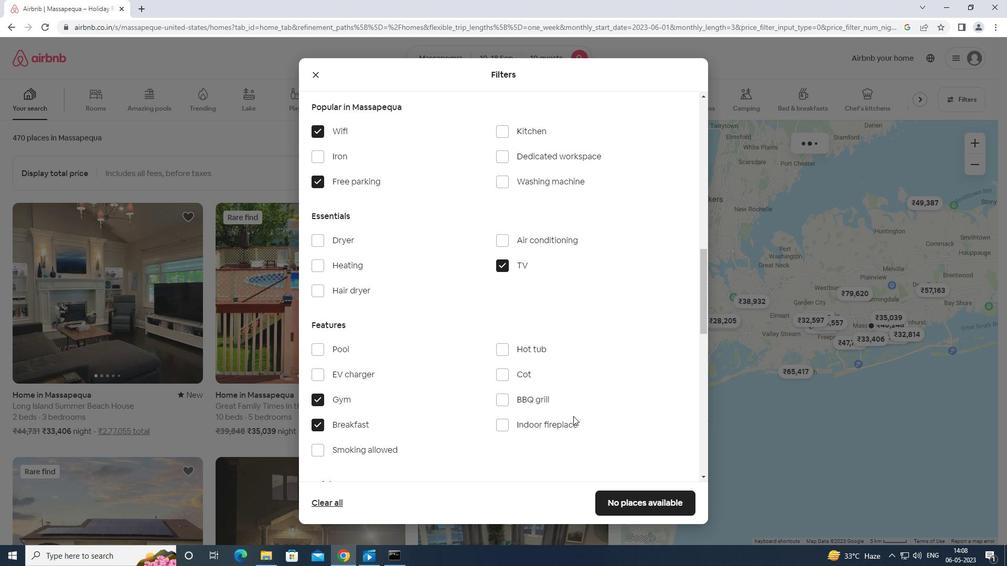 
Action: Mouse scrolled (575, 419) with delta (0, 0)
Screenshot: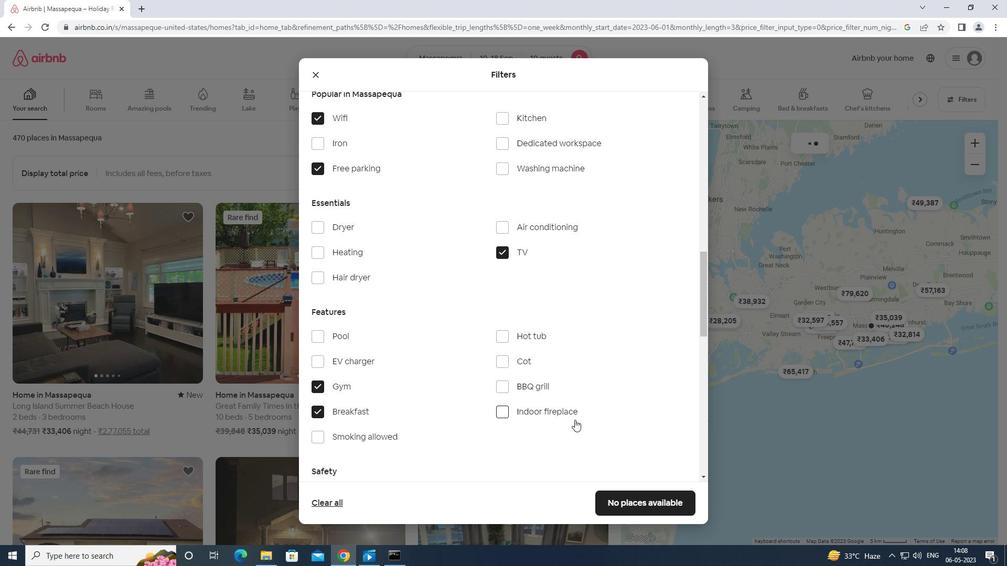
Action: Mouse scrolled (575, 419) with delta (0, 0)
Screenshot: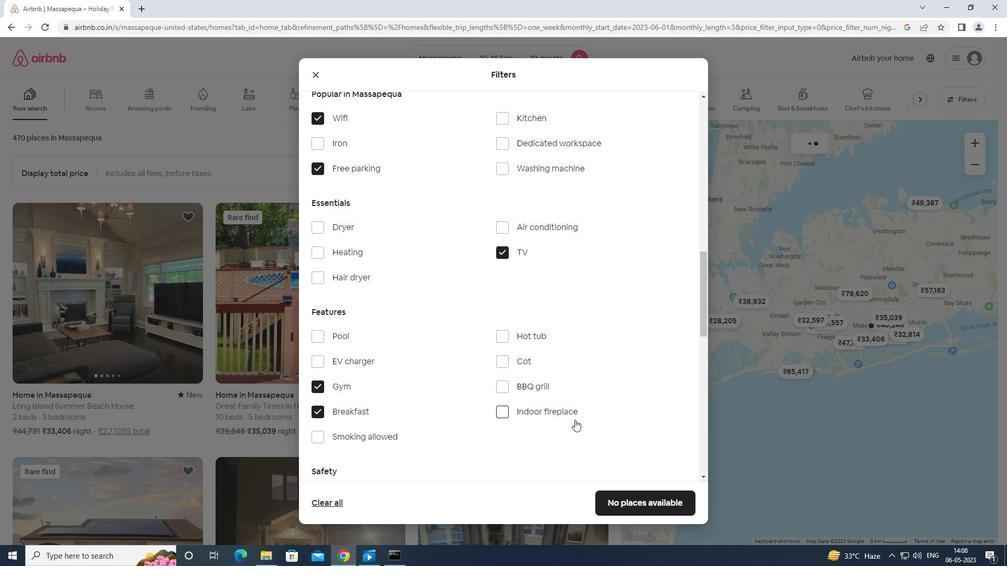 
Action: Mouse moved to (673, 391)
Screenshot: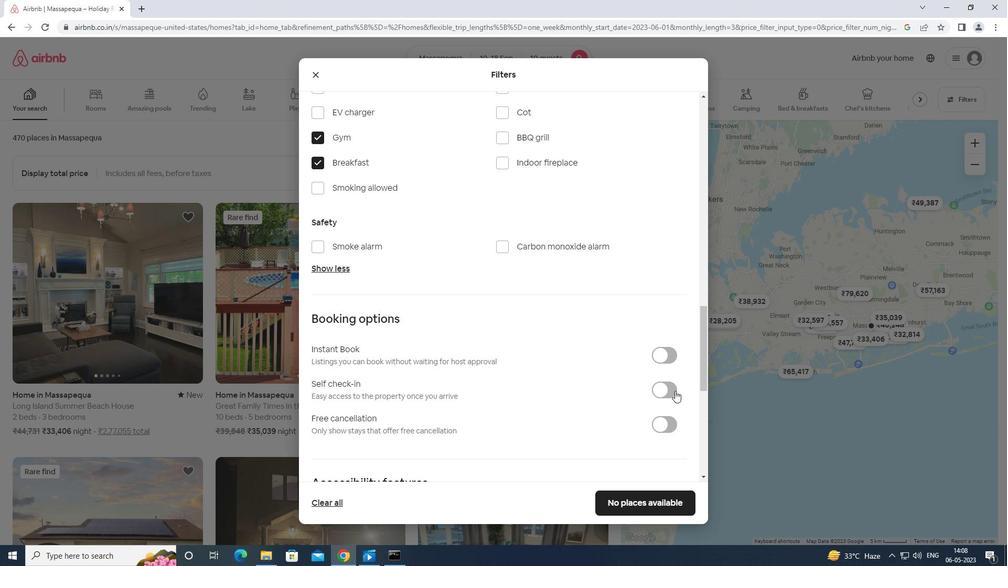 
Action: Mouse pressed left at (673, 391)
Screenshot: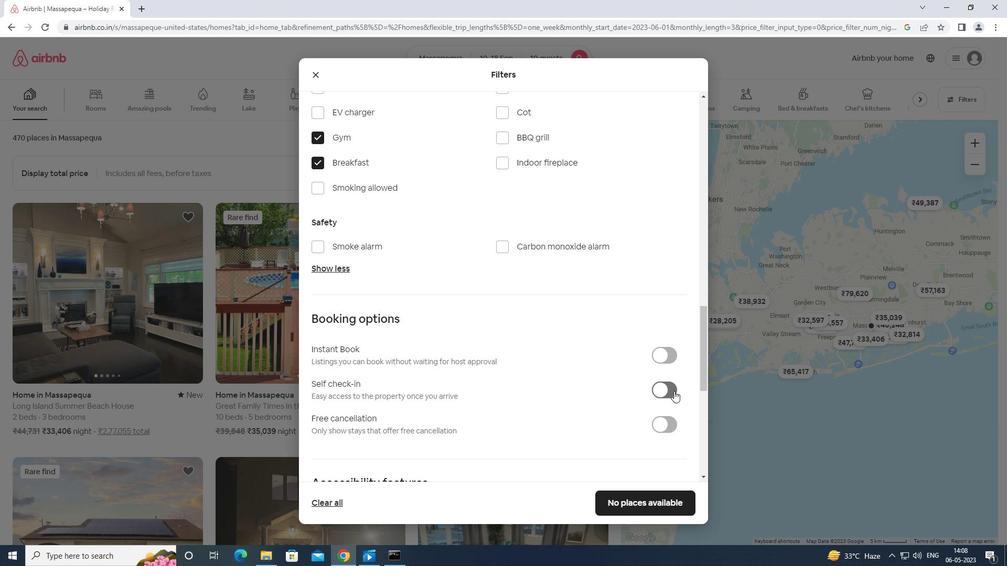 
Action: Mouse moved to (670, 395)
Screenshot: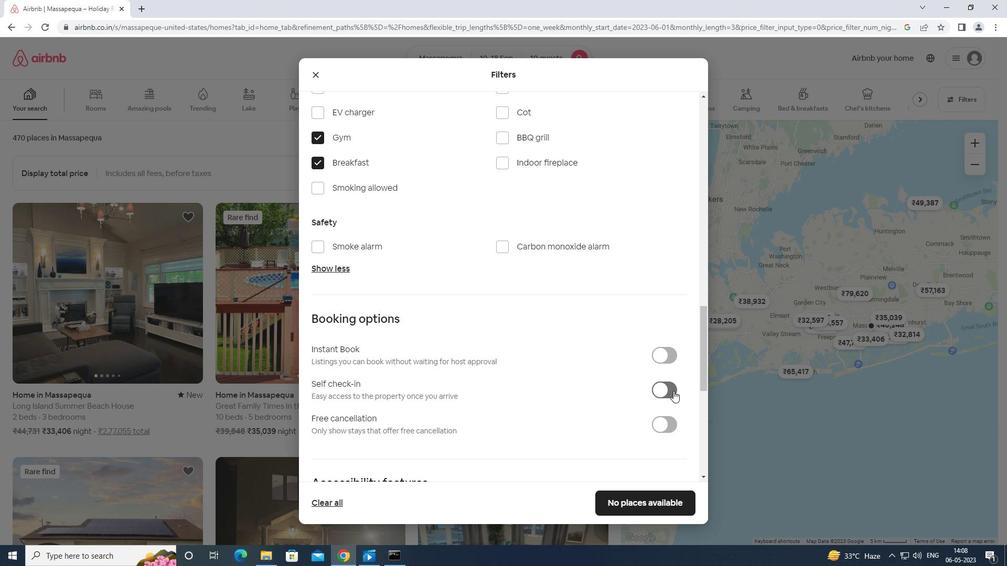 
Action: Mouse scrolled (670, 395) with delta (0, 0)
Screenshot: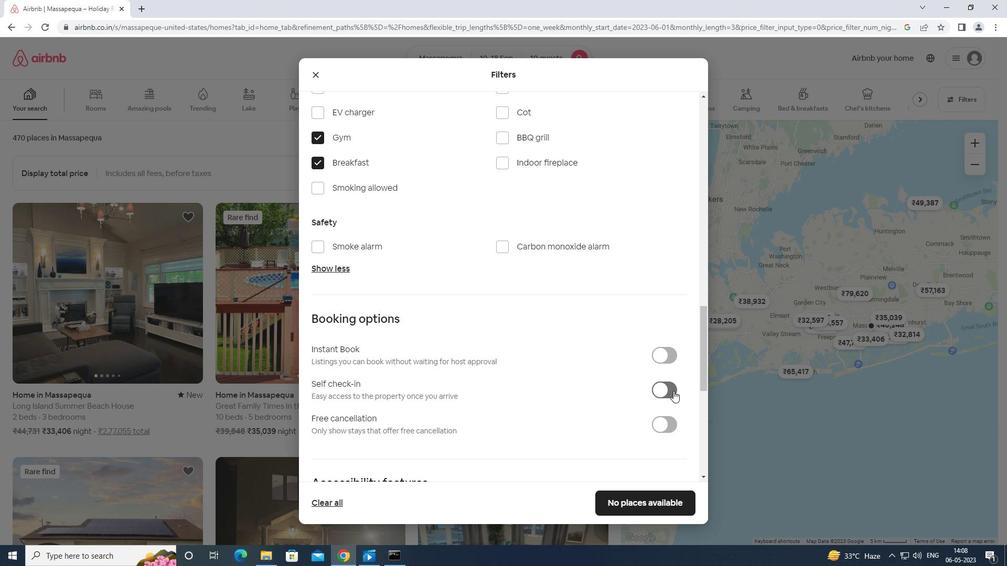
Action: Mouse moved to (670, 397)
Screenshot: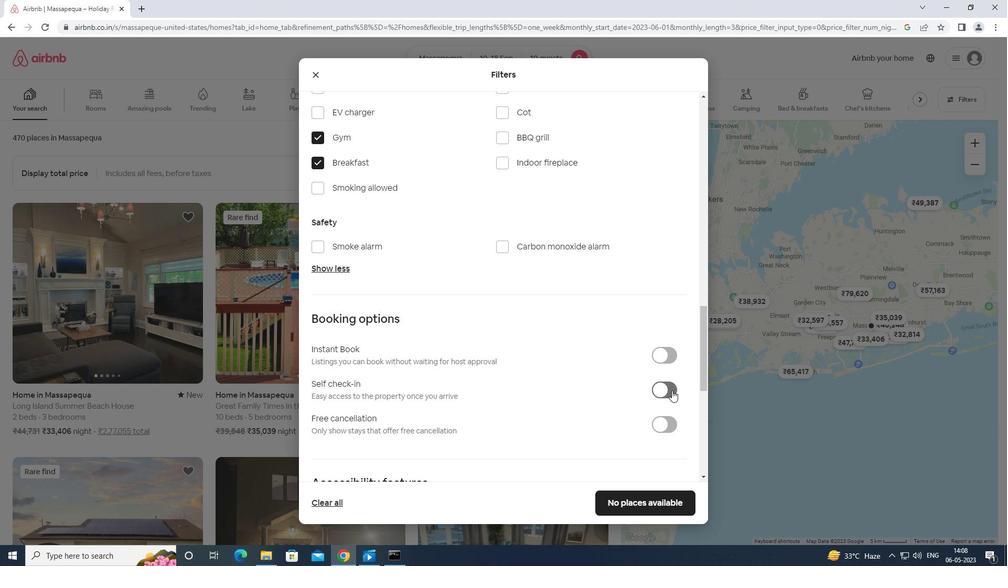 
Action: Mouse scrolled (670, 396) with delta (0, 0)
Screenshot: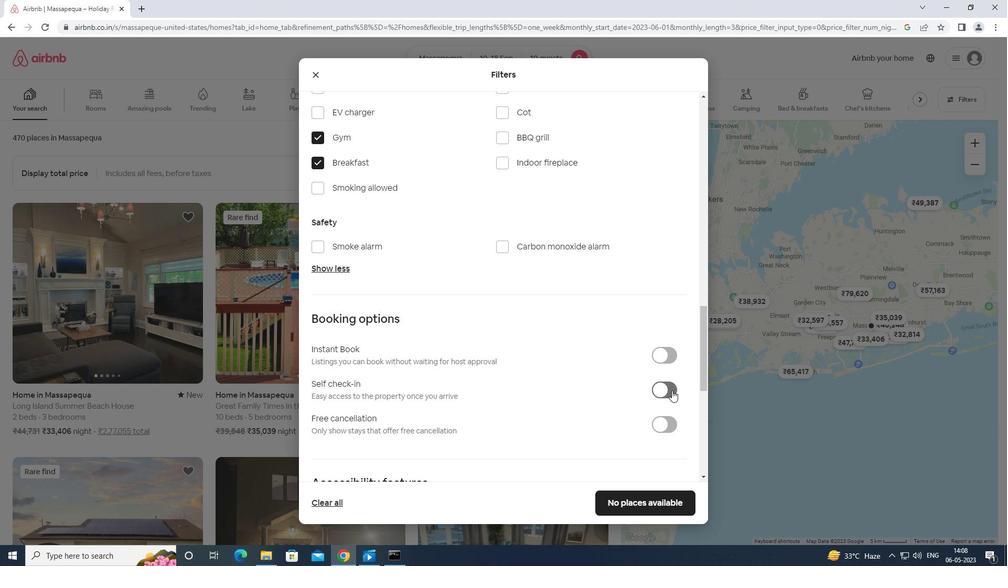 
Action: Mouse moved to (670, 398)
Screenshot: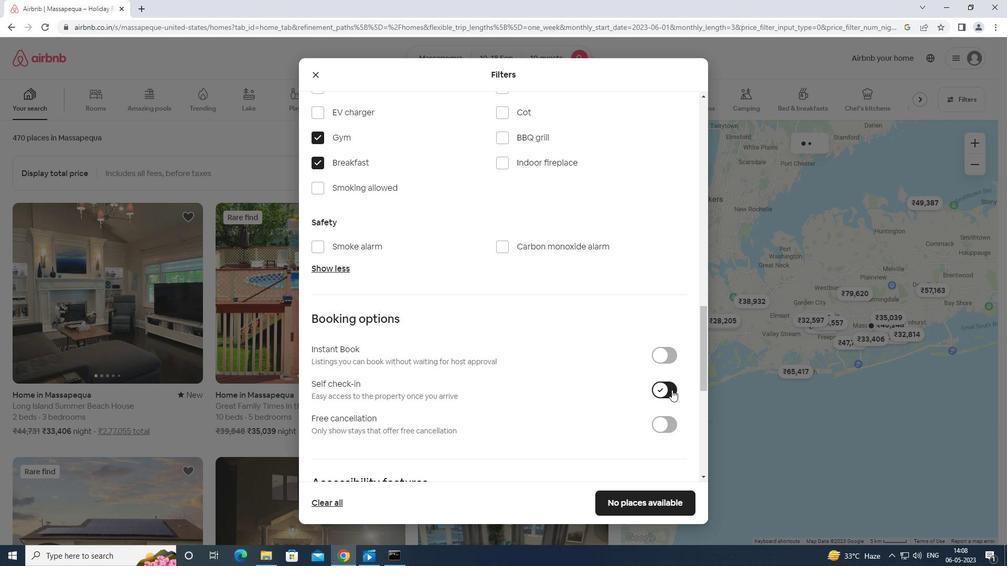 
Action: Mouse scrolled (670, 397) with delta (0, 0)
Screenshot: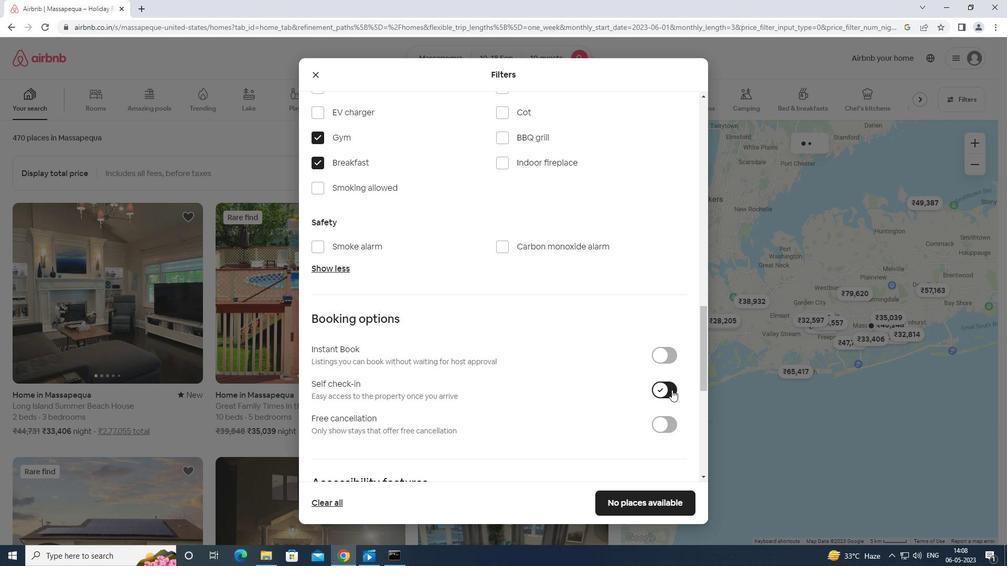 
Action: Mouse moved to (670, 400)
Screenshot: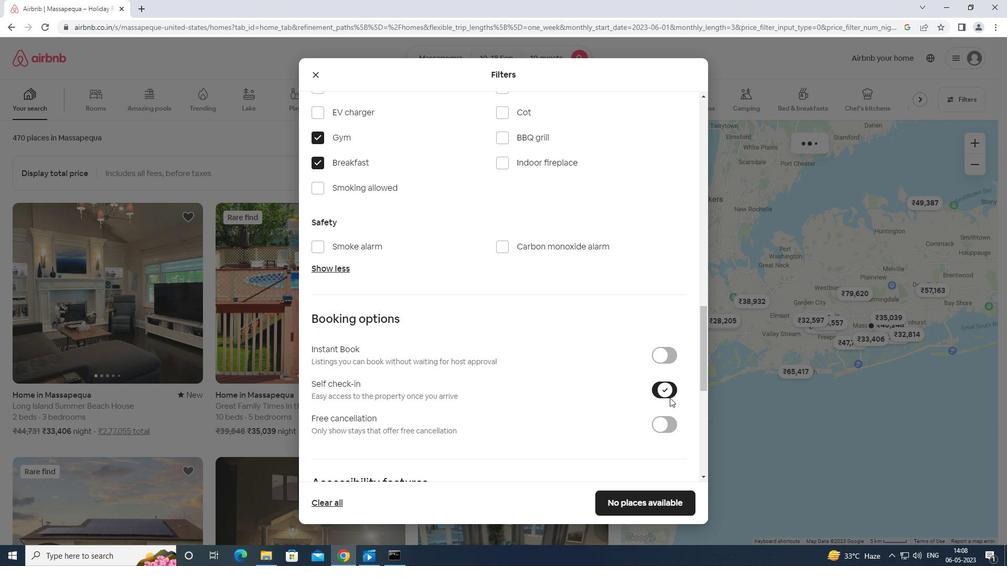 
Action: Mouse scrolled (670, 399) with delta (0, 0)
Screenshot: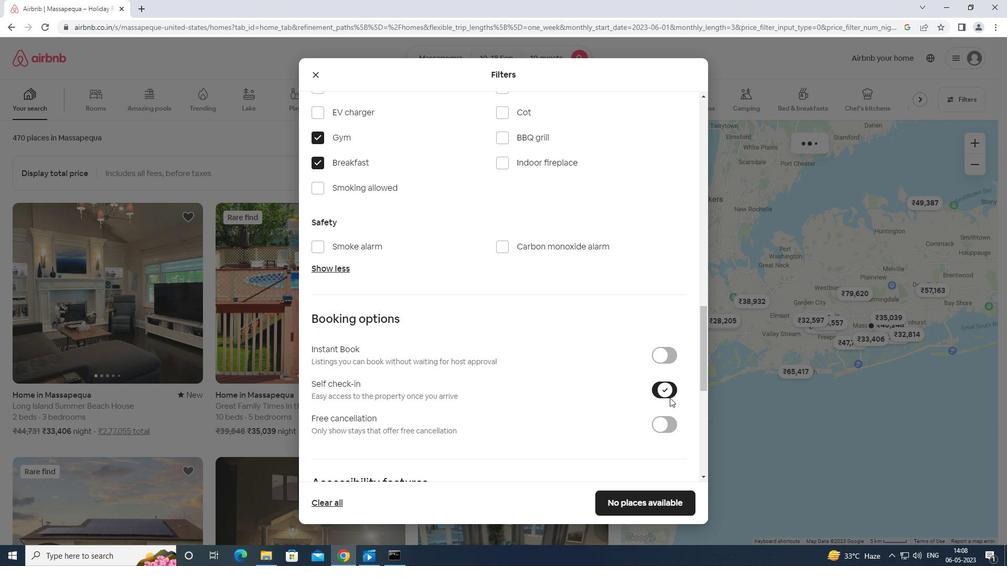 
Action: Mouse moved to (670, 400)
Screenshot: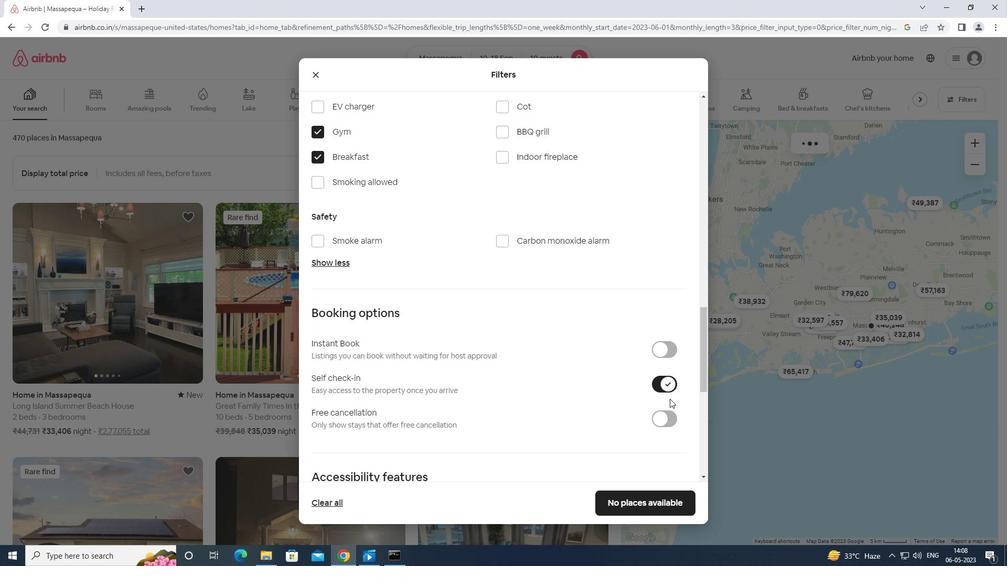 
Action: Mouse scrolled (670, 399) with delta (0, 0)
Screenshot: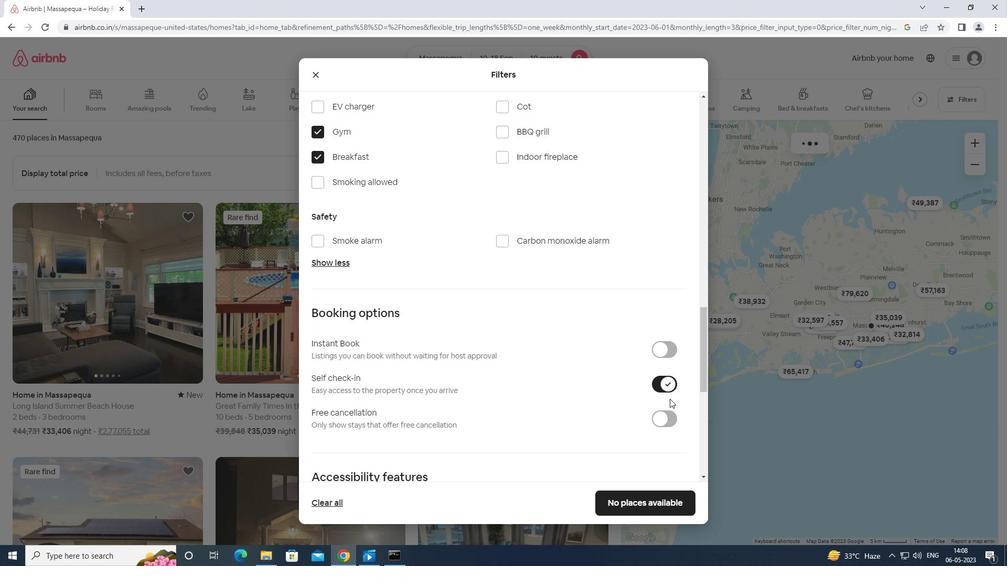 
Action: Mouse moved to (669, 401)
Screenshot: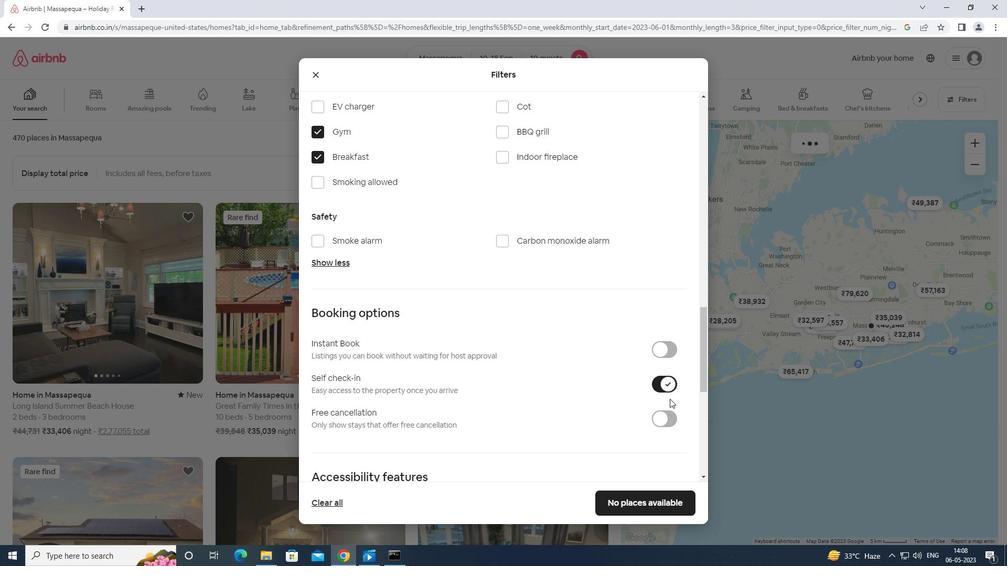 
Action: Mouse scrolled (669, 400) with delta (0, 0)
Screenshot: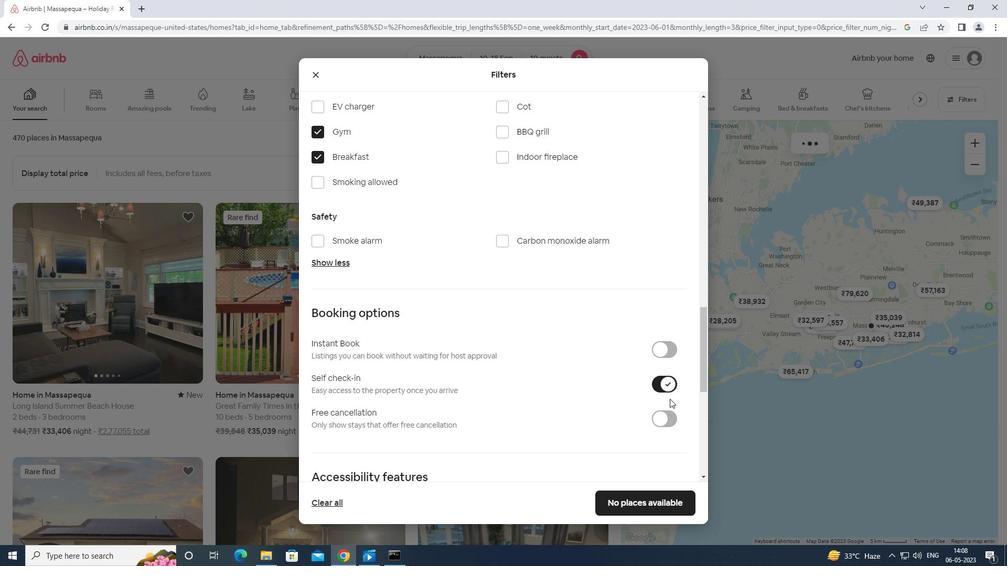 
Action: Mouse scrolled (669, 400) with delta (0, 0)
Screenshot: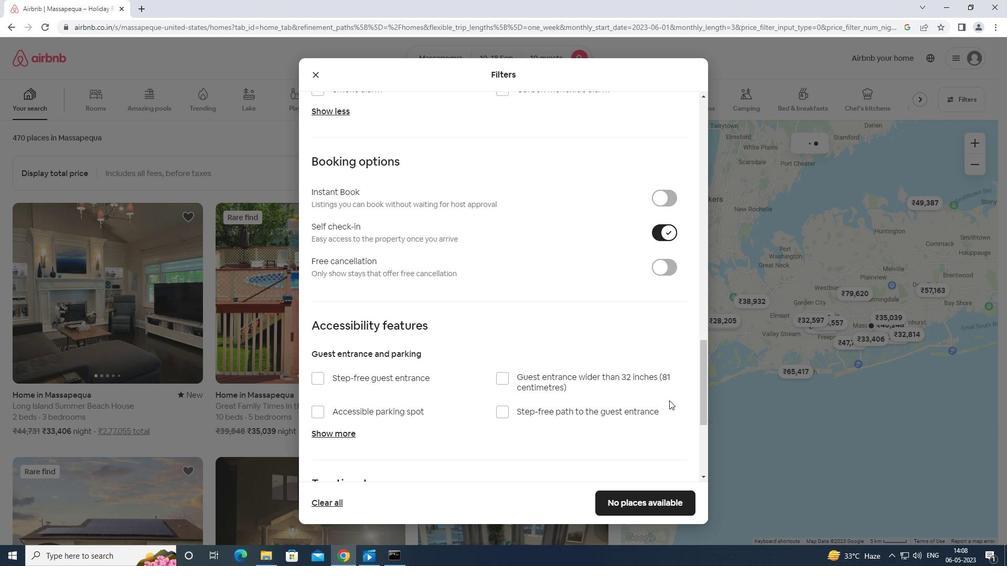 
Action: Mouse scrolled (669, 400) with delta (0, 0)
Screenshot: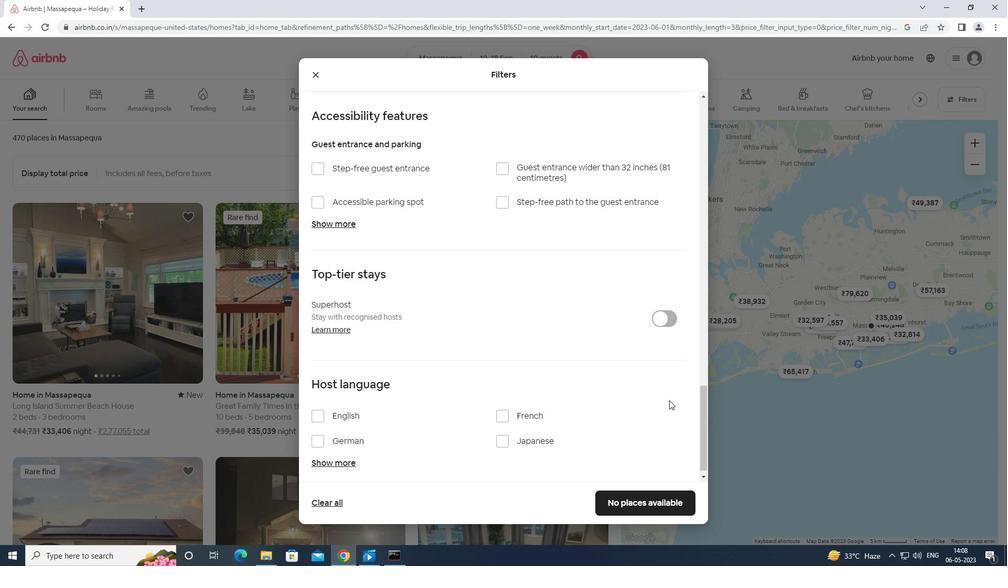 
Action: Mouse scrolled (669, 400) with delta (0, 0)
Screenshot: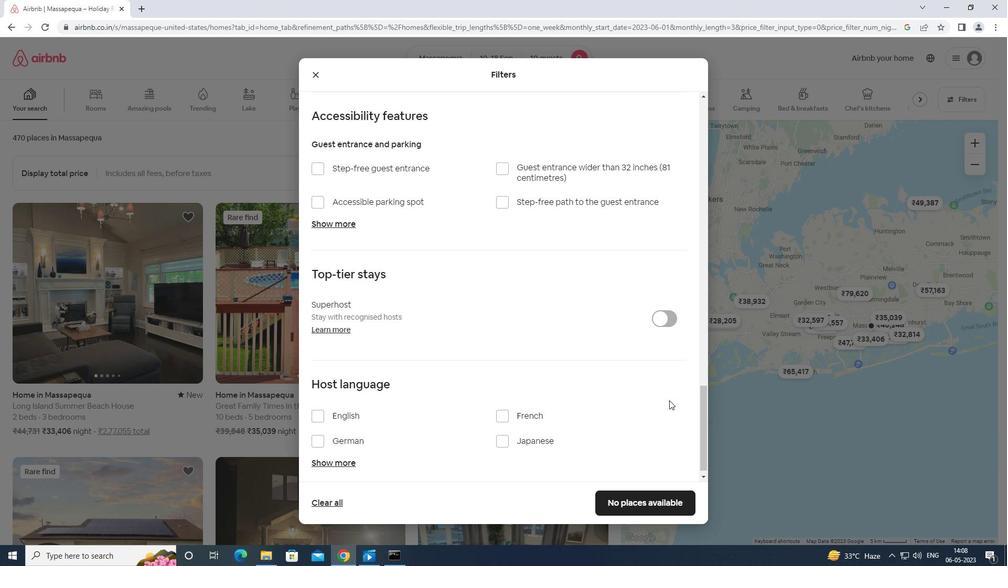 
Action: Mouse moved to (319, 409)
Screenshot: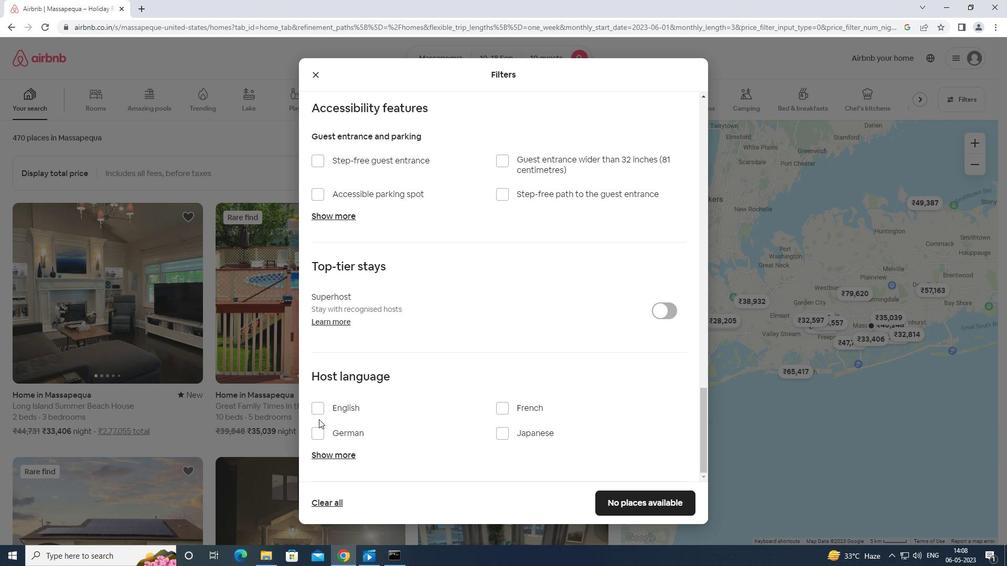 
Action: Mouse pressed left at (319, 409)
Screenshot: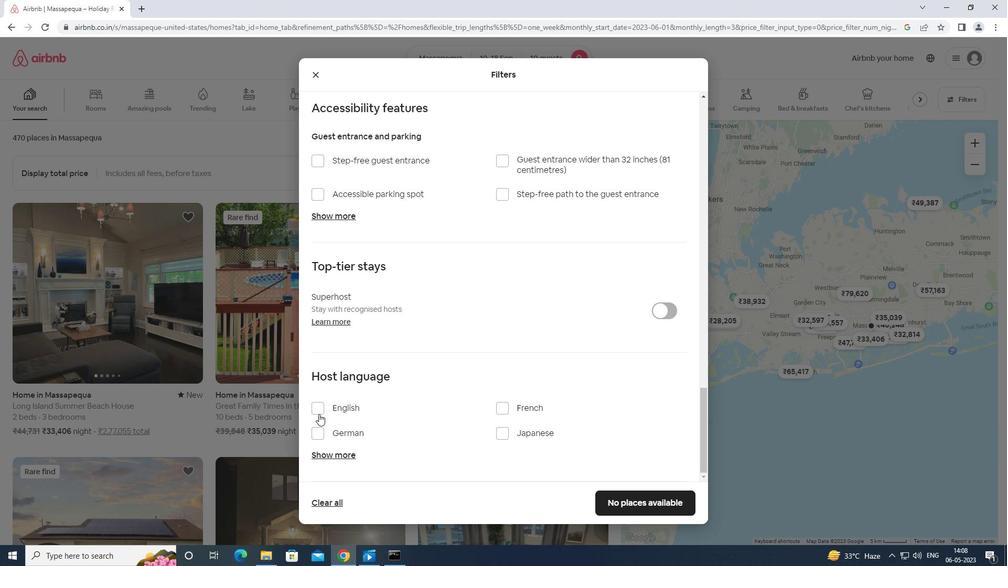 
Action: Mouse moved to (646, 500)
Screenshot: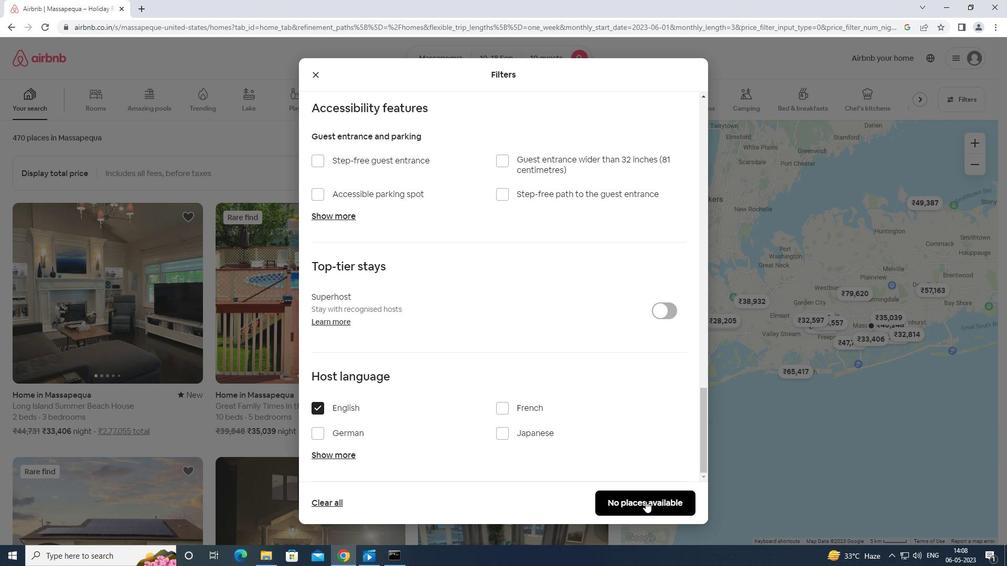 
Action: Mouse pressed left at (646, 500)
Screenshot: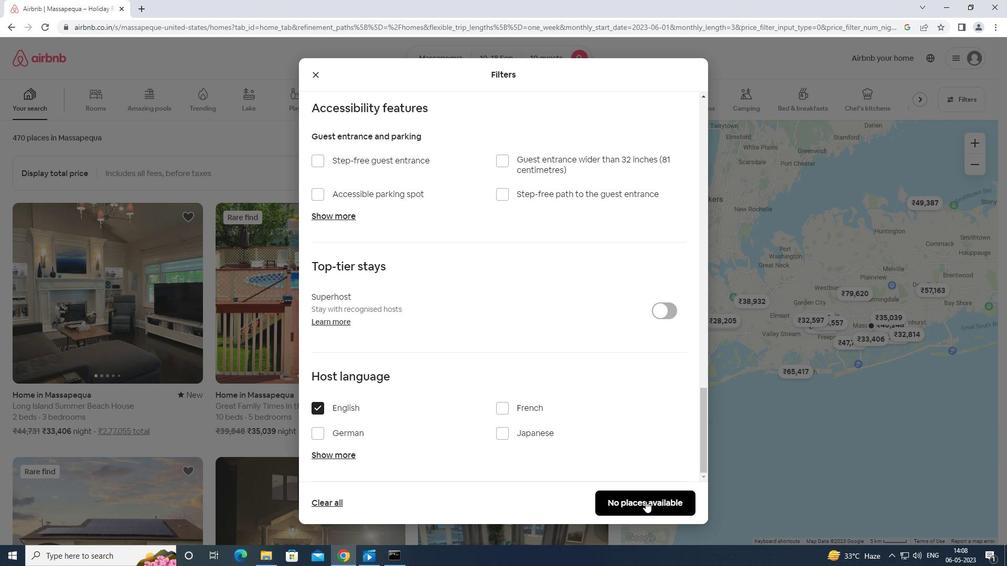 
Action: Mouse moved to (647, 500)
Screenshot: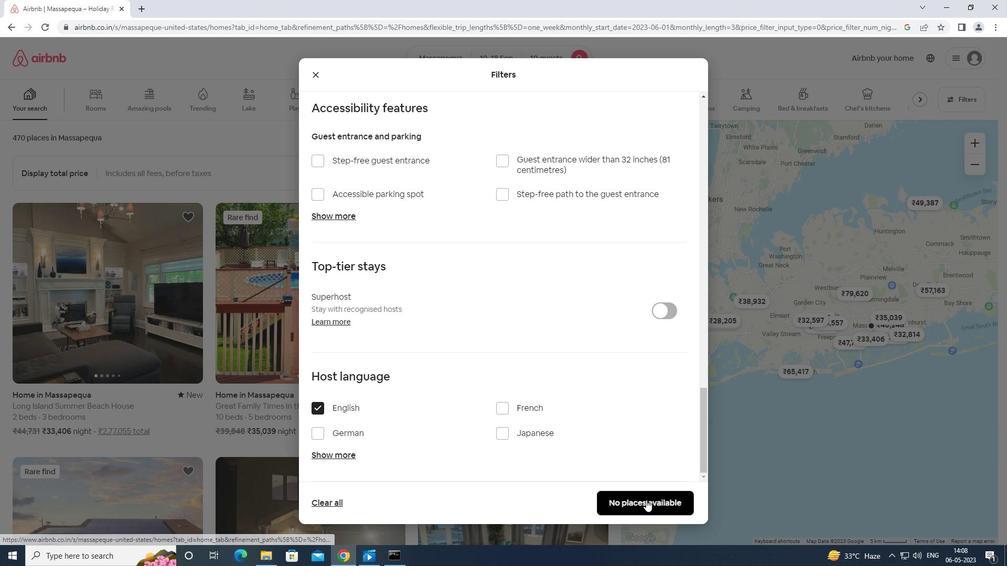 
